 Task: Look for space in Çeşme, Turkey from 8th August, 2023 to 15th August, 2023 for 9 adults in price range Rs.10000 to Rs.14000. Place can be shared room with 5 bedrooms having 9 beds and 5 bathrooms. Property type can be house, flat, guest house. Amenities needed are: wifi, TV, free parkinig on premises, gym, breakfast. Booking option can be shelf check-in. Required host language is English.
Action: Mouse moved to (605, 160)
Screenshot: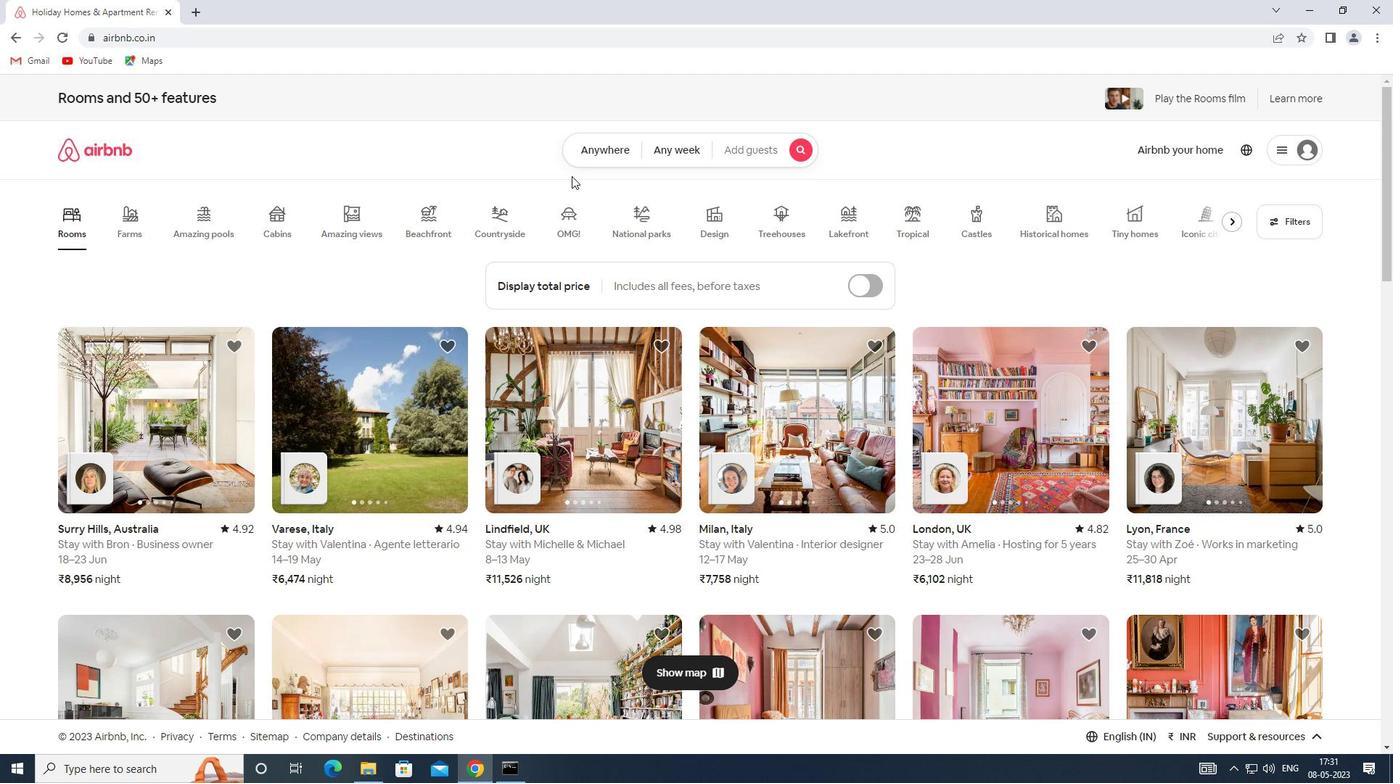 
Action: Mouse pressed left at (605, 160)
Screenshot: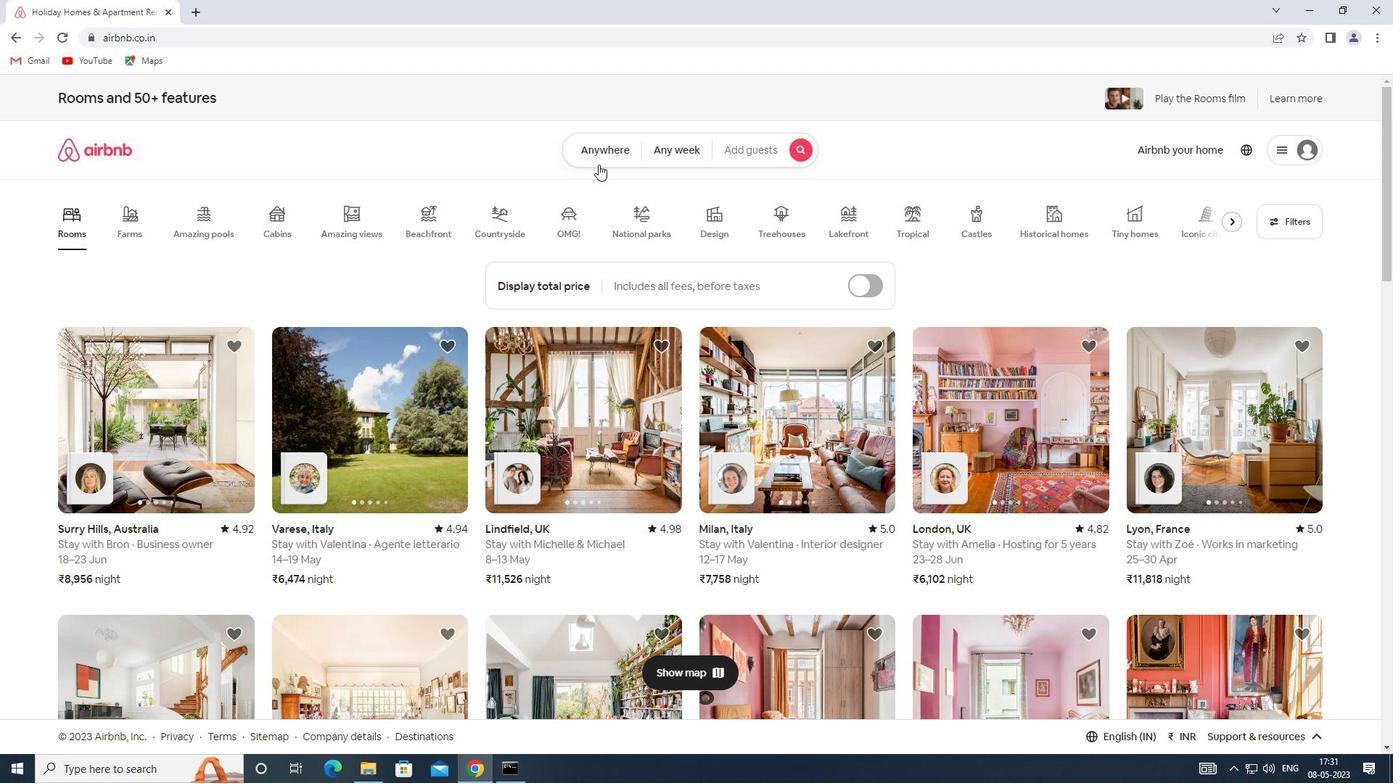 
Action: Mouse moved to (423, 210)
Screenshot: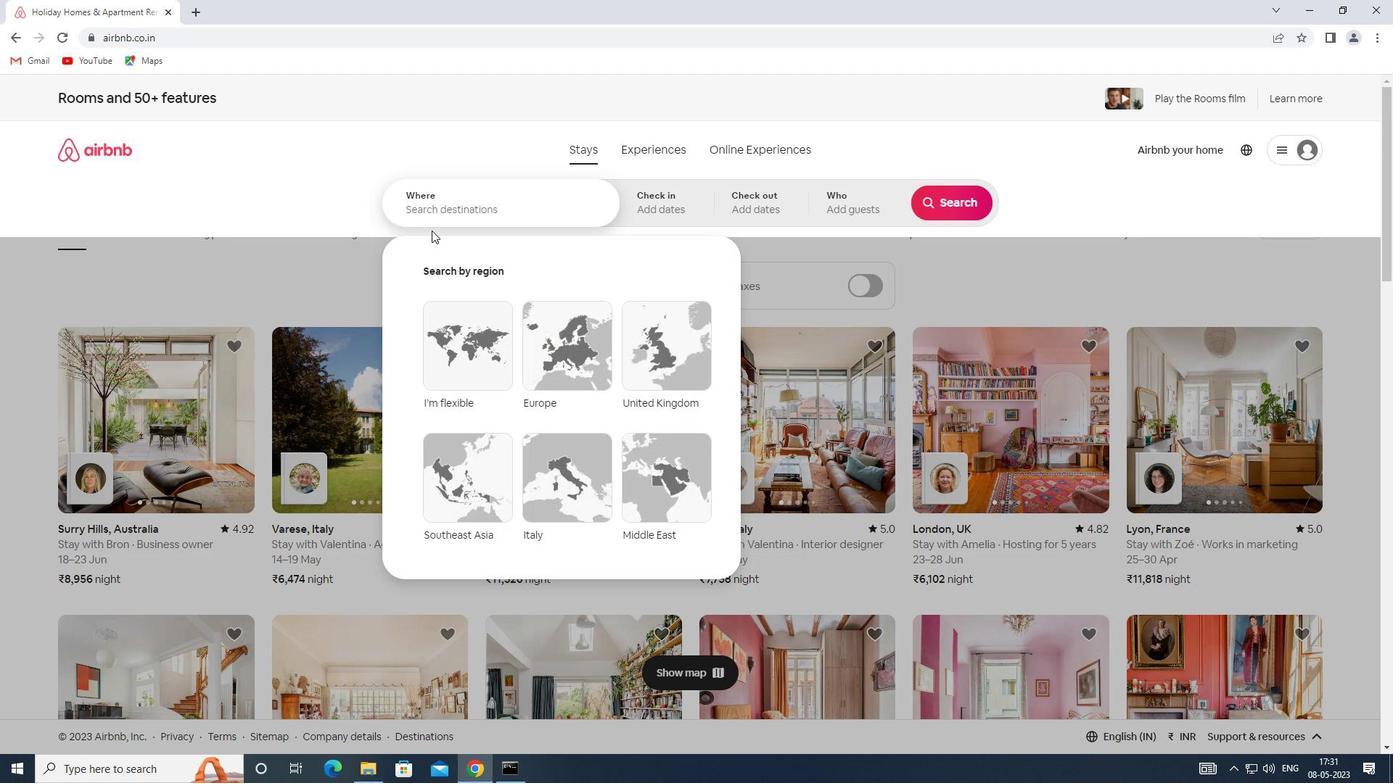 
Action: Mouse pressed left at (423, 210)
Screenshot: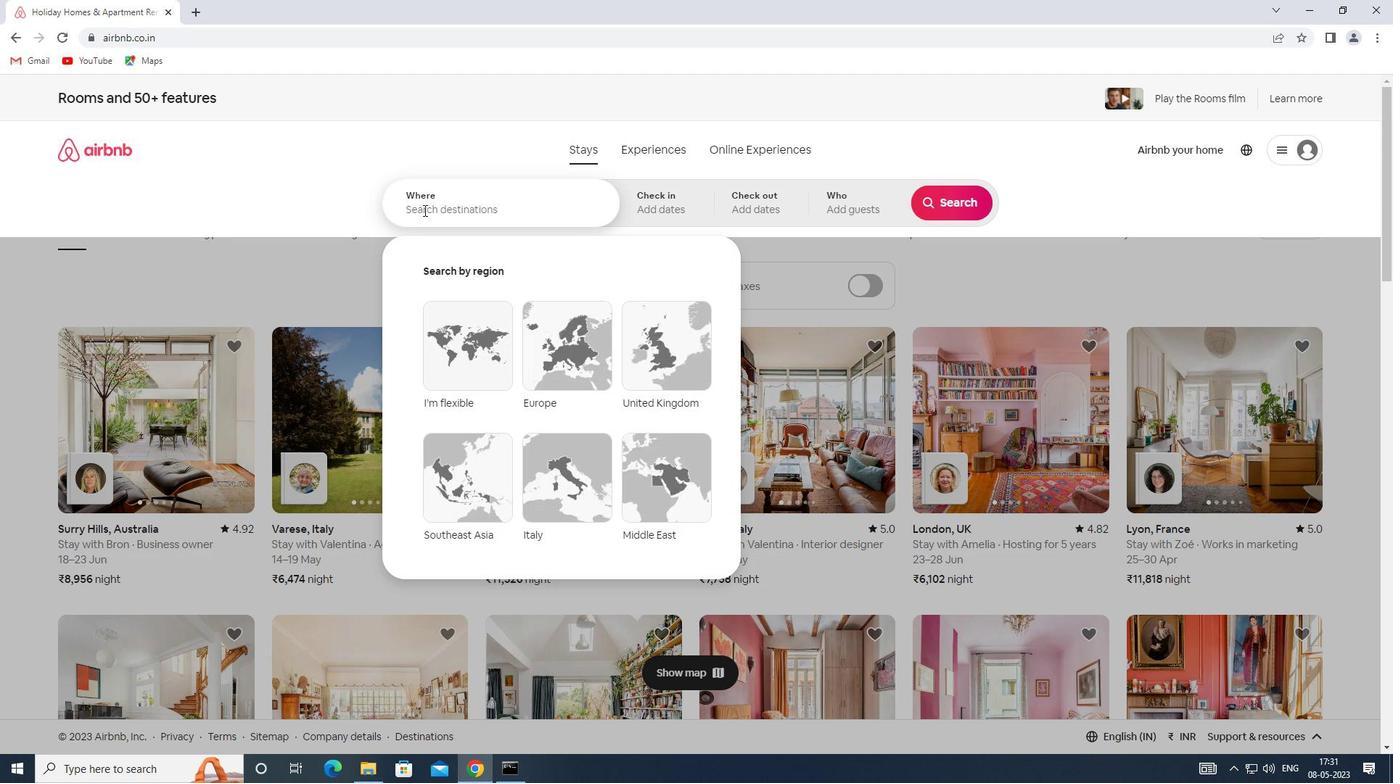 
Action: Key pressed <Key.shift>SPACV<Key.backspace>E<Key.space>IN<Key.space><Key.shift>CS<Key.backspace>ESME,<Key.shift>TURKEY
Screenshot: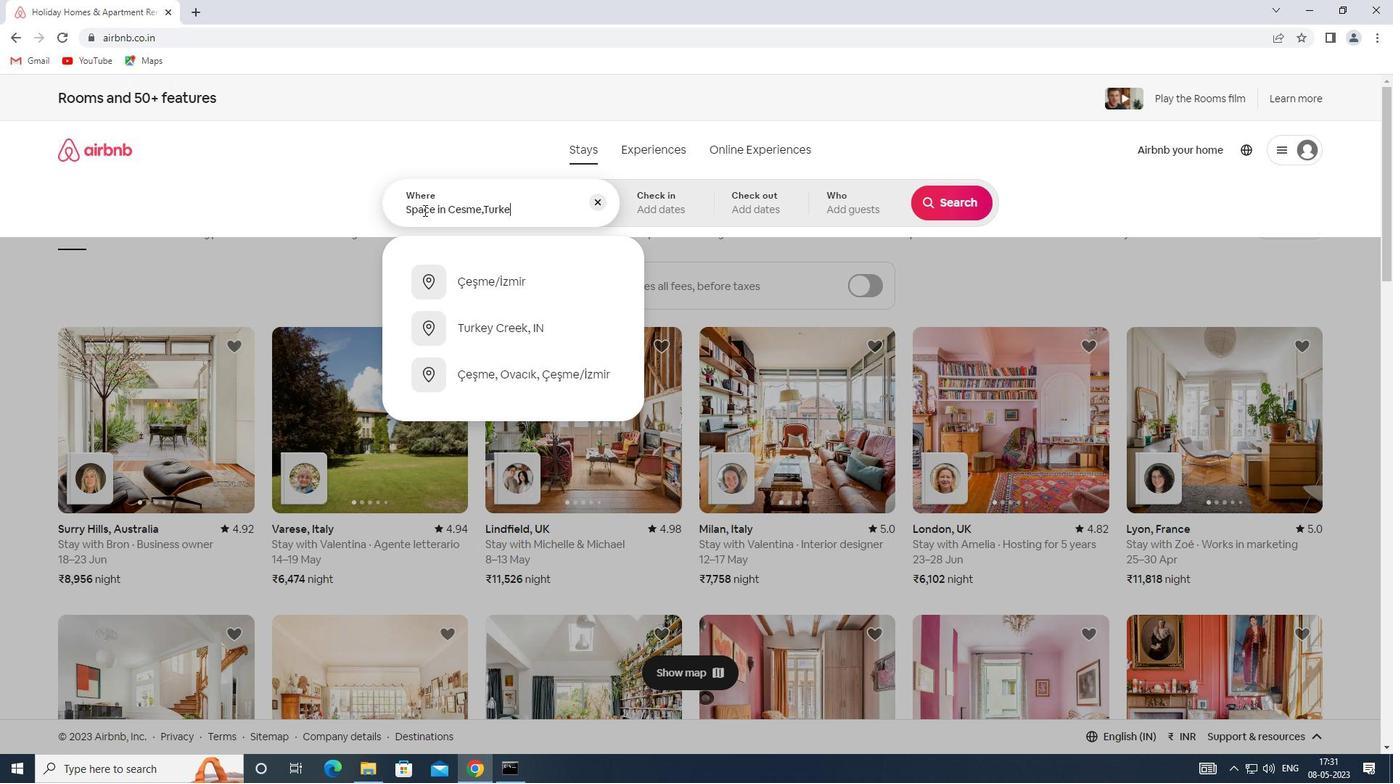 
Action: Mouse moved to (653, 190)
Screenshot: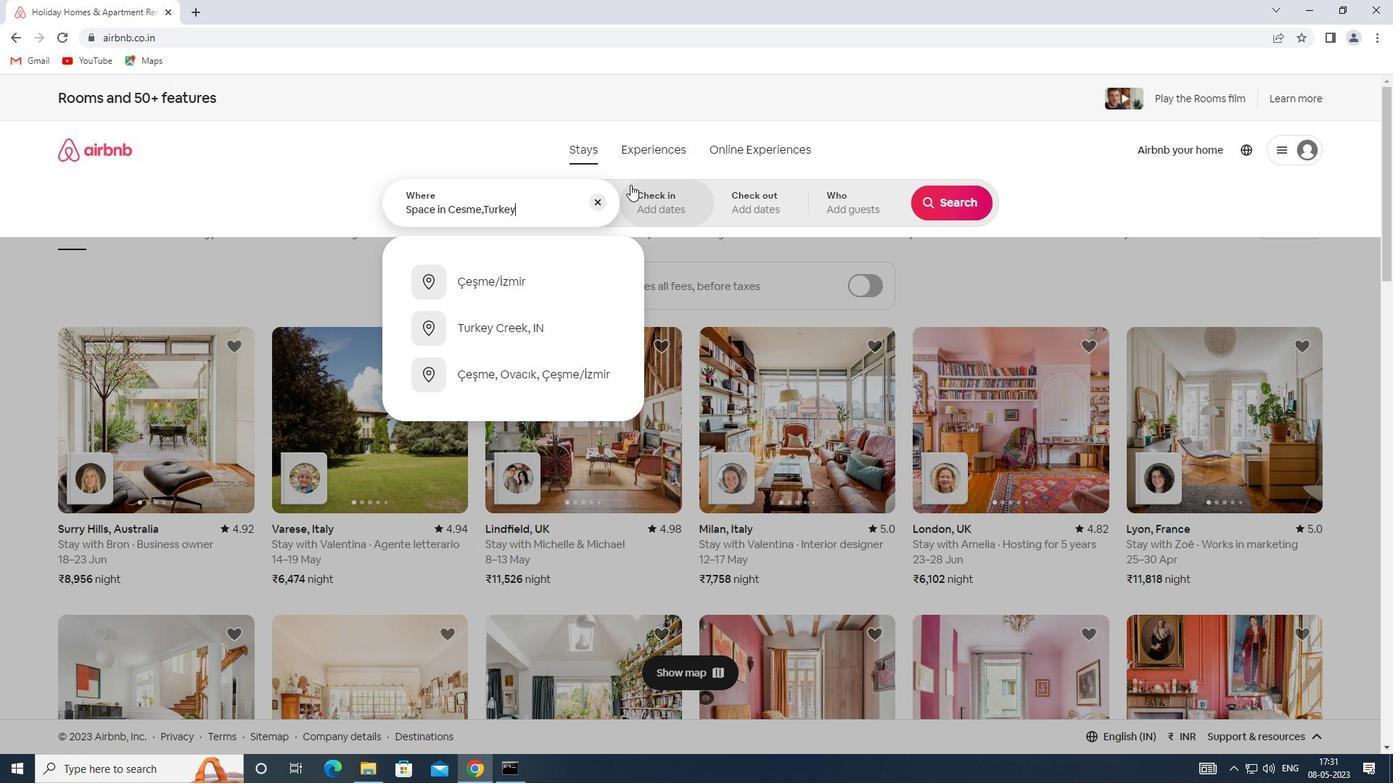 
Action: Mouse pressed left at (653, 190)
Screenshot: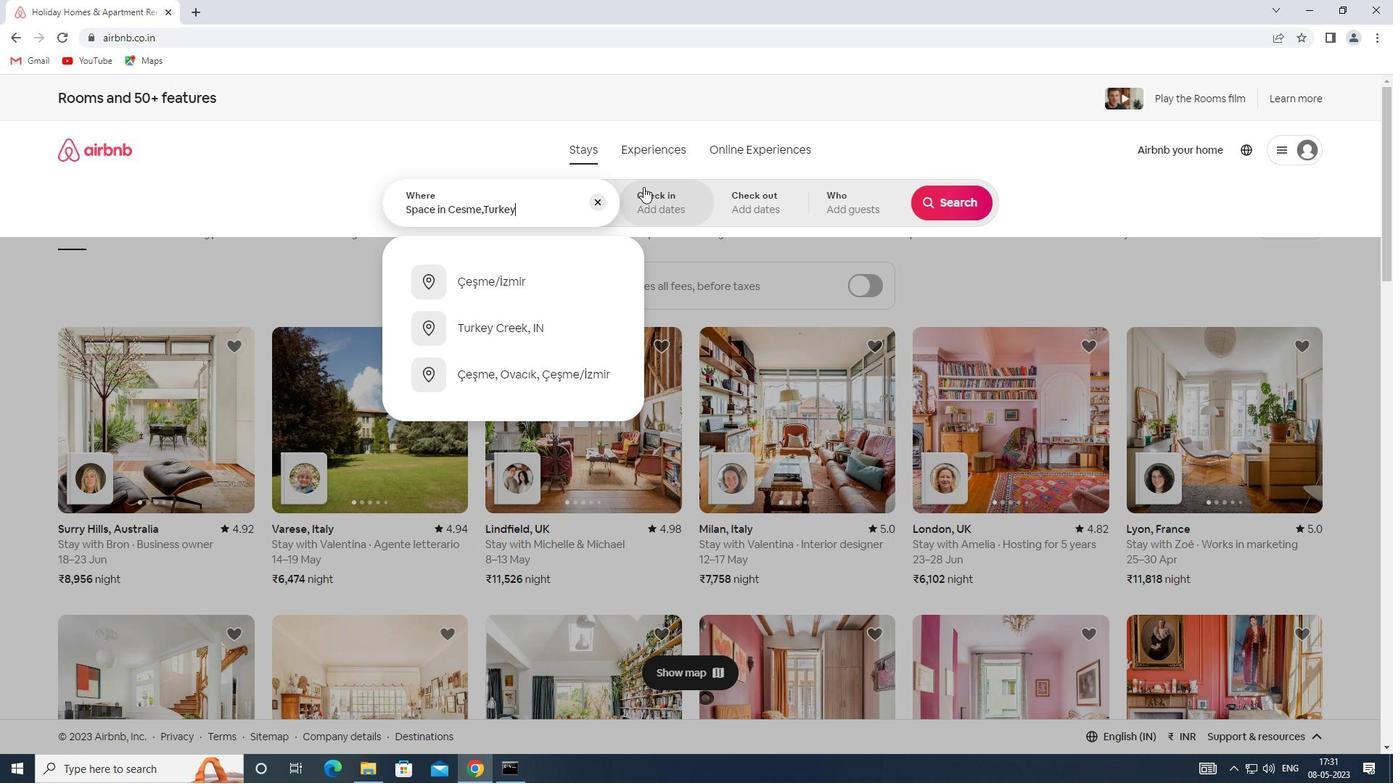 
Action: Mouse moved to (951, 319)
Screenshot: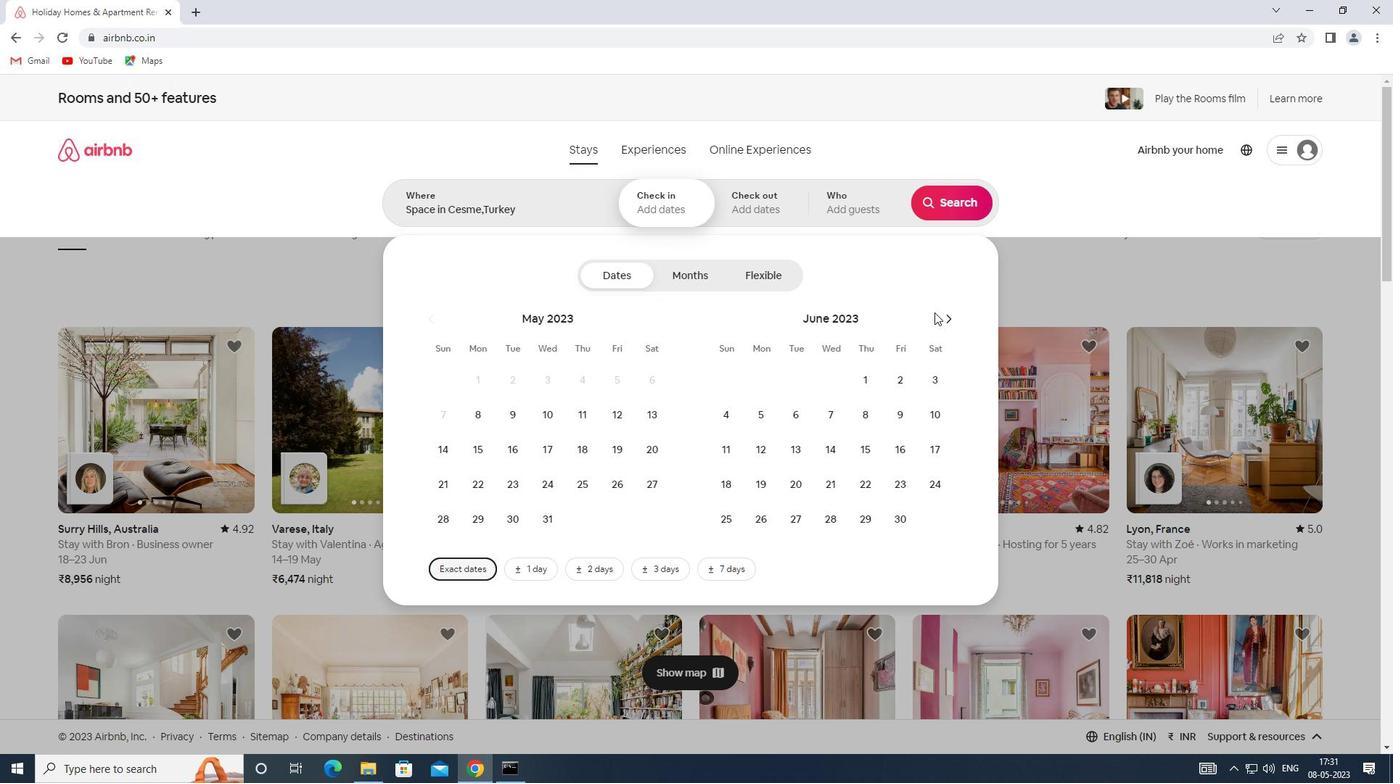 
Action: Mouse pressed left at (951, 319)
Screenshot: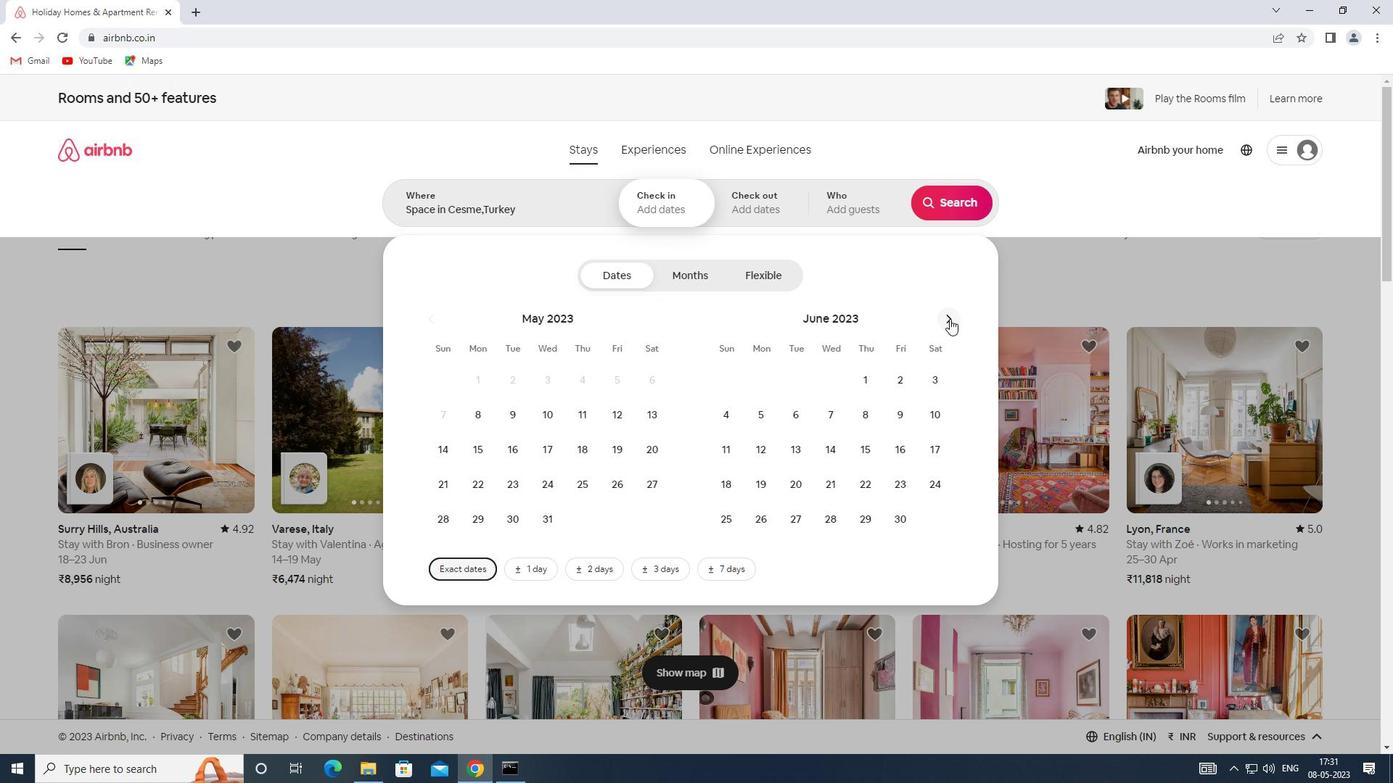 
Action: Mouse moved to (951, 319)
Screenshot: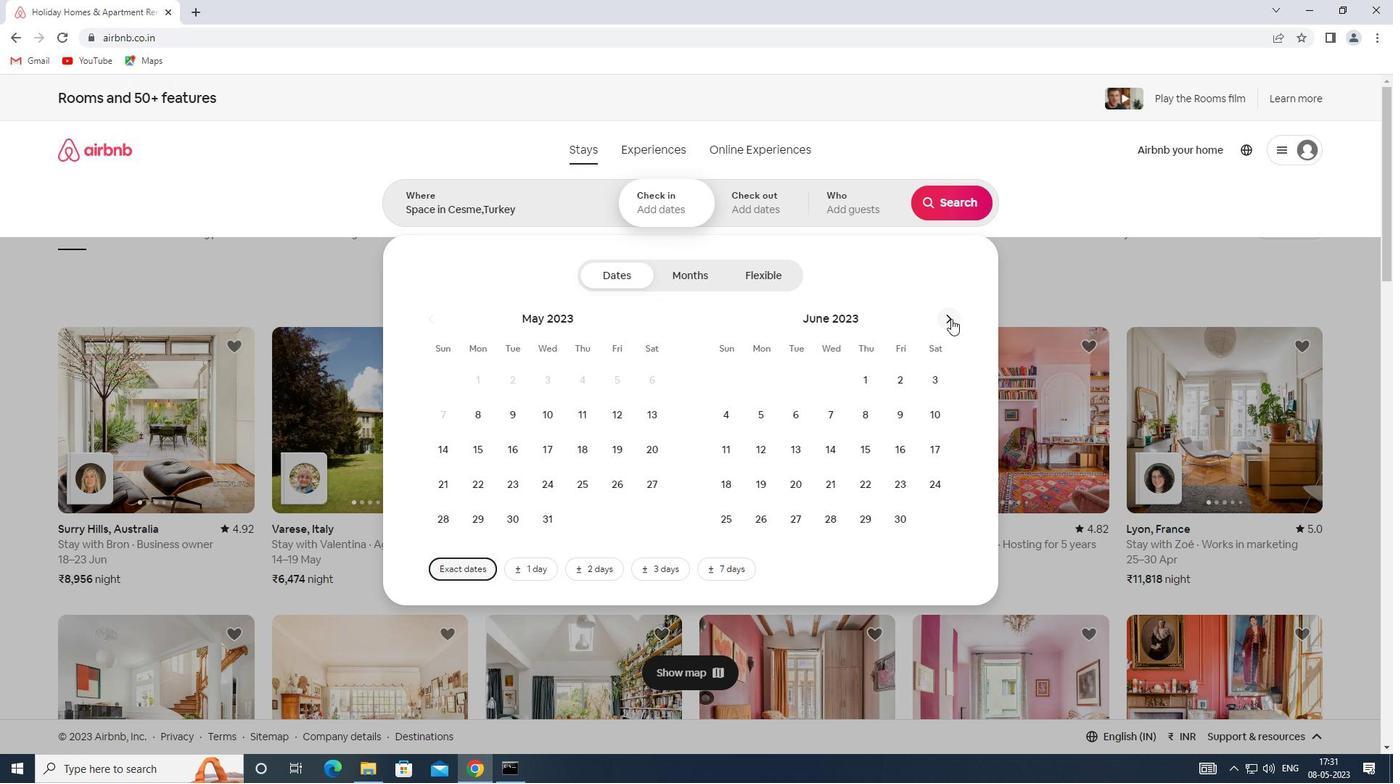 
Action: Mouse pressed left at (951, 319)
Screenshot: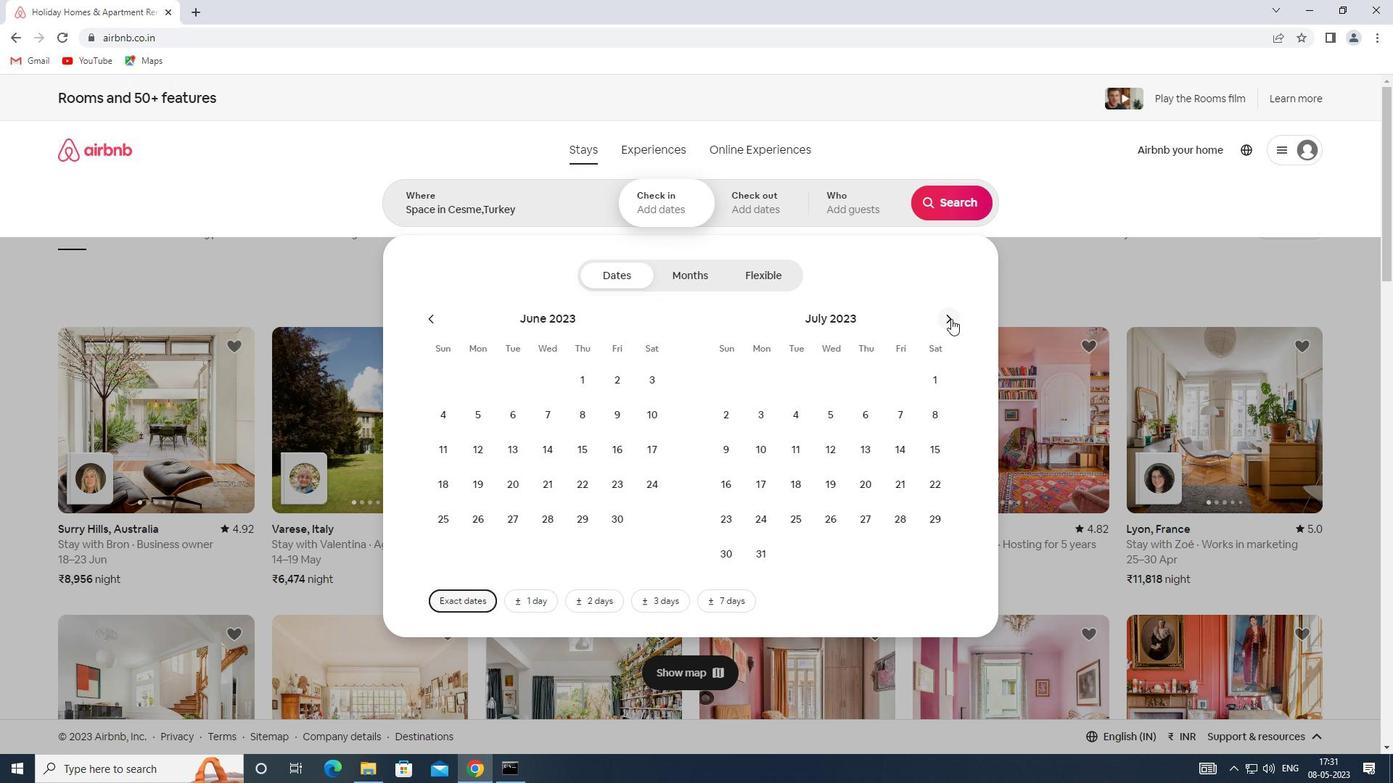 
Action: Mouse moved to (797, 410)
Screenshot: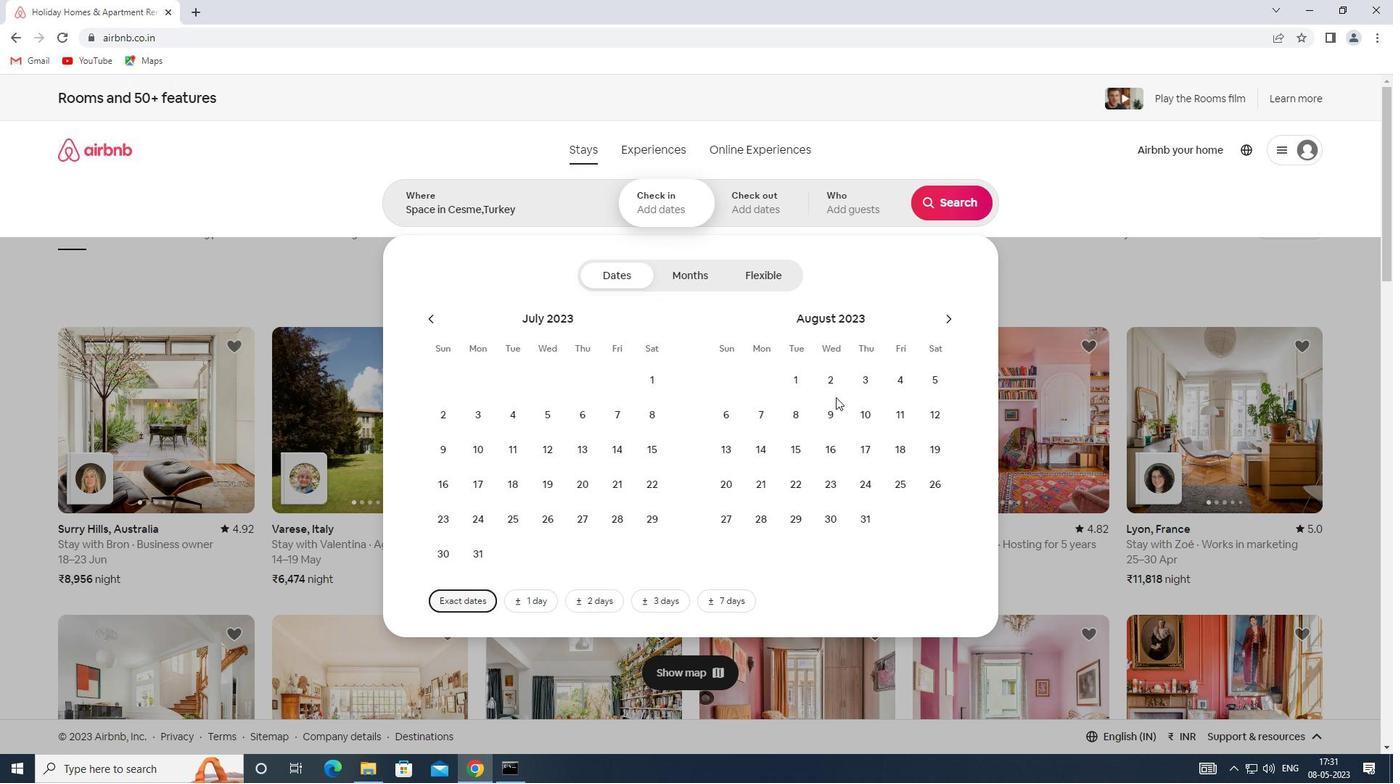 
Action: Mouse pressed left at (797, 410)
Screenshot: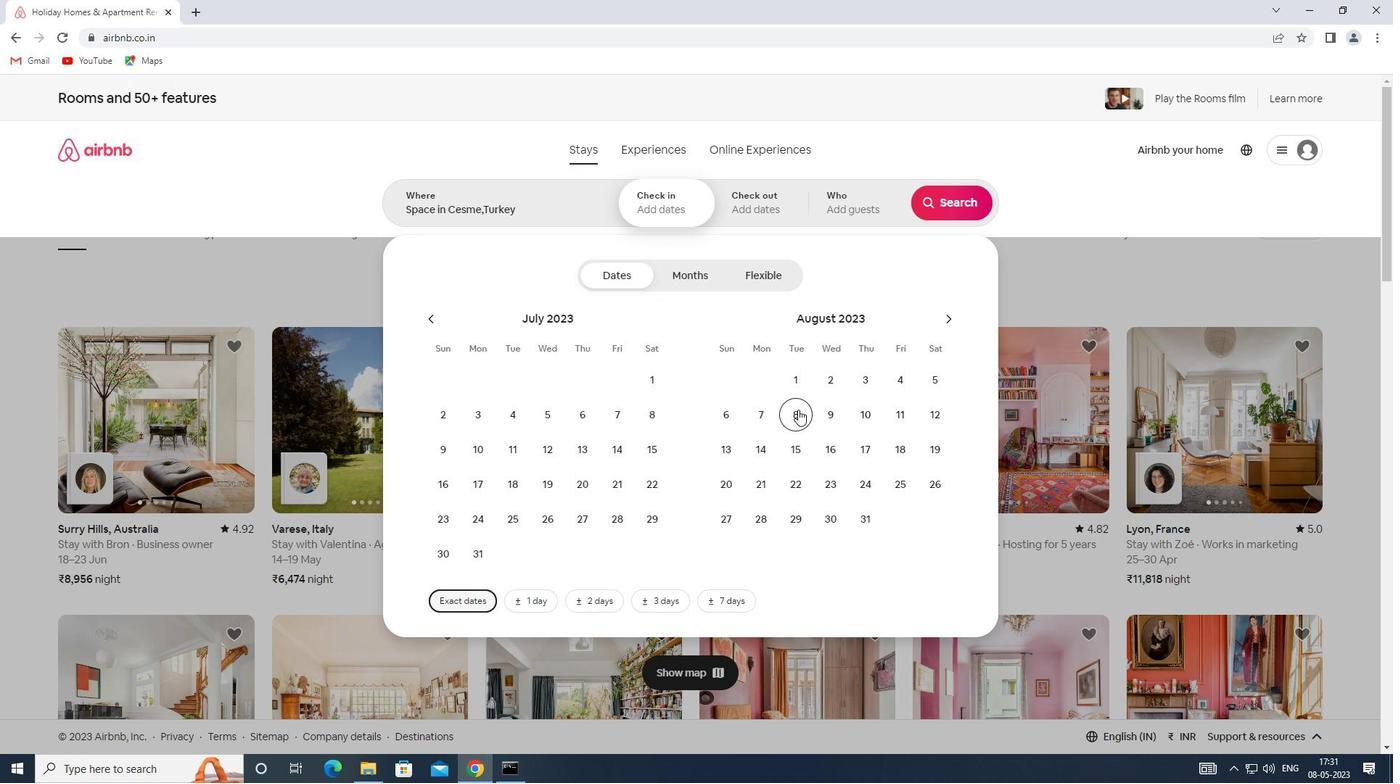 
Action: Mouse moved to (803, 444)
Screenshot: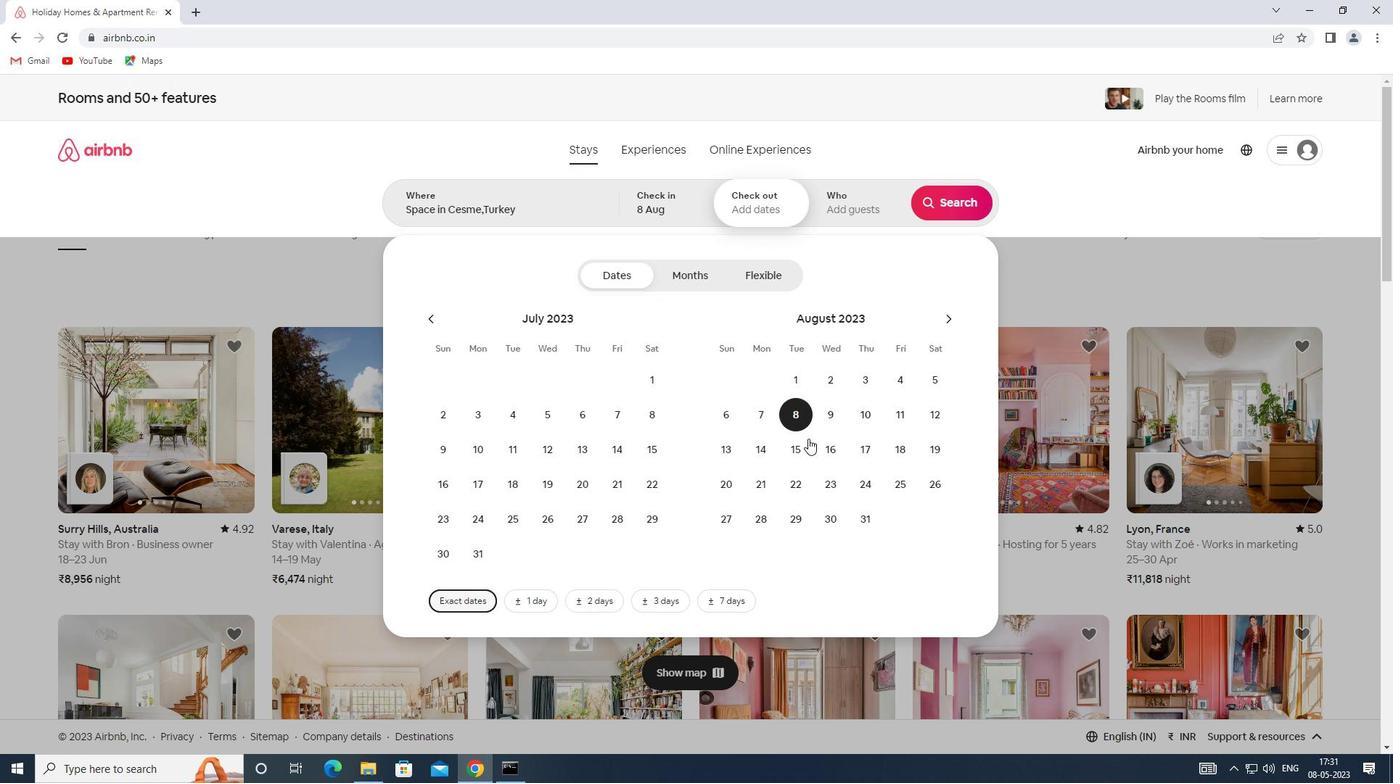 
Action: Mouse pressed left at (803, 444)
Screenshot: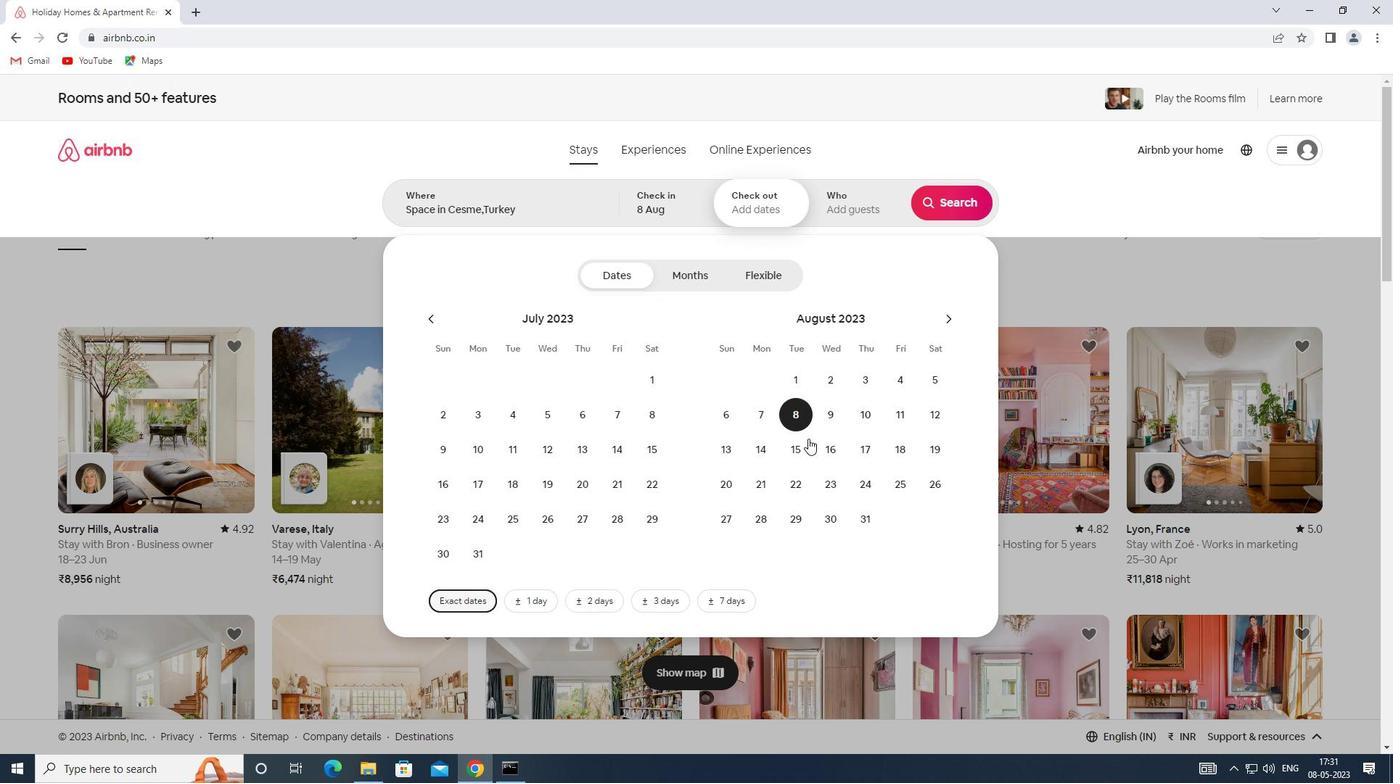
Action: Mouse moved to (841, 207)
Screenshot: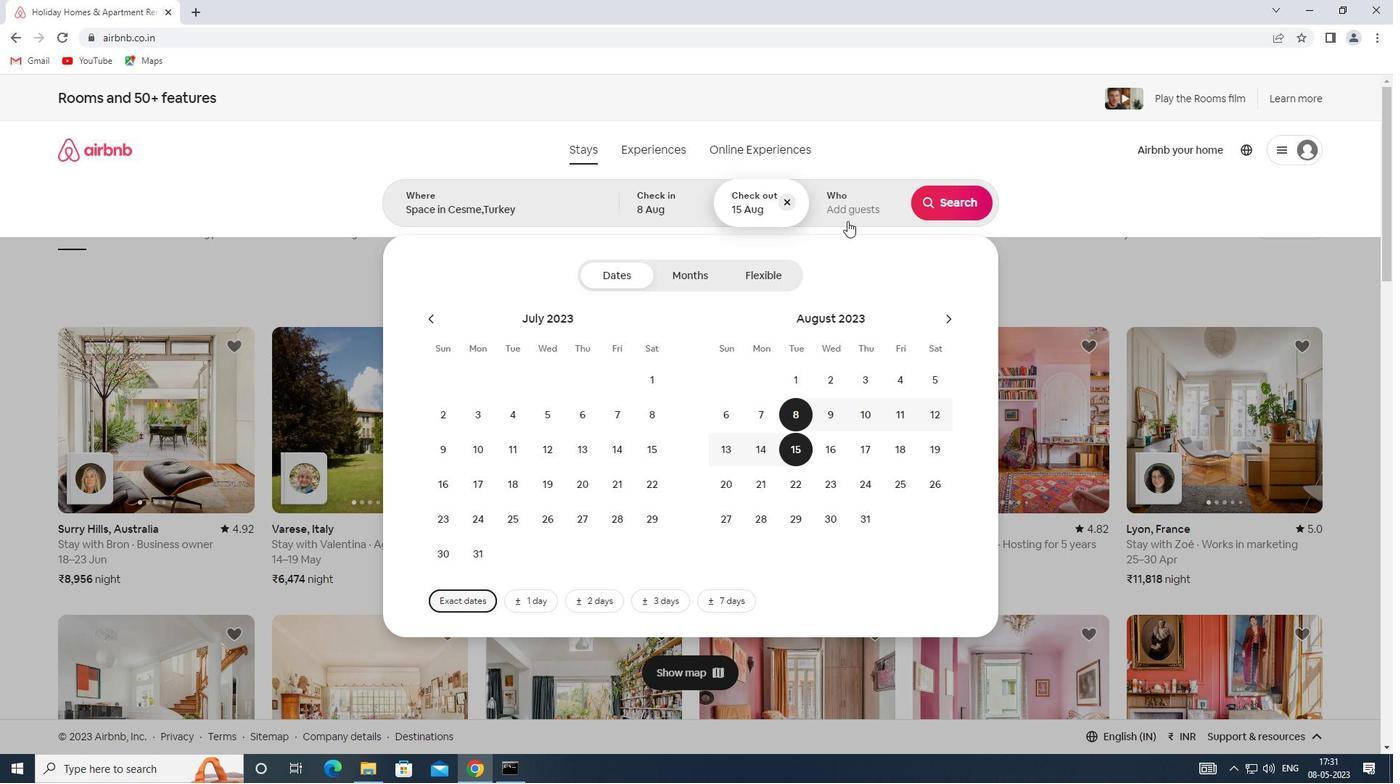 
Action: Mouse pressed left at (841, 207)
Screenshot: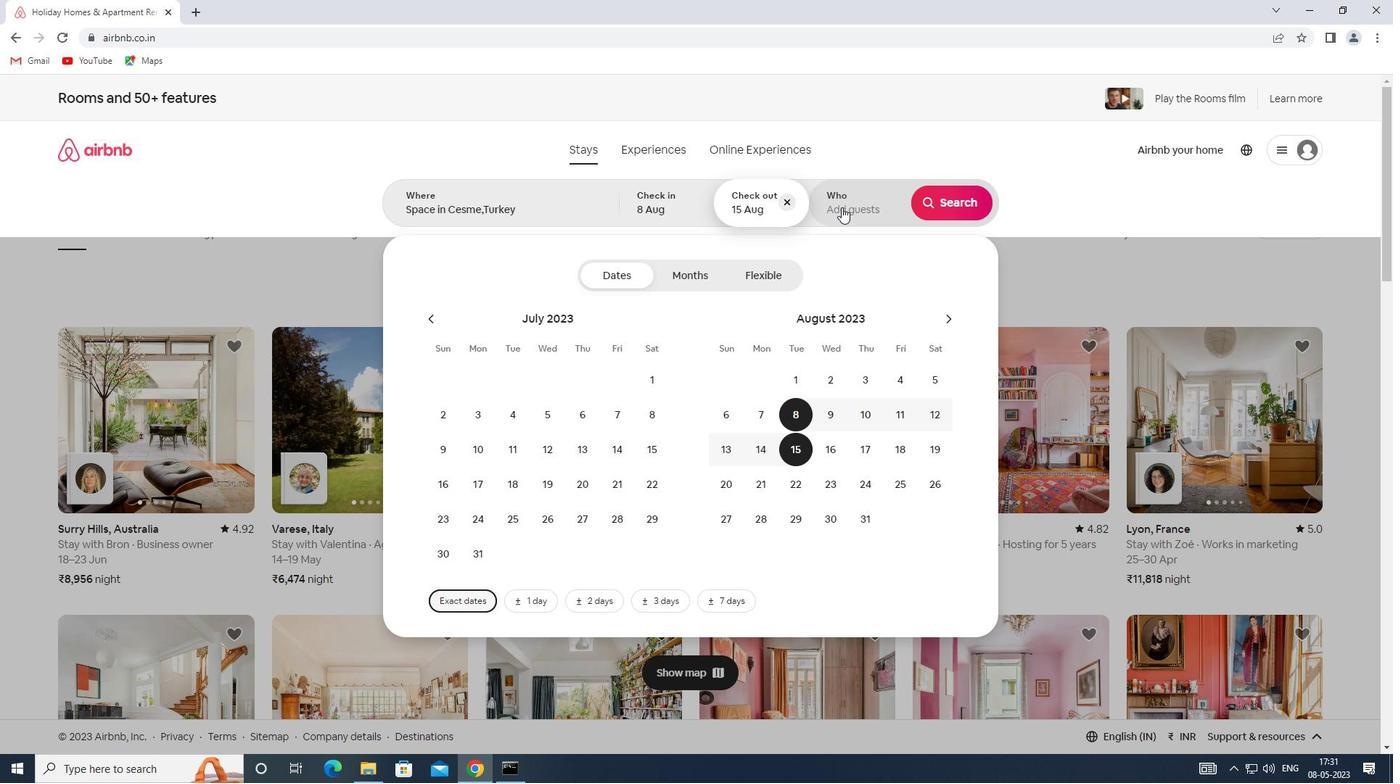 
Action: Mouse moved to (956, 278)
Screenshot: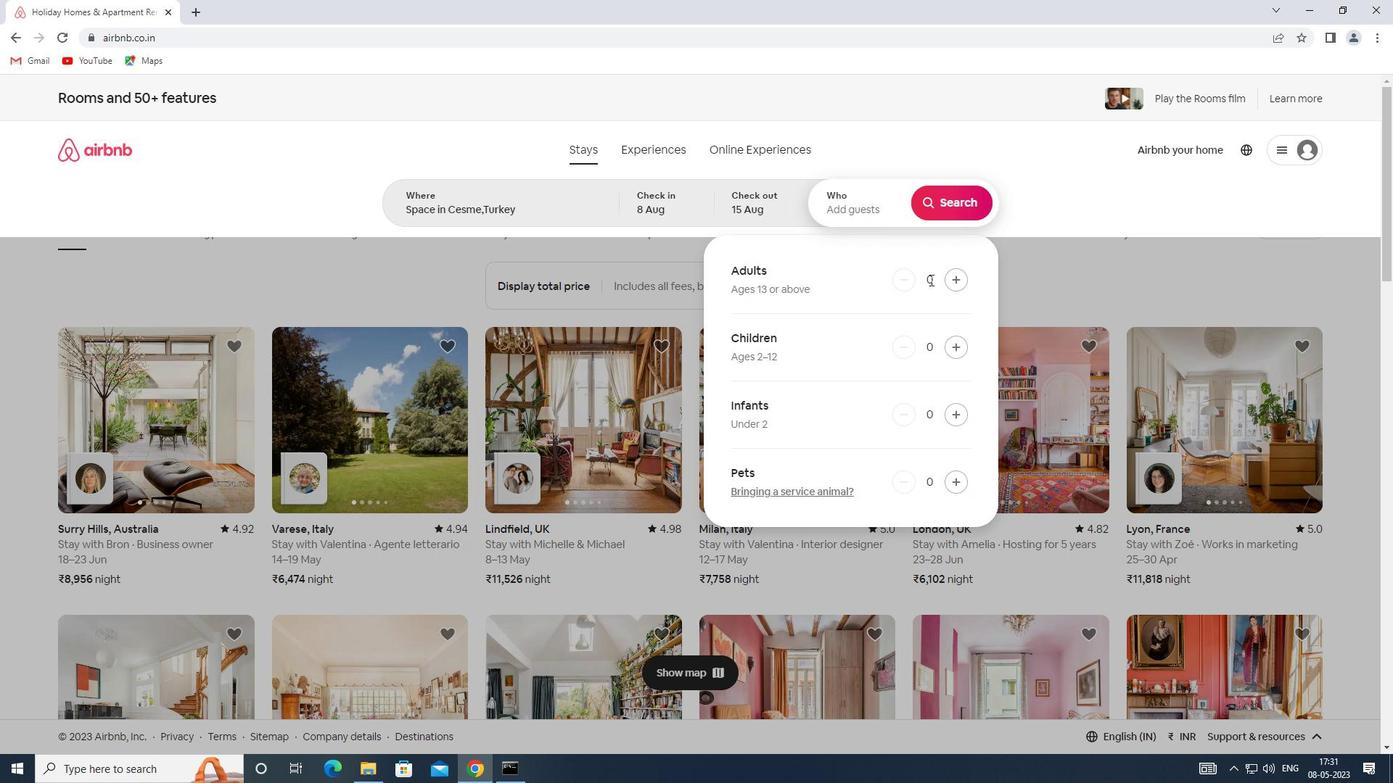 
Action: Mouse pressed left at (956, 278)
Screenshot: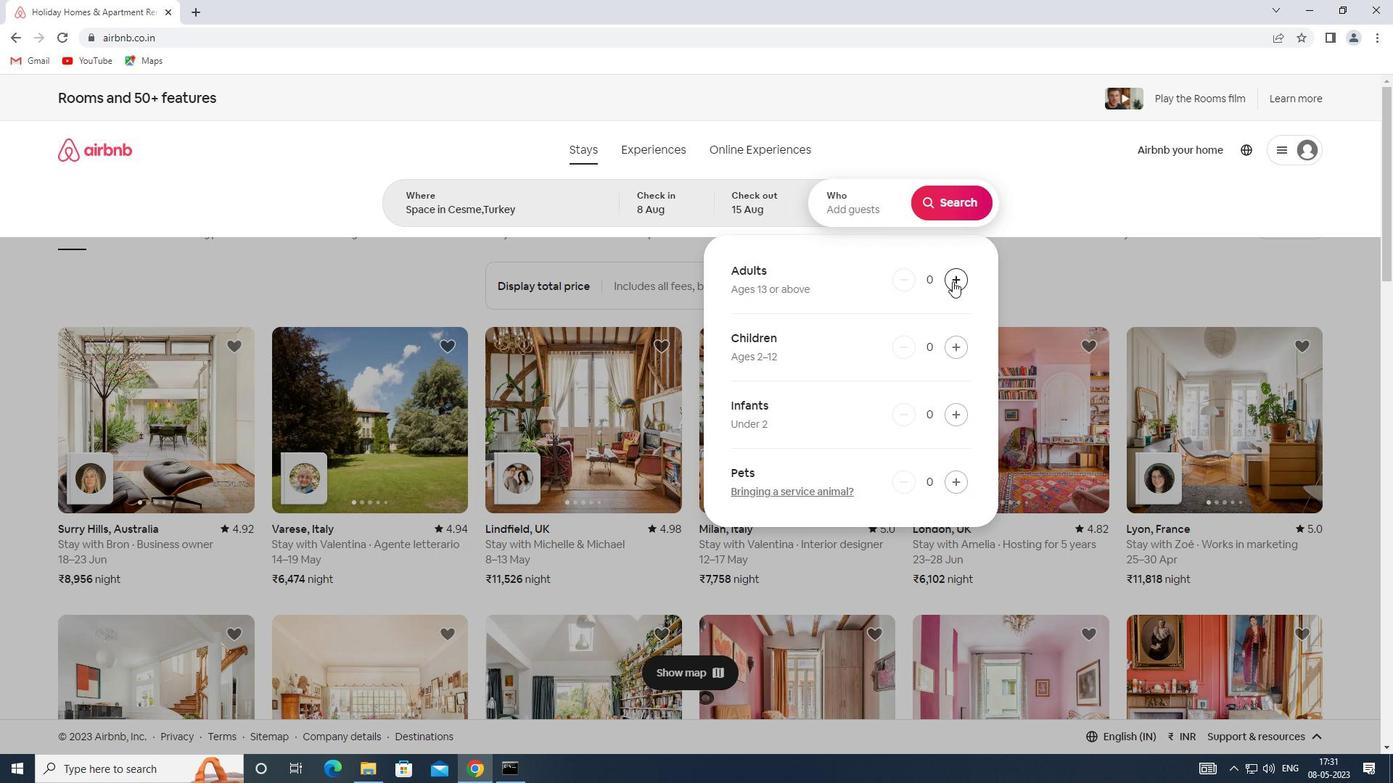 
Action: Mouse pressed left at (956, 278)
Screenshot: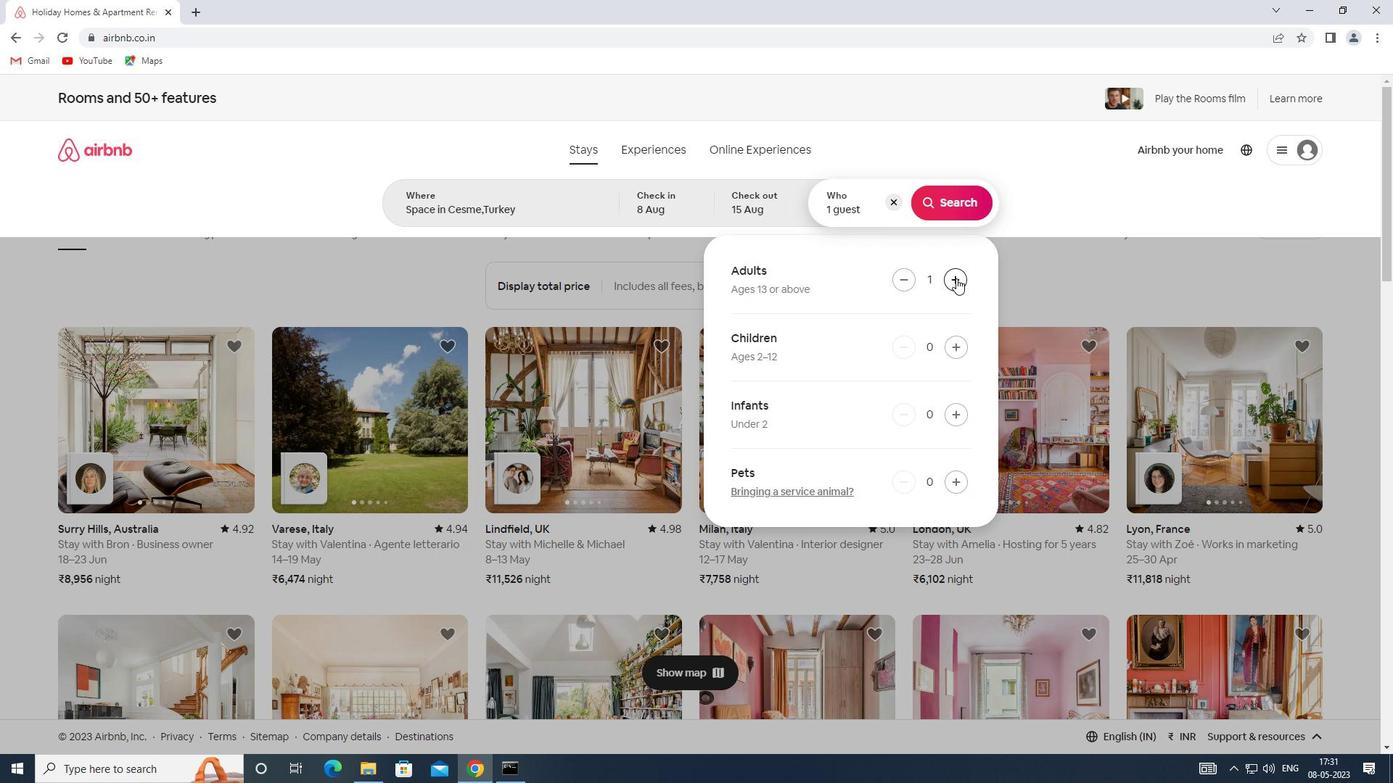 
Action: Mouse pressed left at (956, 278)
Screenshot: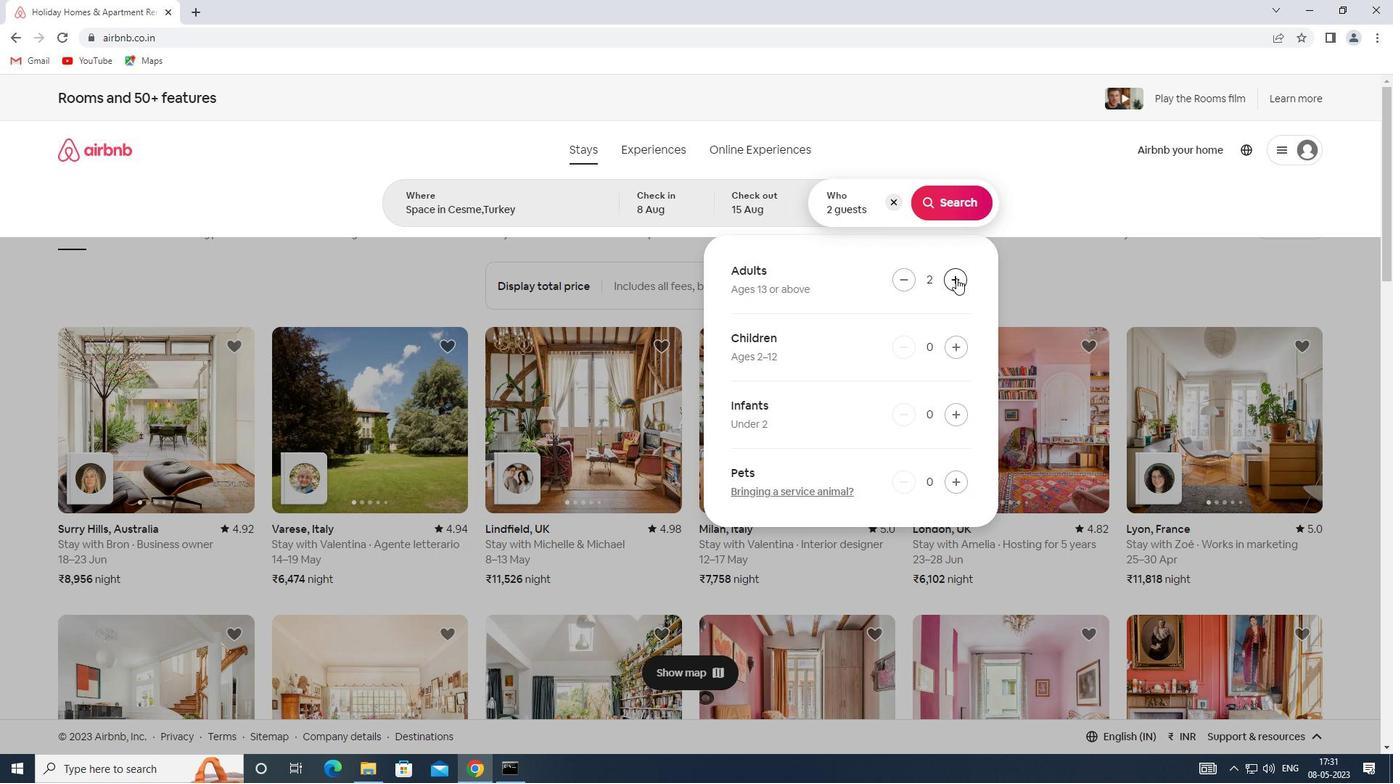 
Action: Mouse pressed left at (956, 278)
Screenshot: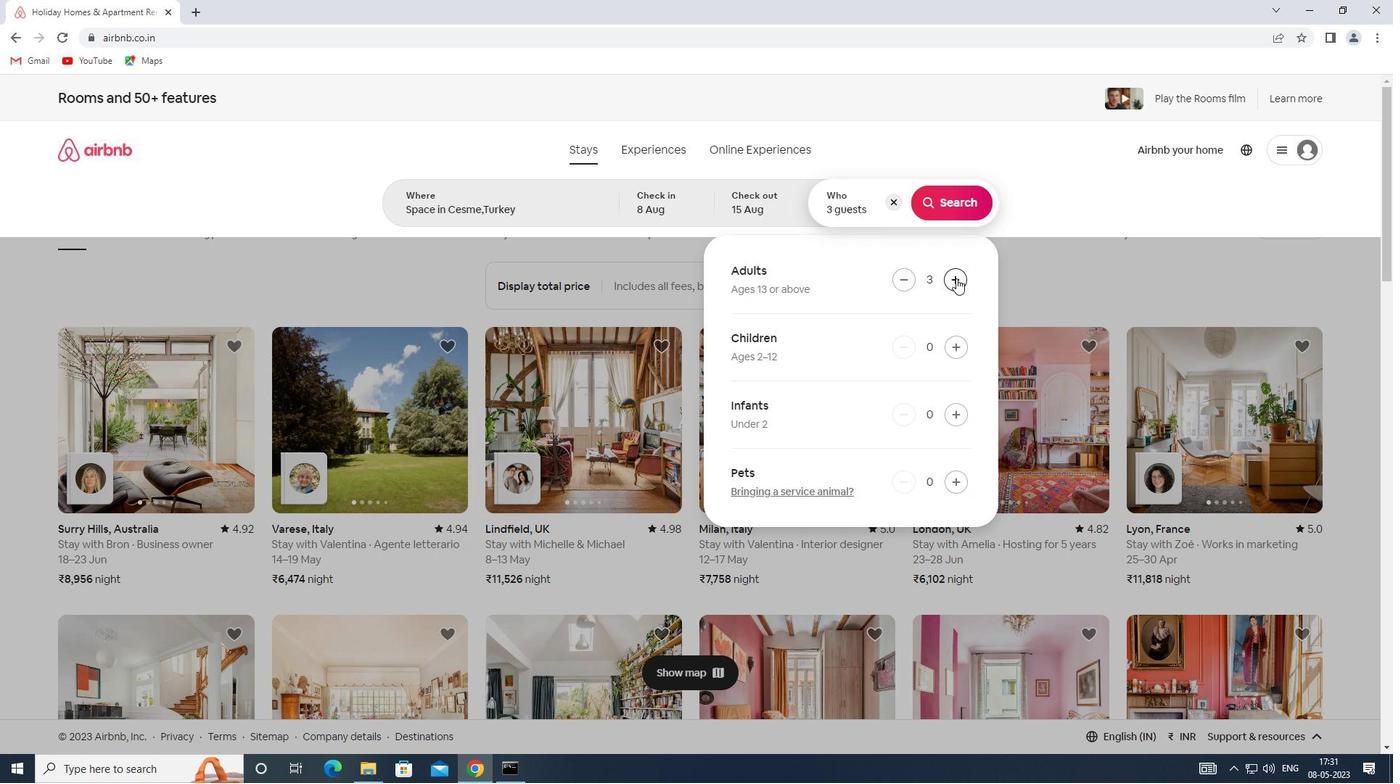
Action: Mouse pressed left at (956, 278)
Screenshot: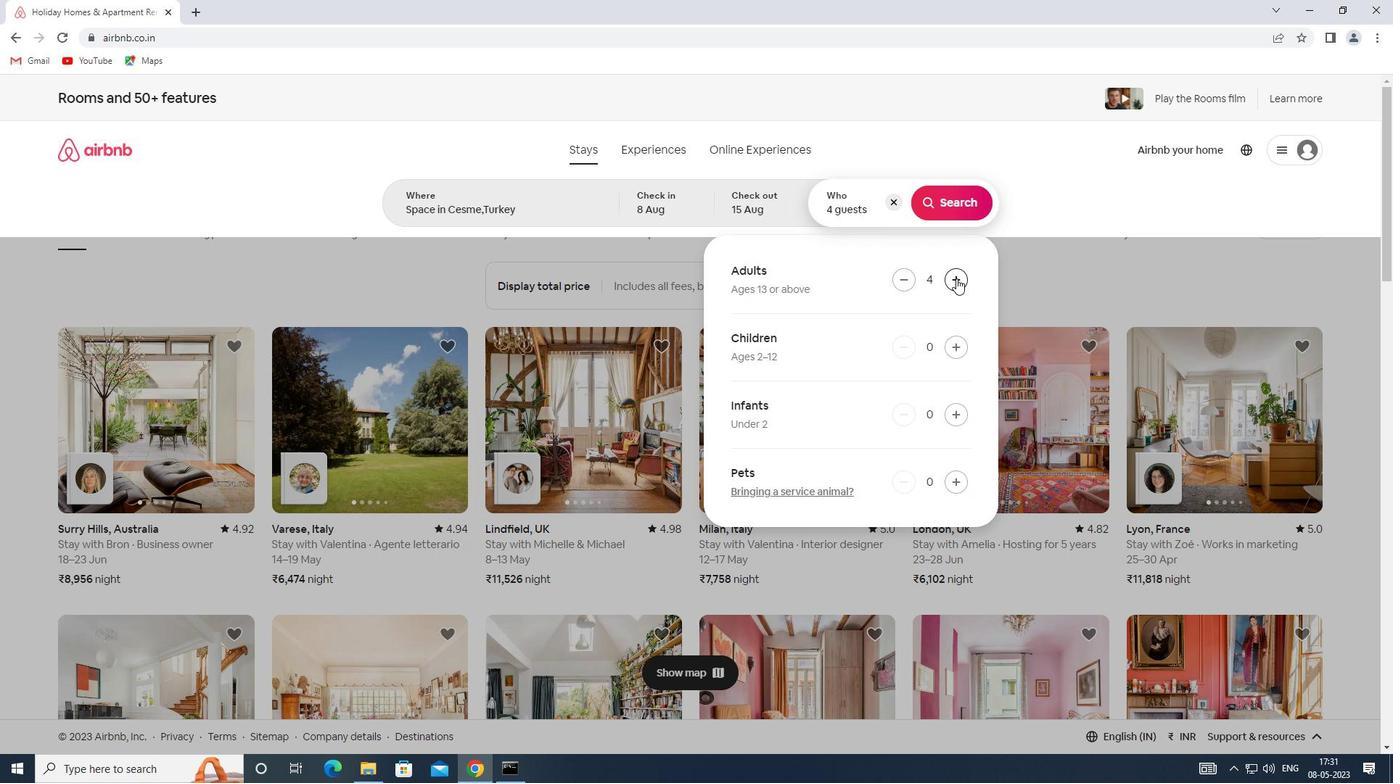 
Action: Mouse pressed left at (956, 278)
Screenshot: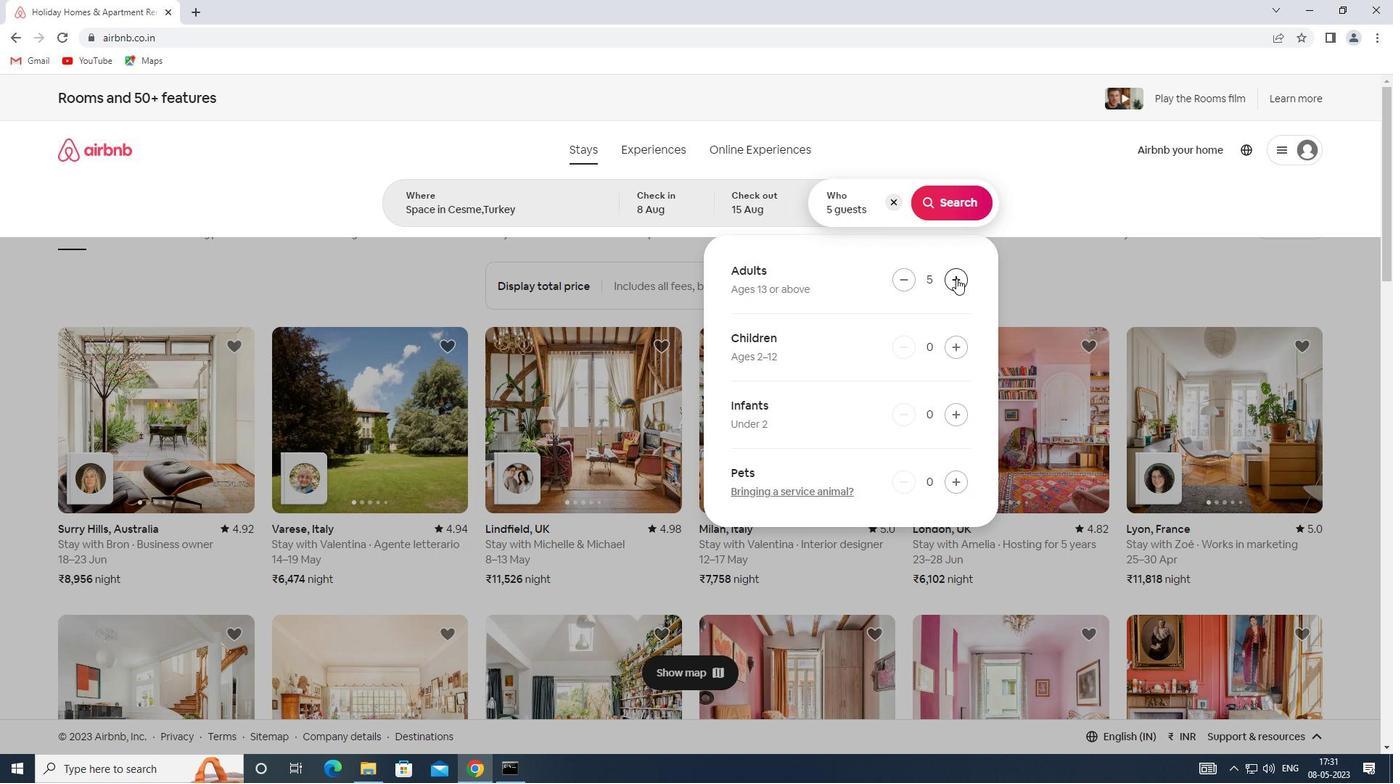 
Action: Mouse pressed left at (956, 278)
Screenshot: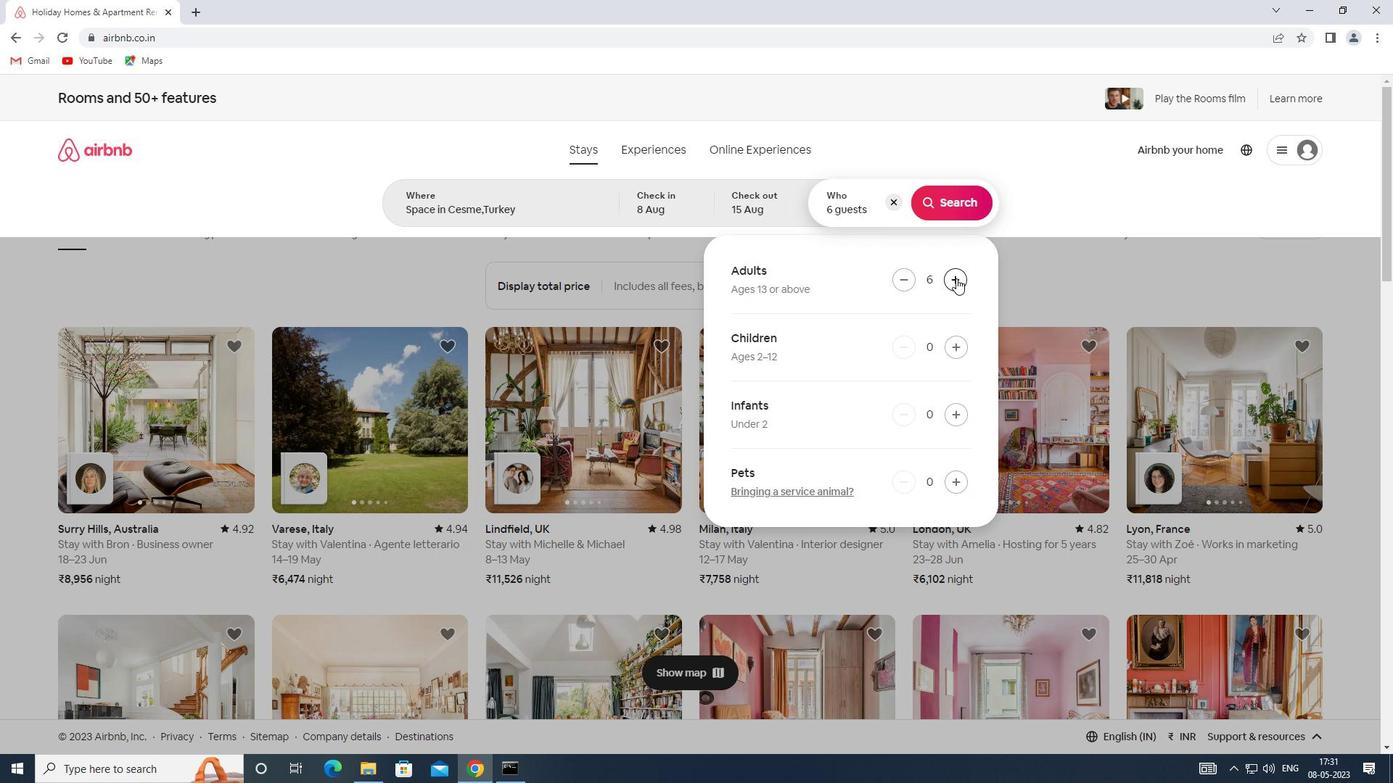 
Action: Mouse pressed left at (956, 278)
Screenshot: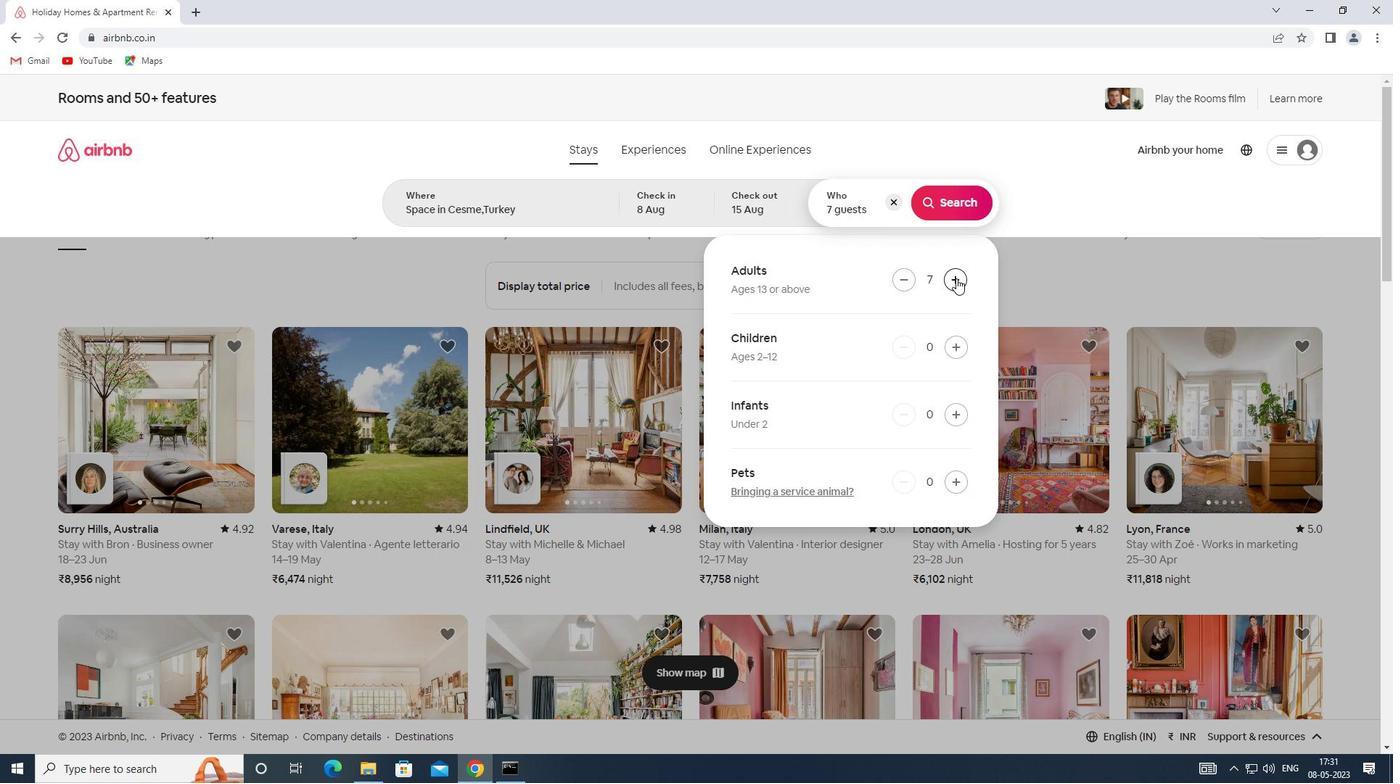 
Action: Mouse pressed left at (956, 278)
Screenshot: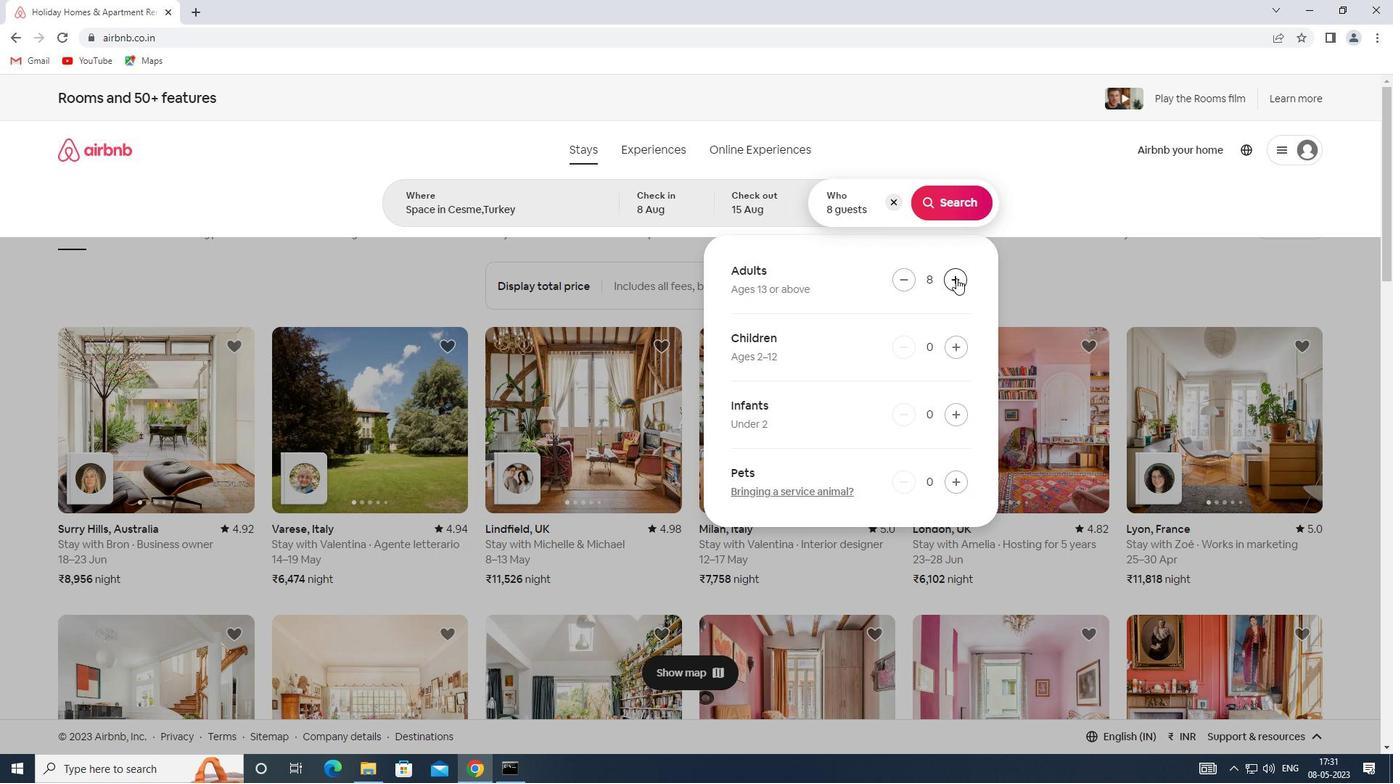 
Action: Mouse moved to (949, 199)
Screenshot: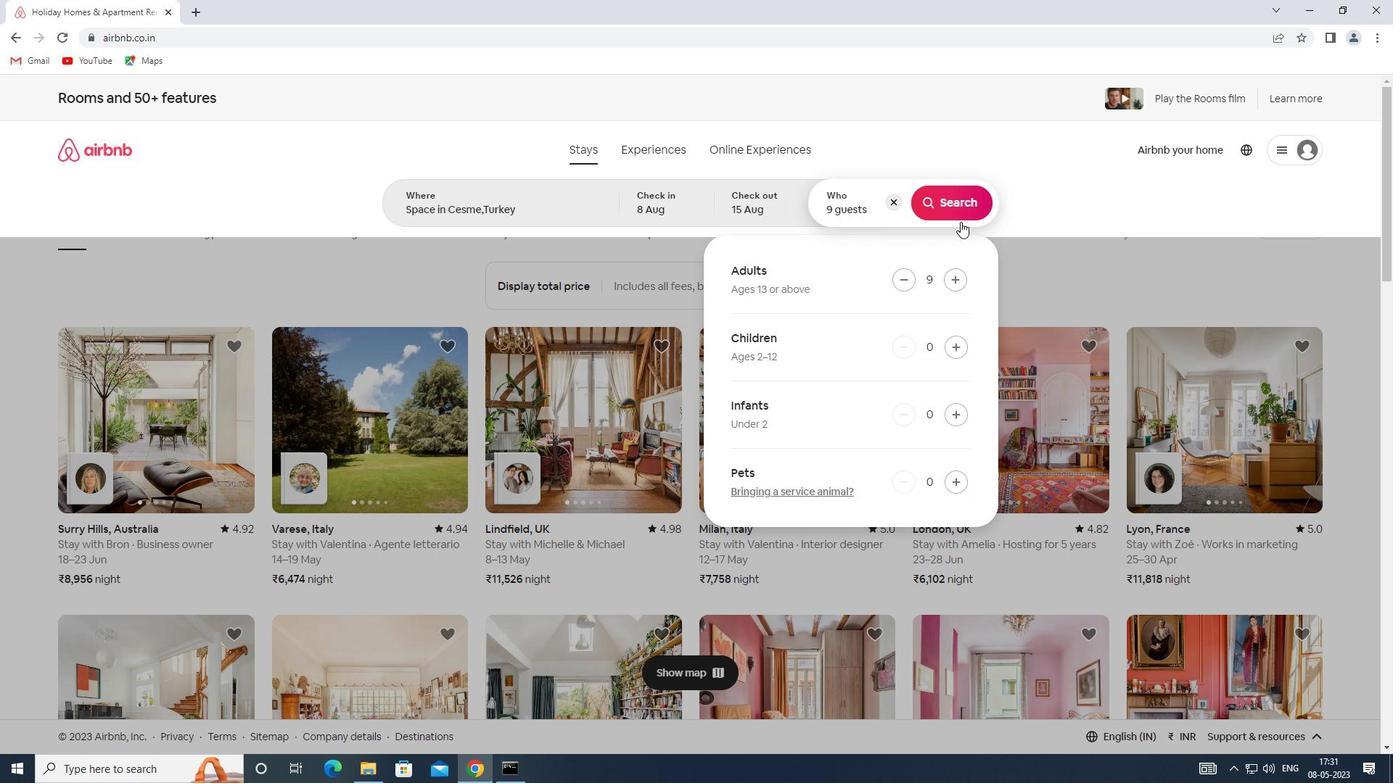 
Action: Mouse pressed left at (949, 199)
Screenshot: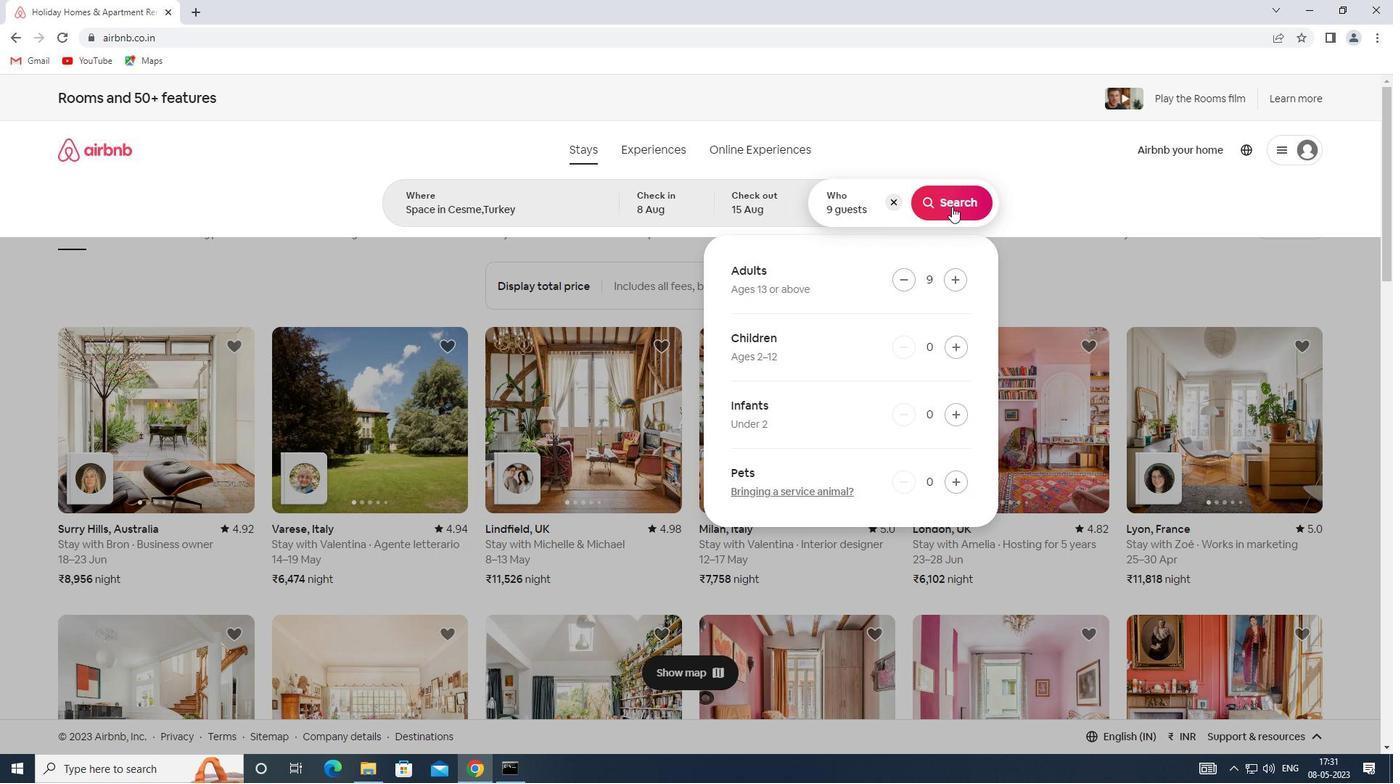 
Action: Mouse moved to (1334, 165)
Screenshot: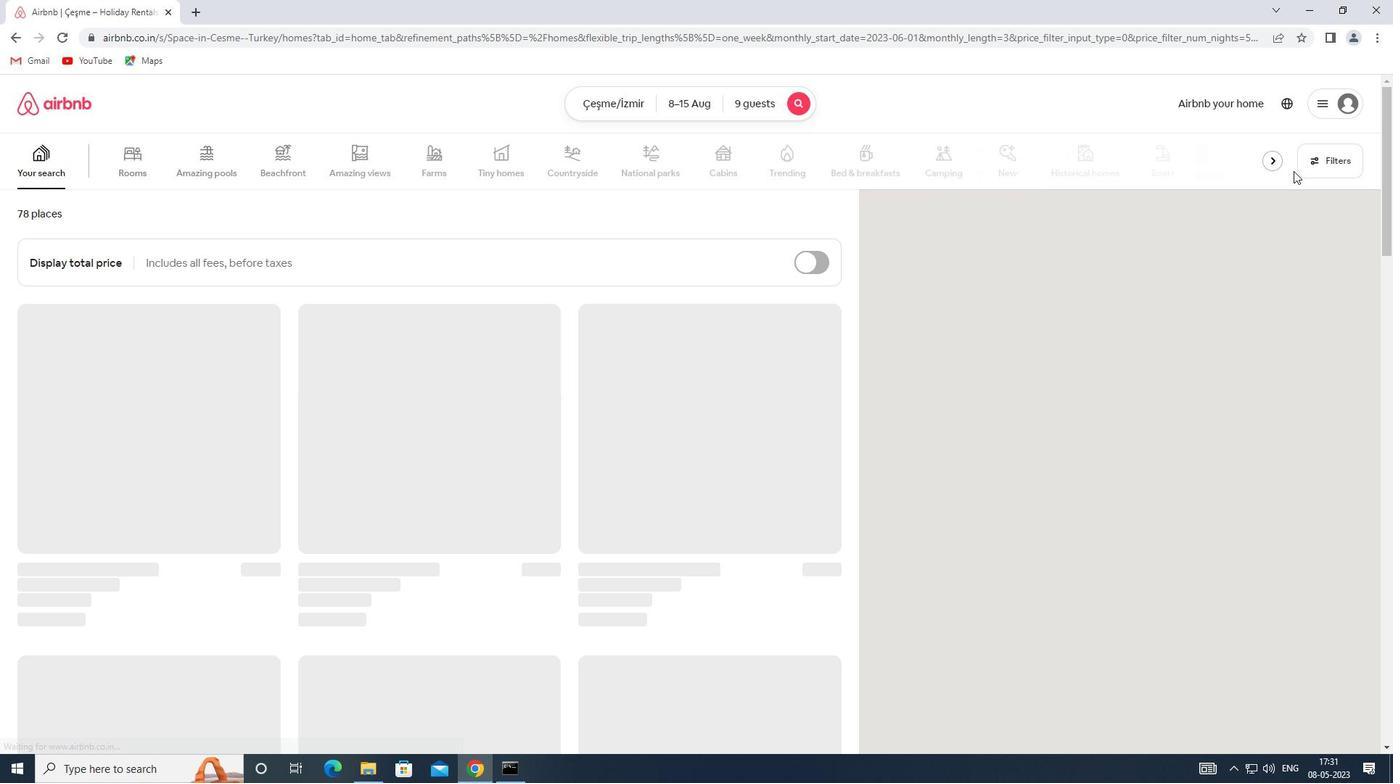 
Action: Mouse pressed left at (1334, 165)
Screenshot: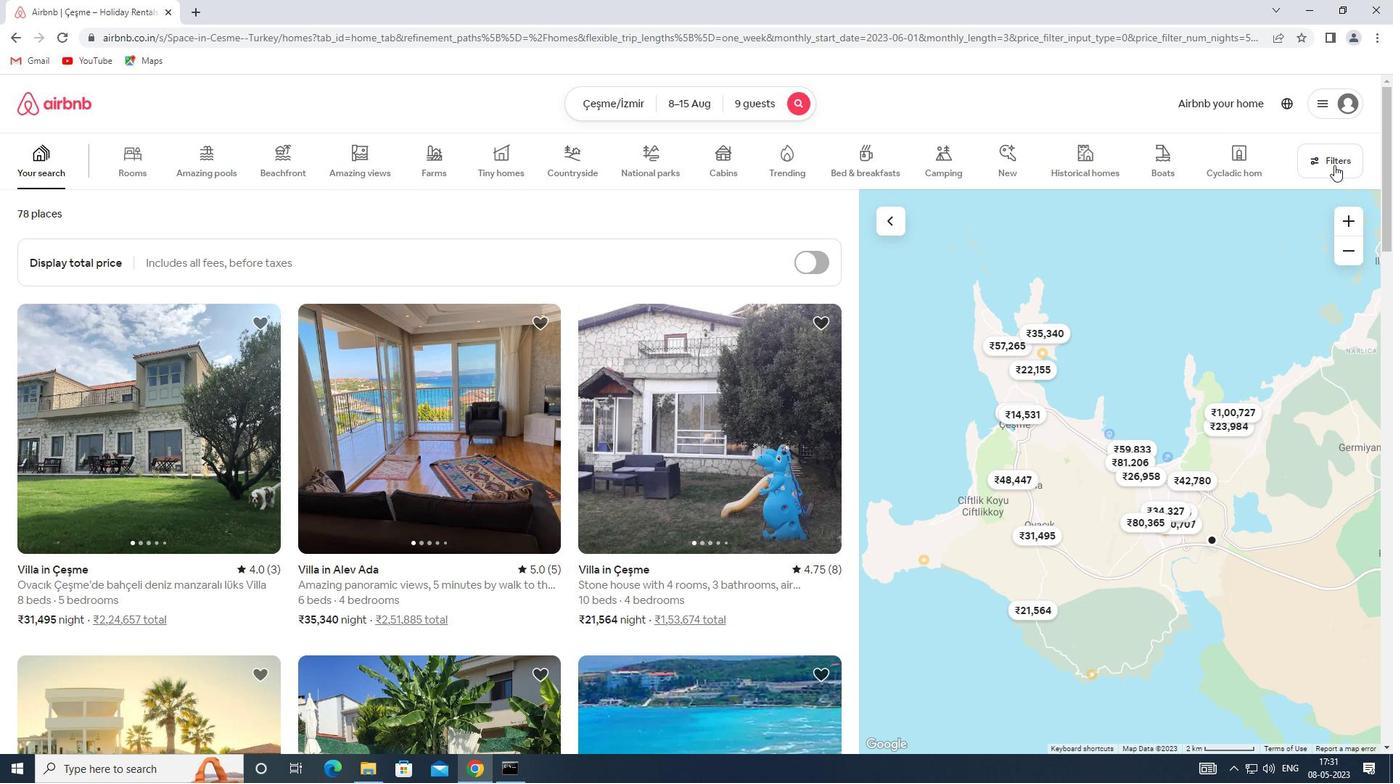 
Action: Mouse moved to (507, 521)
Screenshot: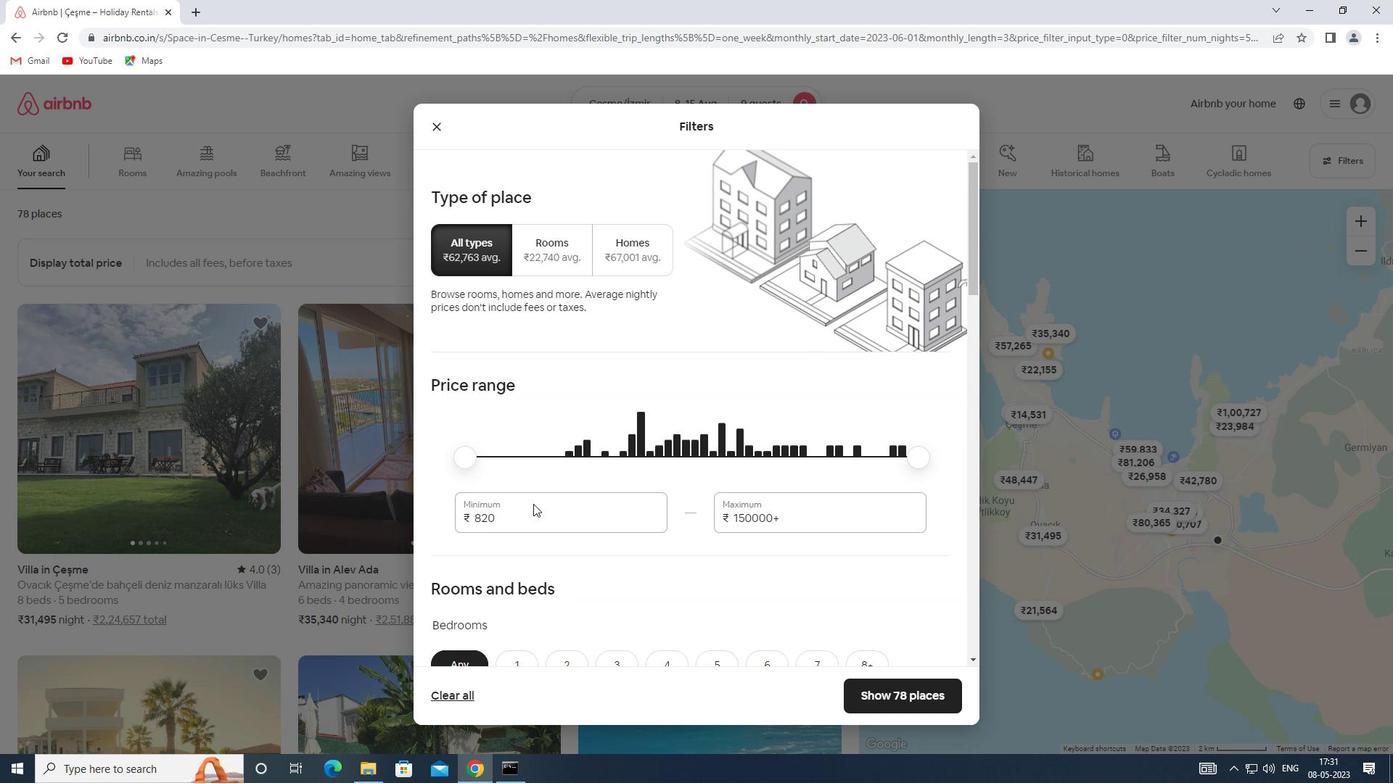
Action: Mouse pressed left at (507, 521)
Screenshot: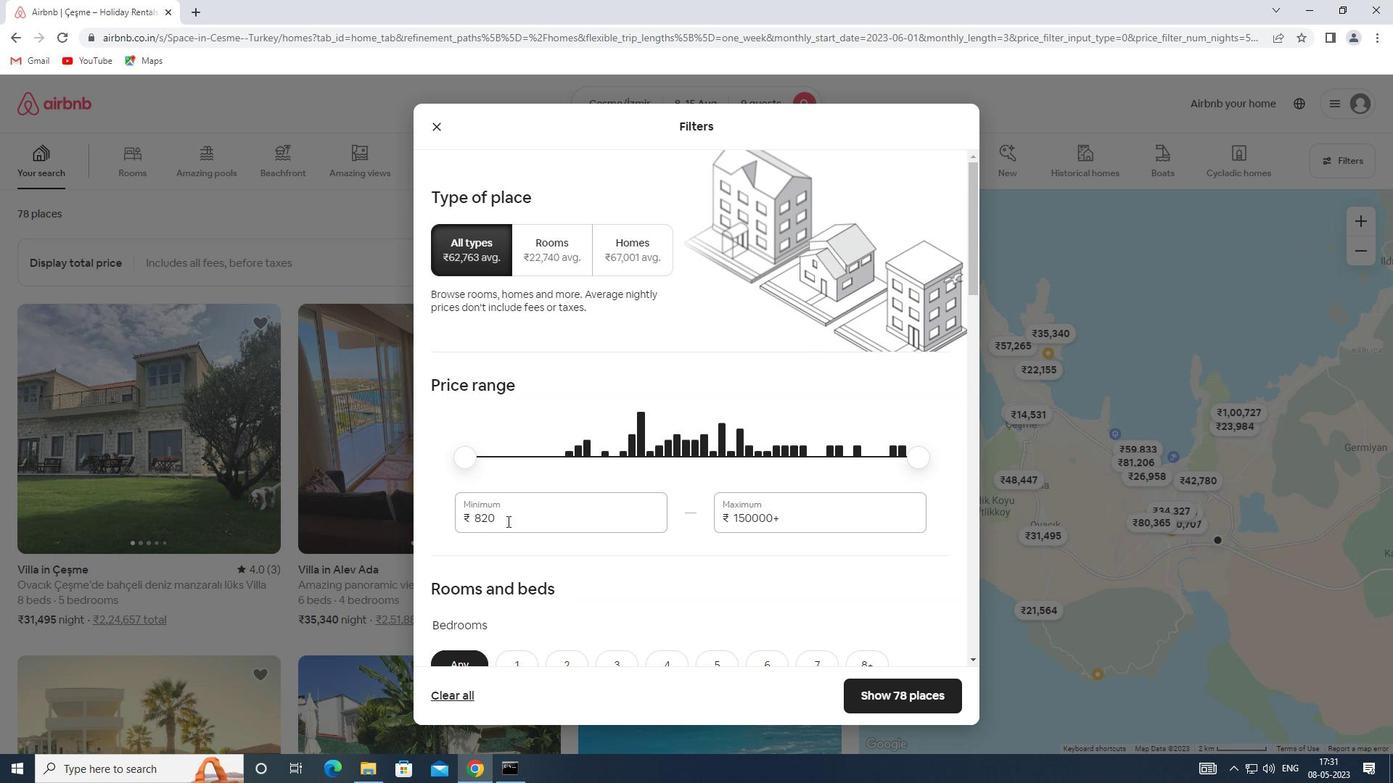 
Action: Mouse moved to (461, 522)
Screenshot: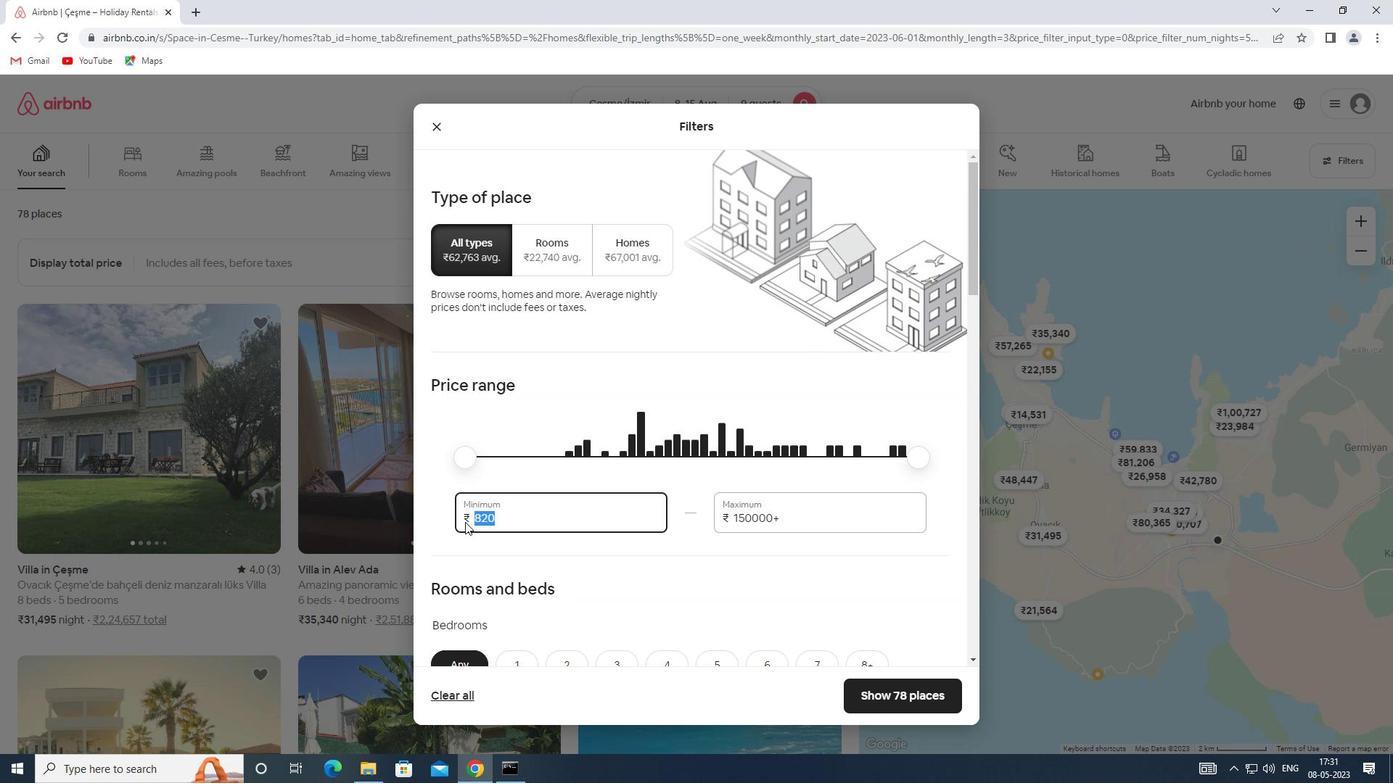 
Action: Key pressed 10000
Screenshot: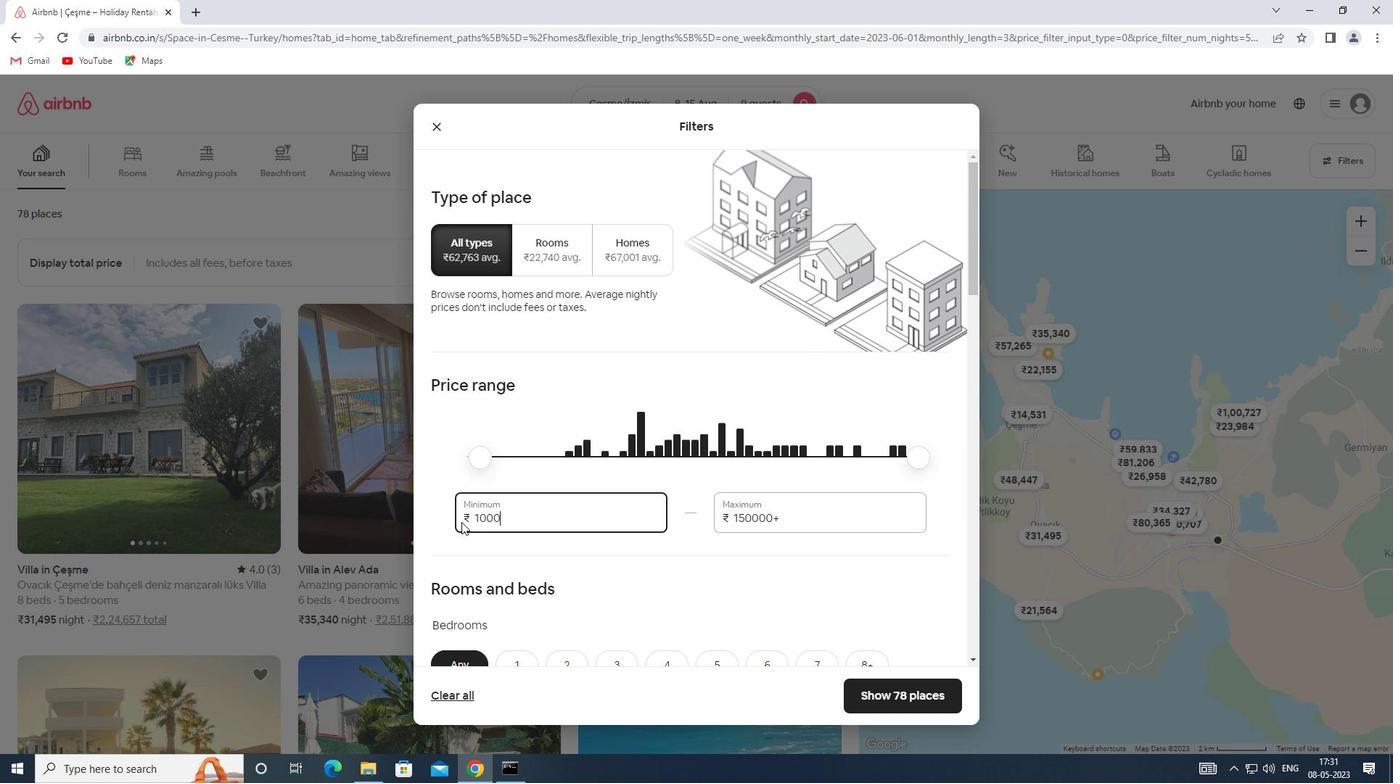 
Action: Mouse moved to (794, 518)
Screenshot: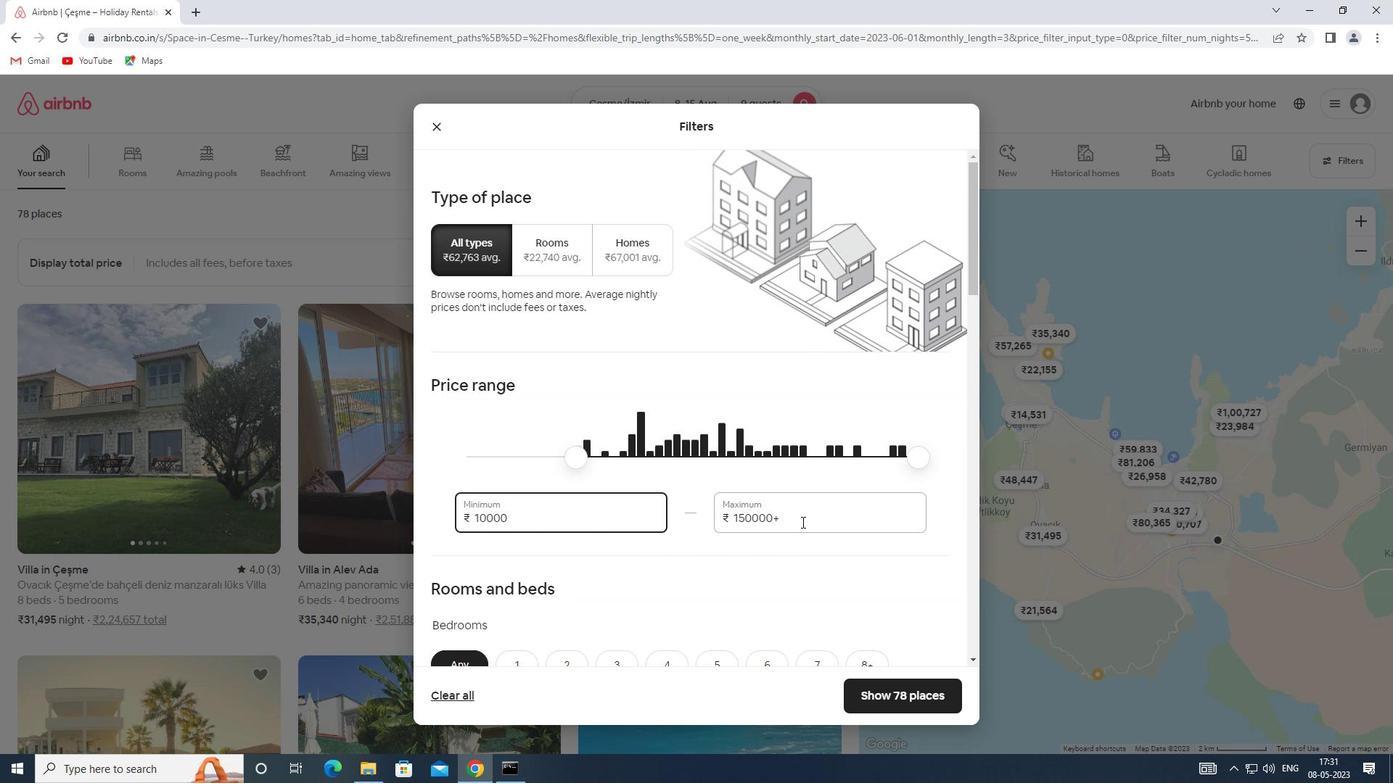 
Action: Mouse pressed left at (794, 518)
Screenshot: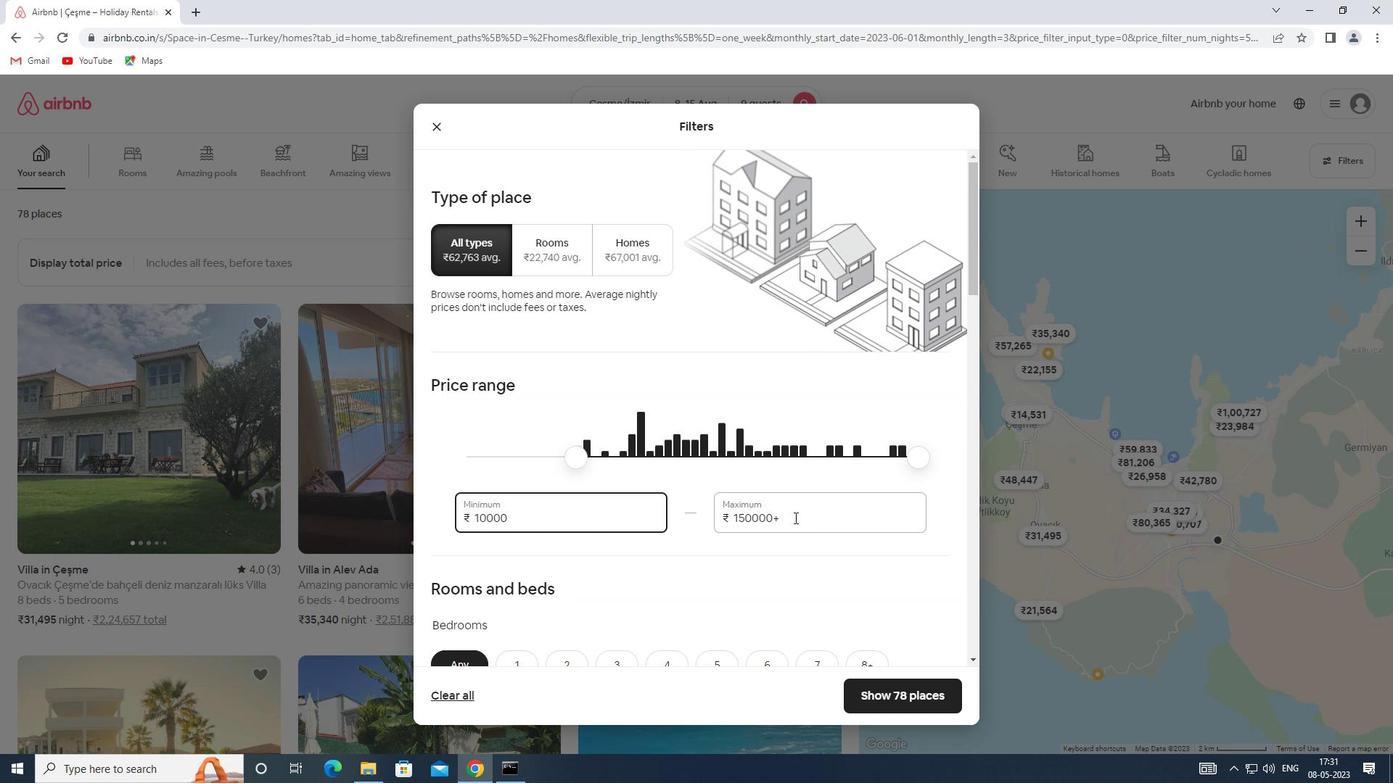 
Action: Mouse moved to (697, 526)
Screenshot: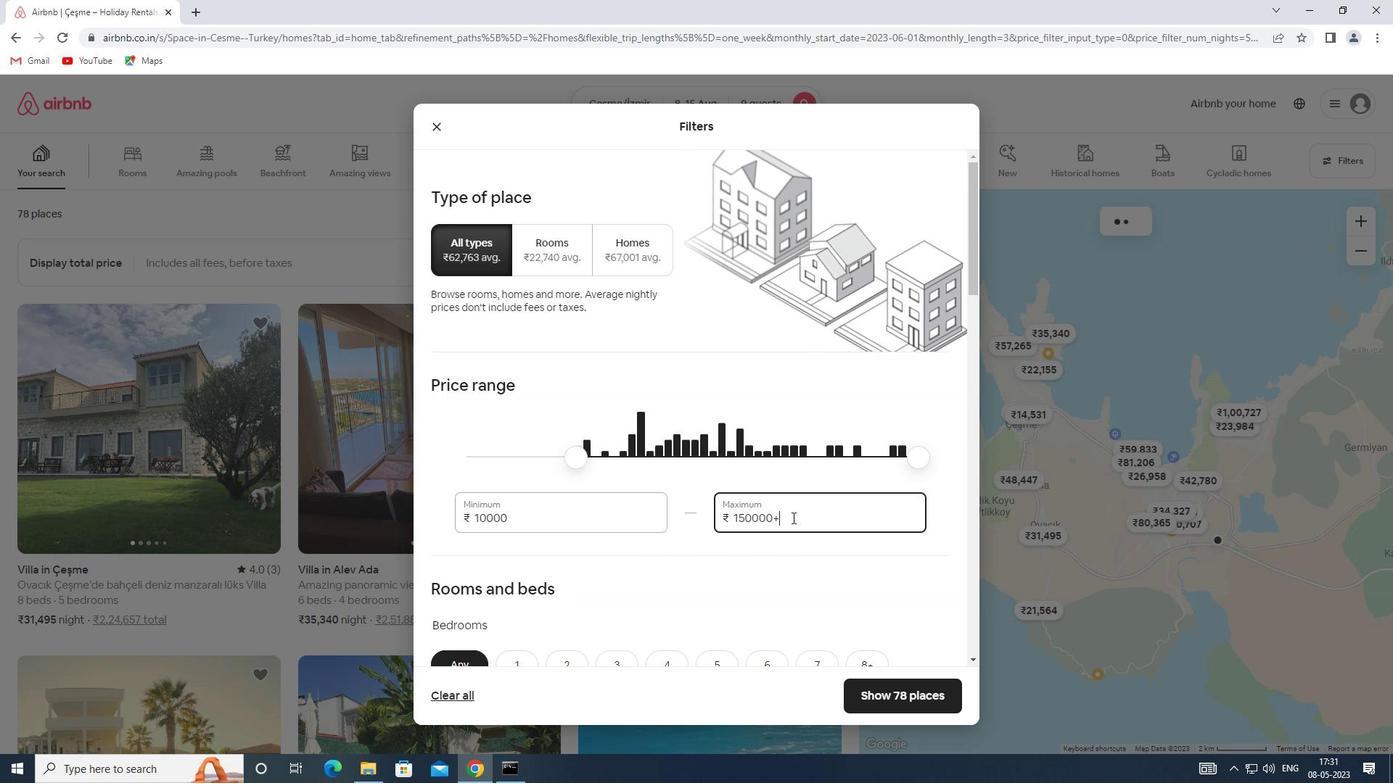 
Action: Key pressed 14000
Screenshot: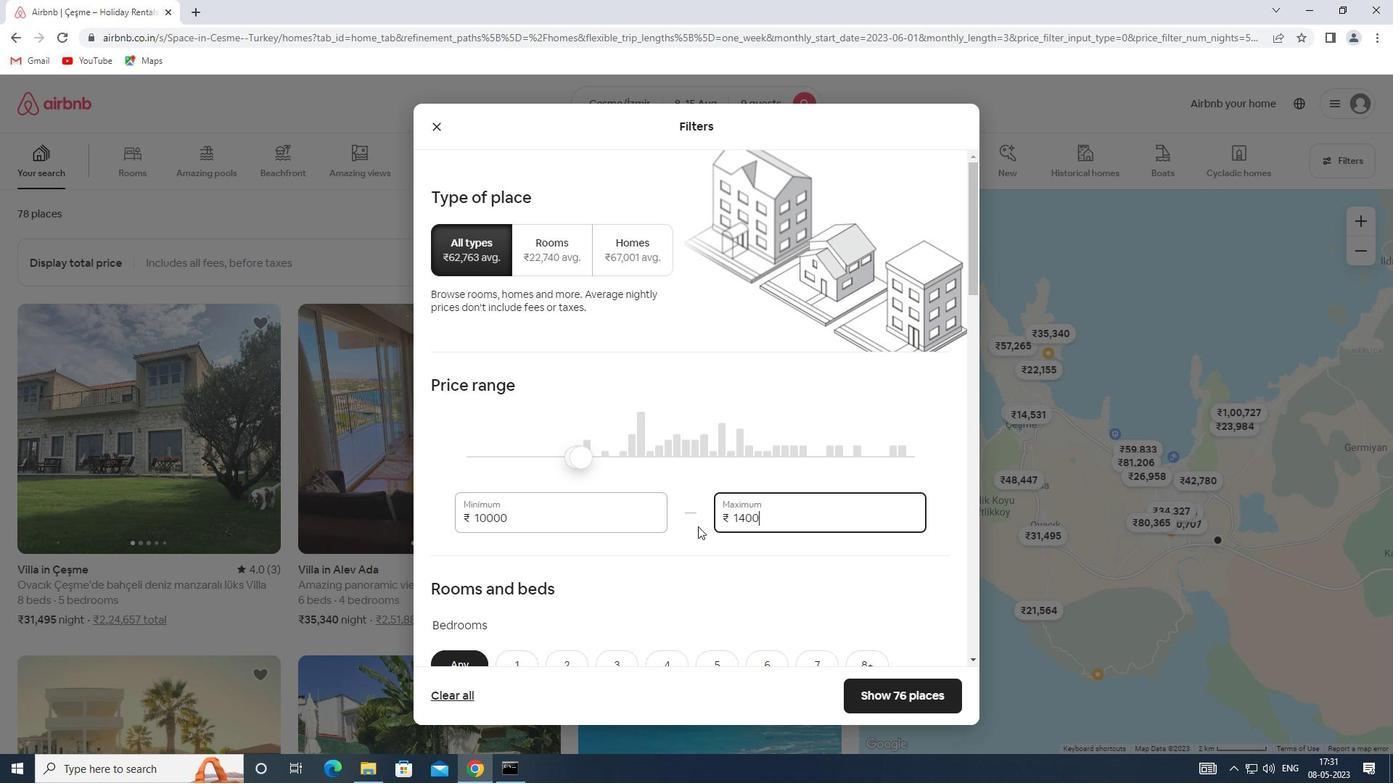 
Action: Mouse moved to (679, 543)
Screenshot: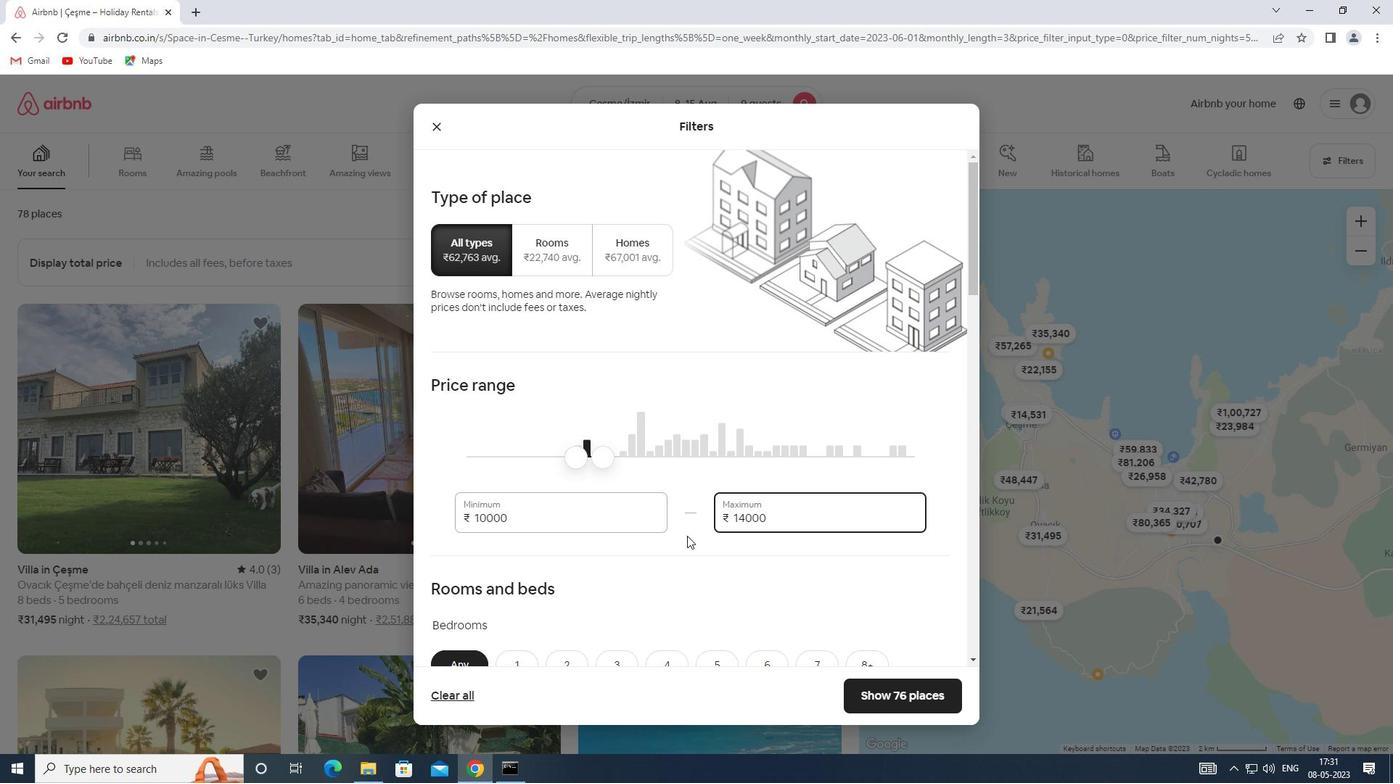 
Action: Mouse scrolled (679, 542) with delta (0, 0)
Screenshot: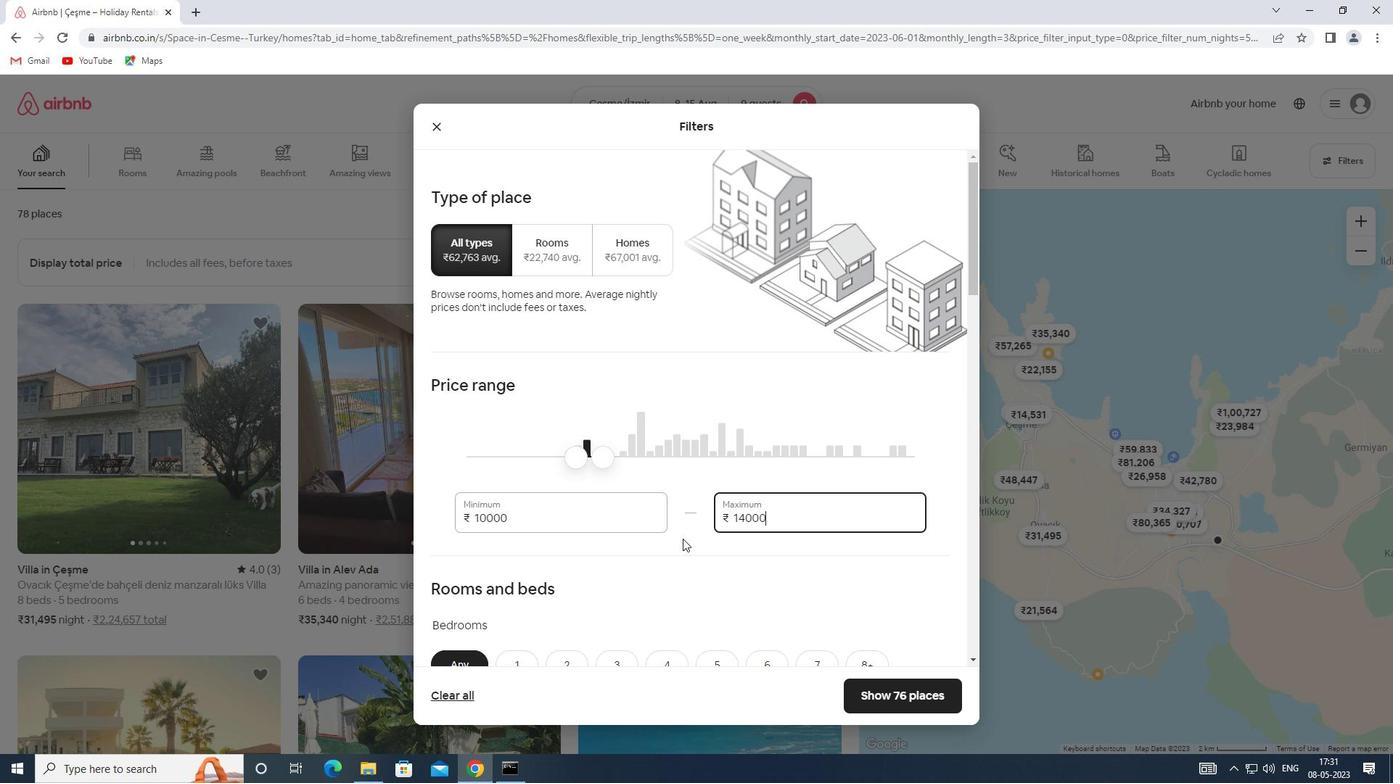 
Action: Mouse scrolled (679, 542) with delta (0, 0)
Screenshot: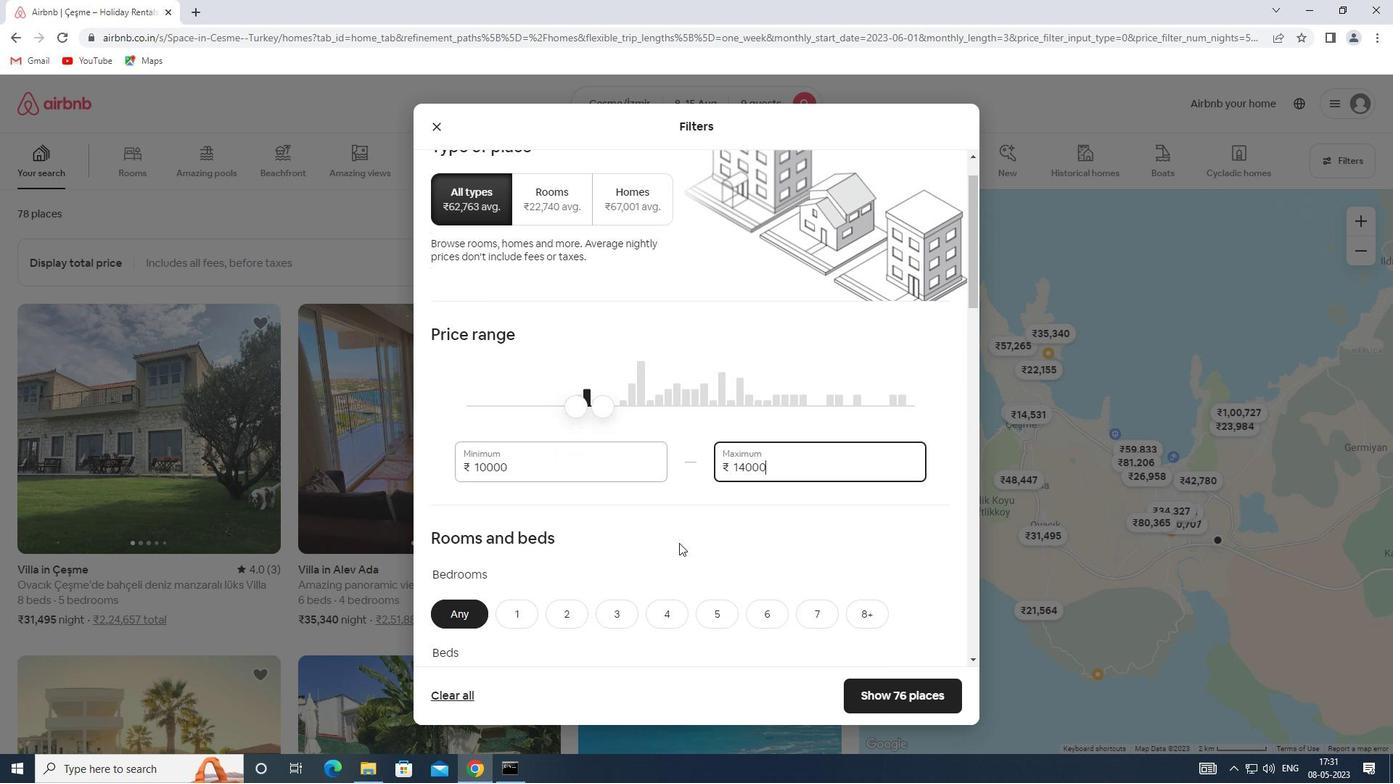 
Action: Mouse moved to (713, 525)
Screenshot: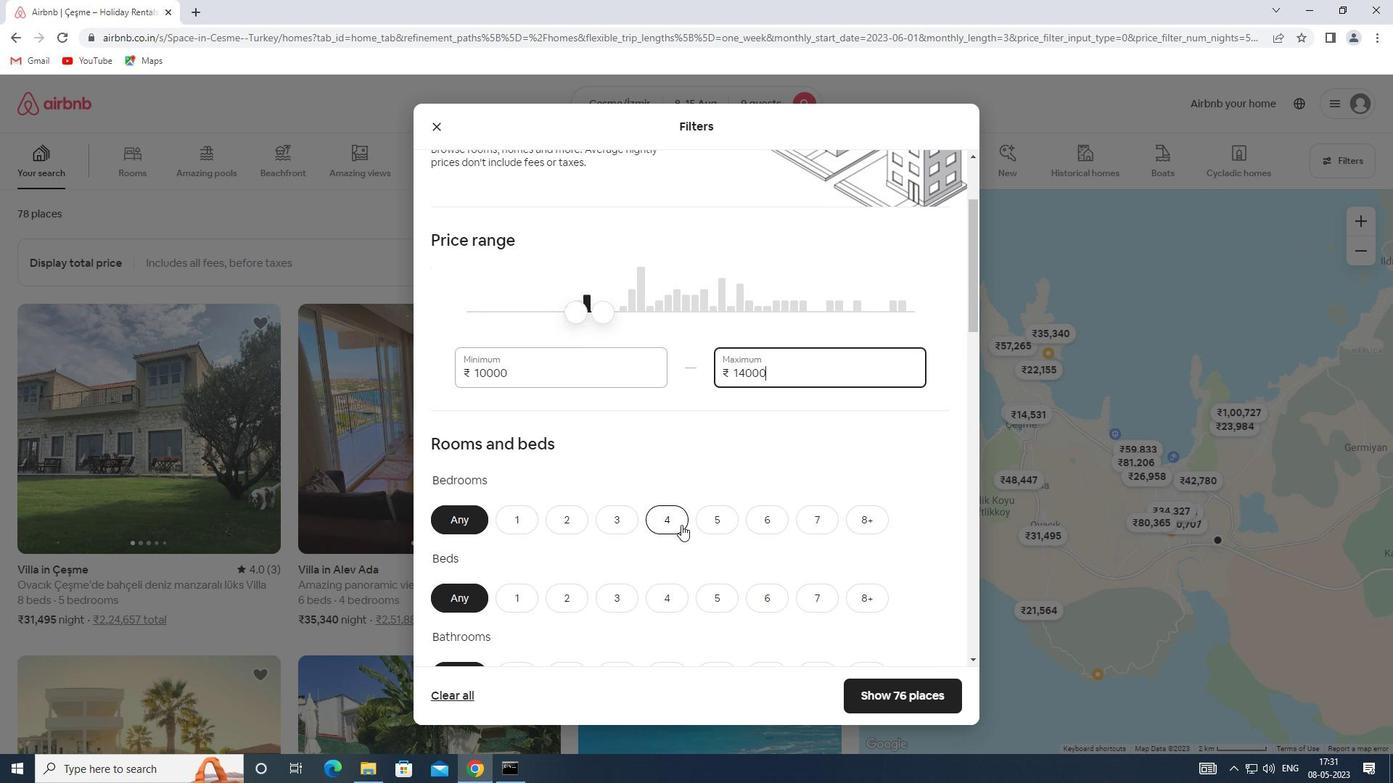 
Action: Mouse pressed left at (713, 525)
Screenshot: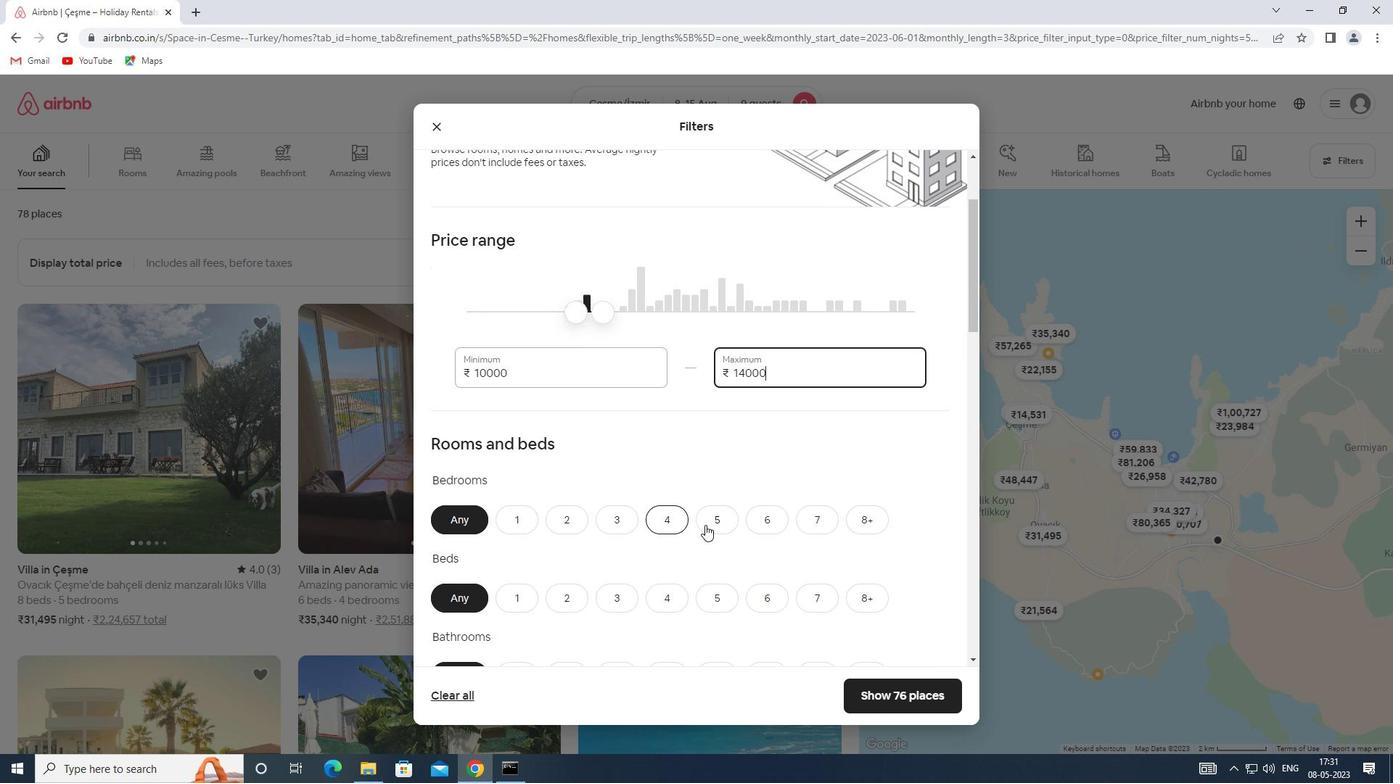 
Action: Mouse moved to (873, 601)
Screenshot: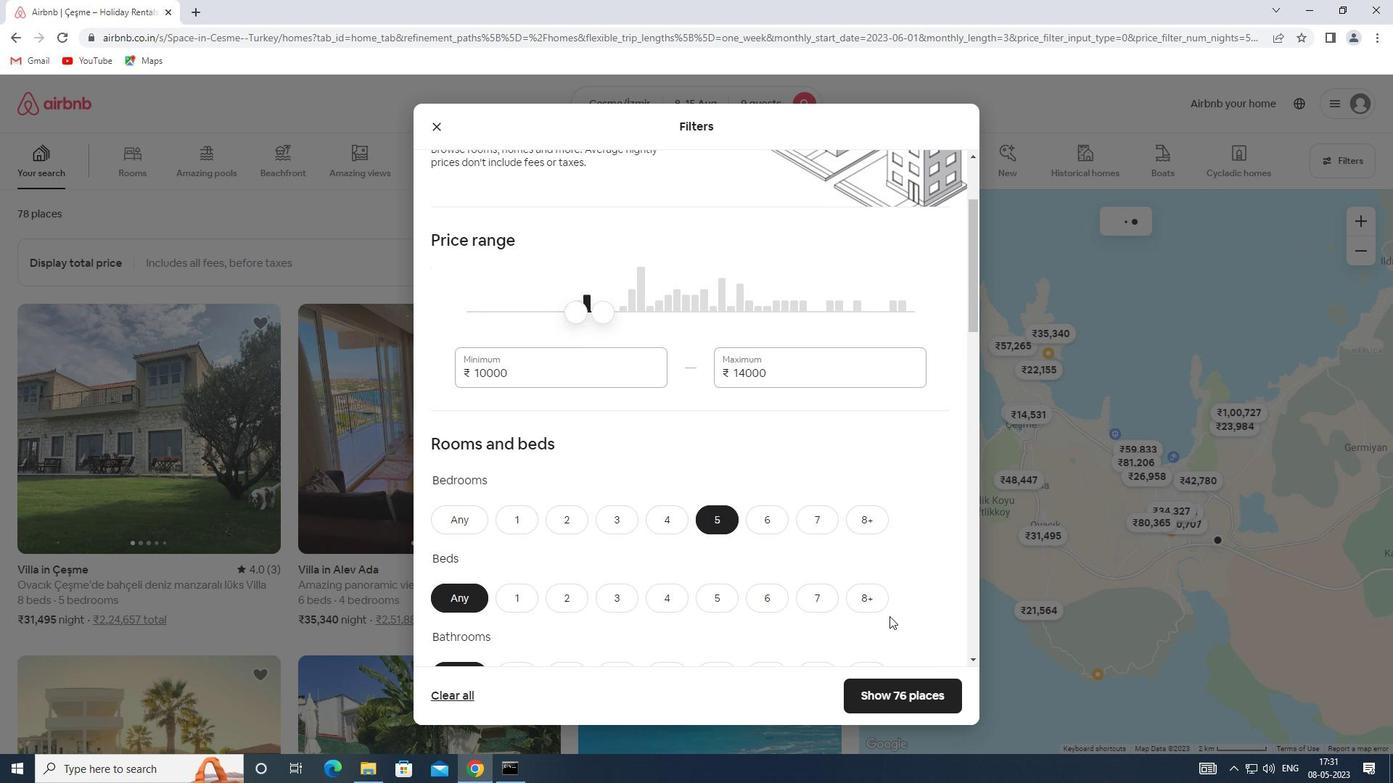 
Action: Mouse pressed left at (873, 601)
Screenshot: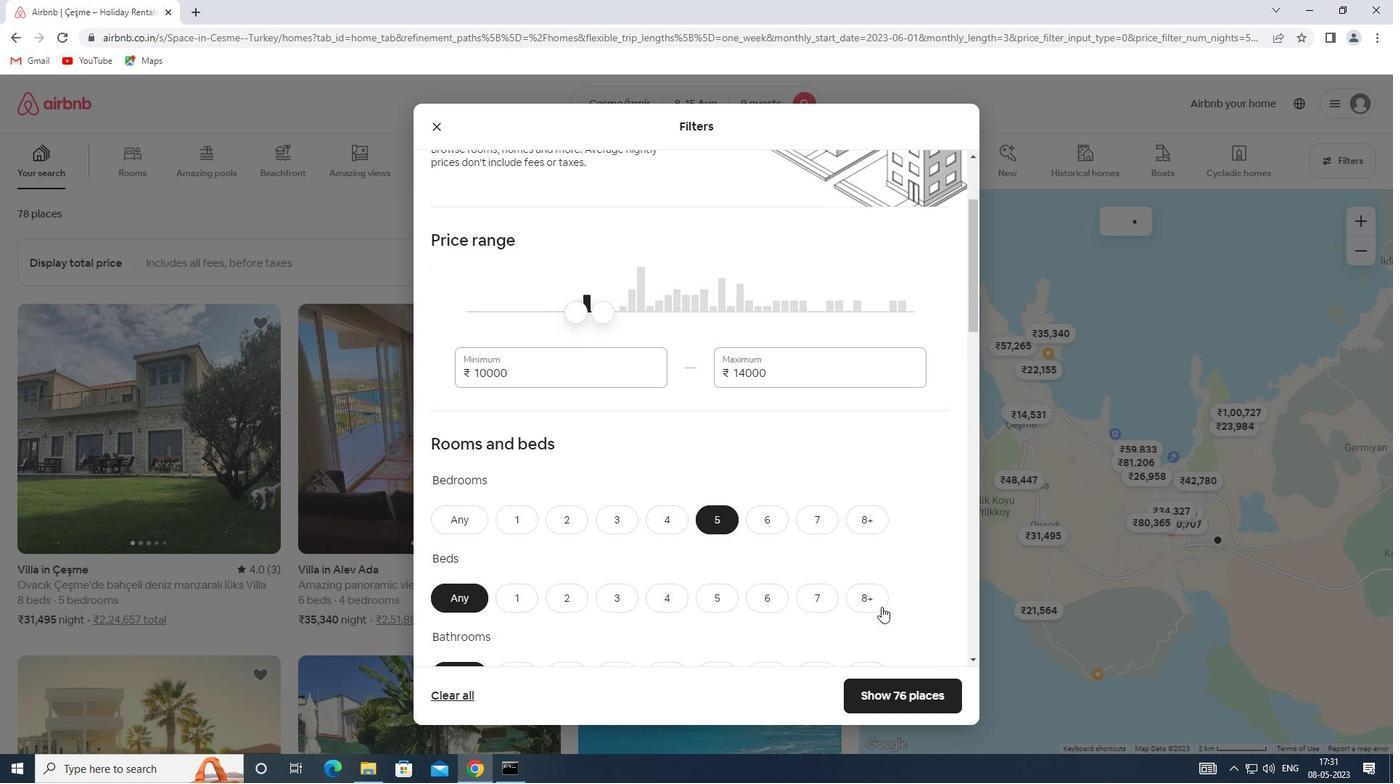 
Action: Mouse moved to (859, 581)
Screenshot: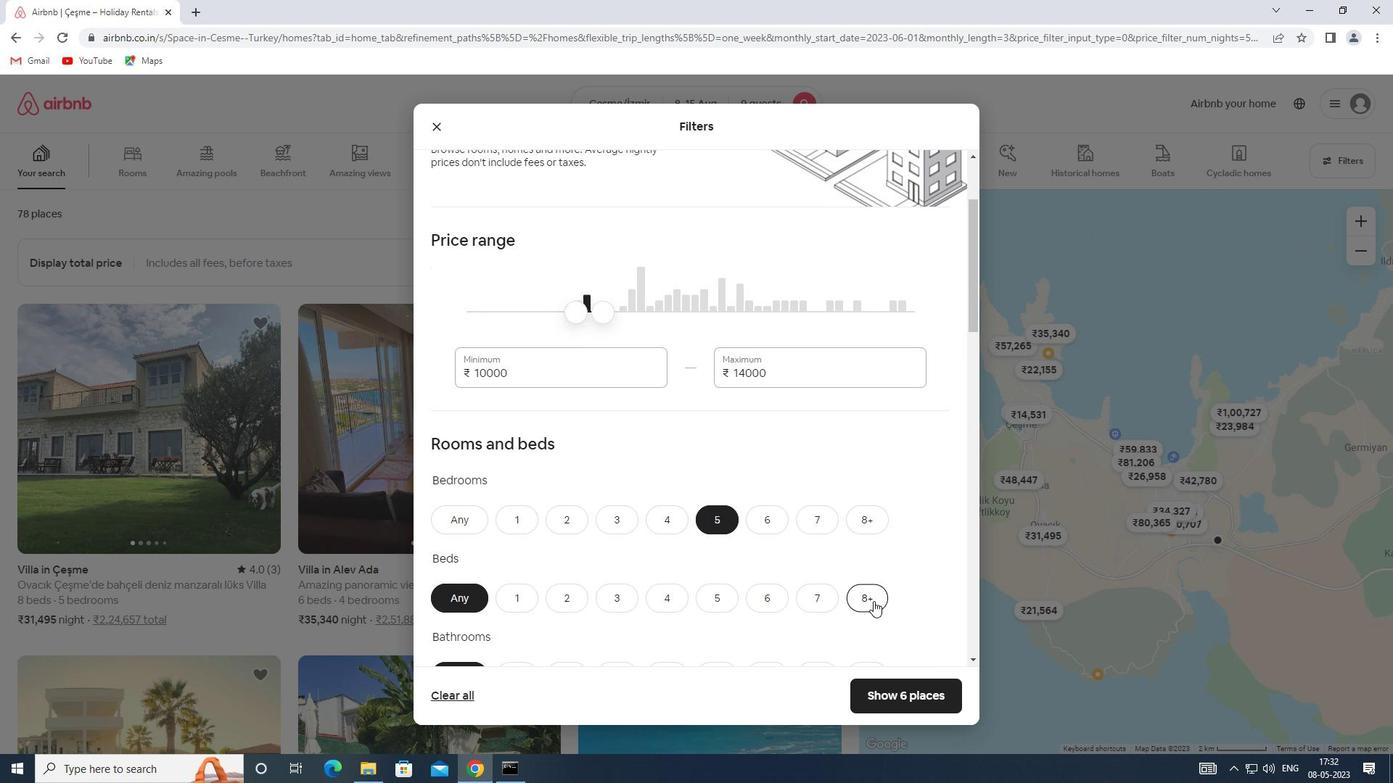 
Action: Mouse scrolled (859, 580) with delta (0, 0)
Screenshot: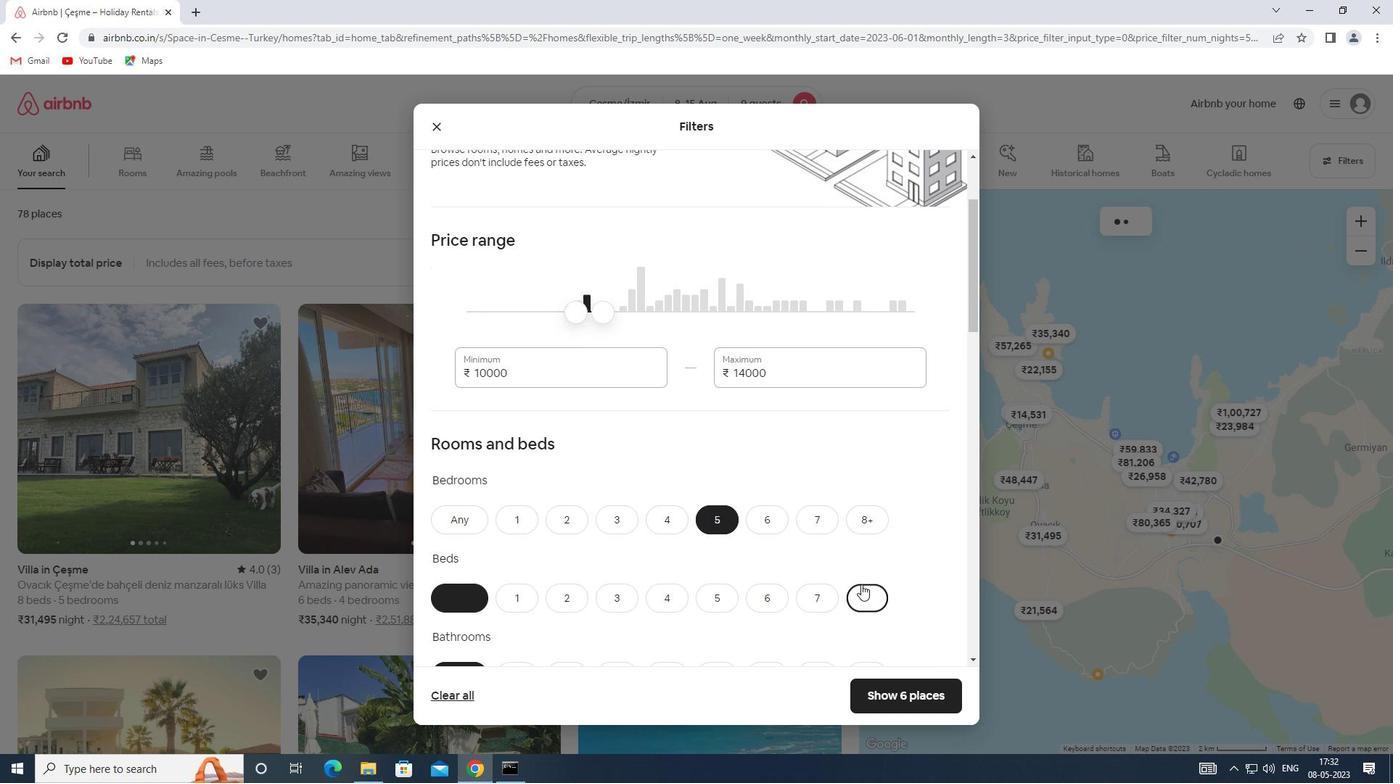 
Action: Mouse scrolled (859, 580) with delta (0, 0)
Screenshot: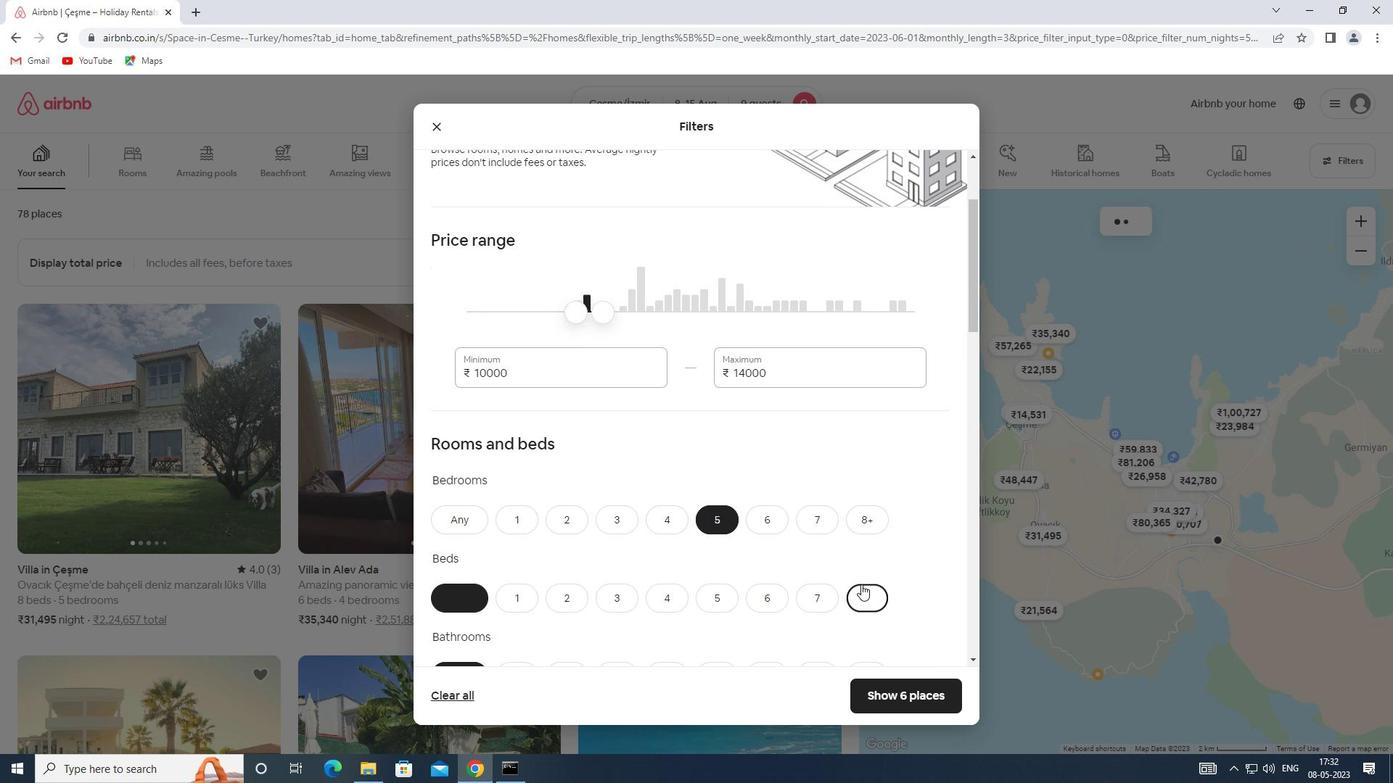 
Action: Mouse moved to (856, 581)
Screenshot: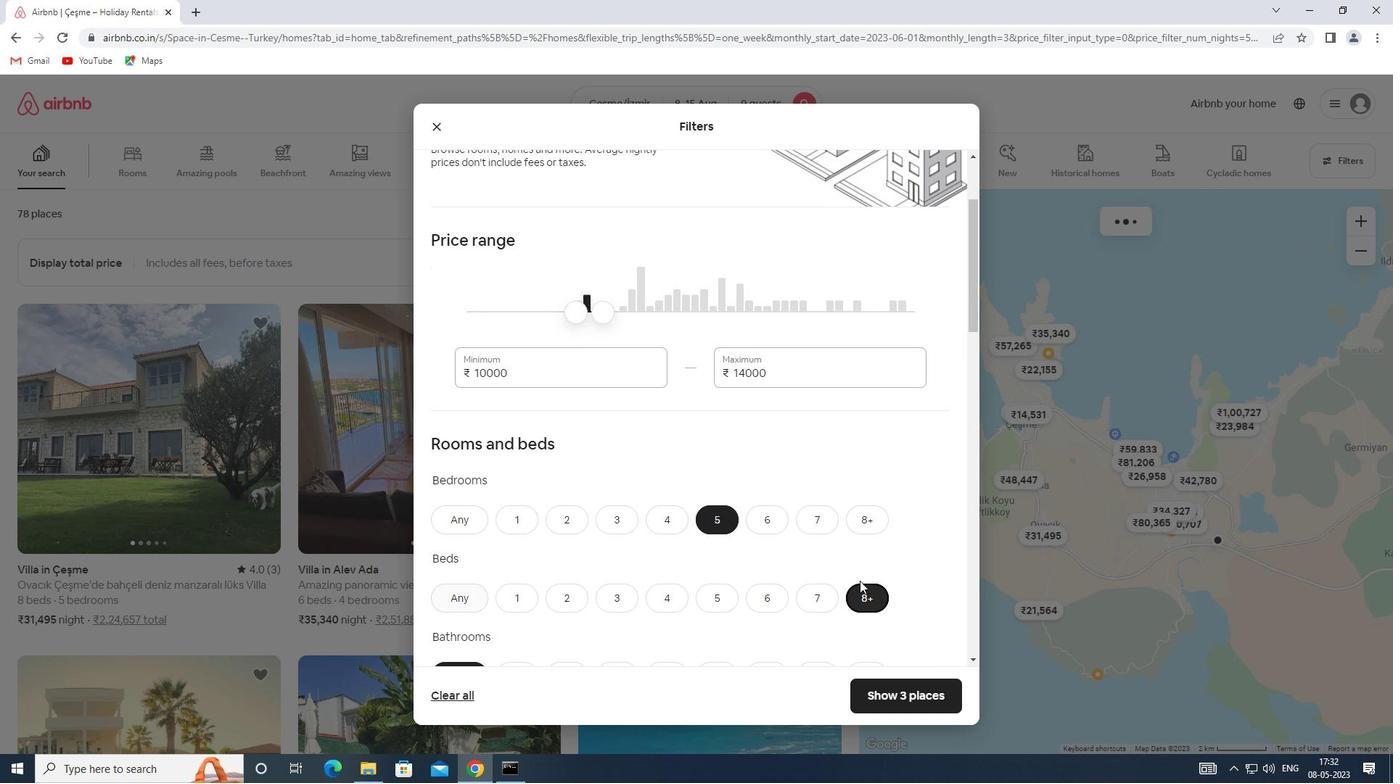 
Action: Mouse scrolled (856, 580) with delta (0, 0)
Screenshot: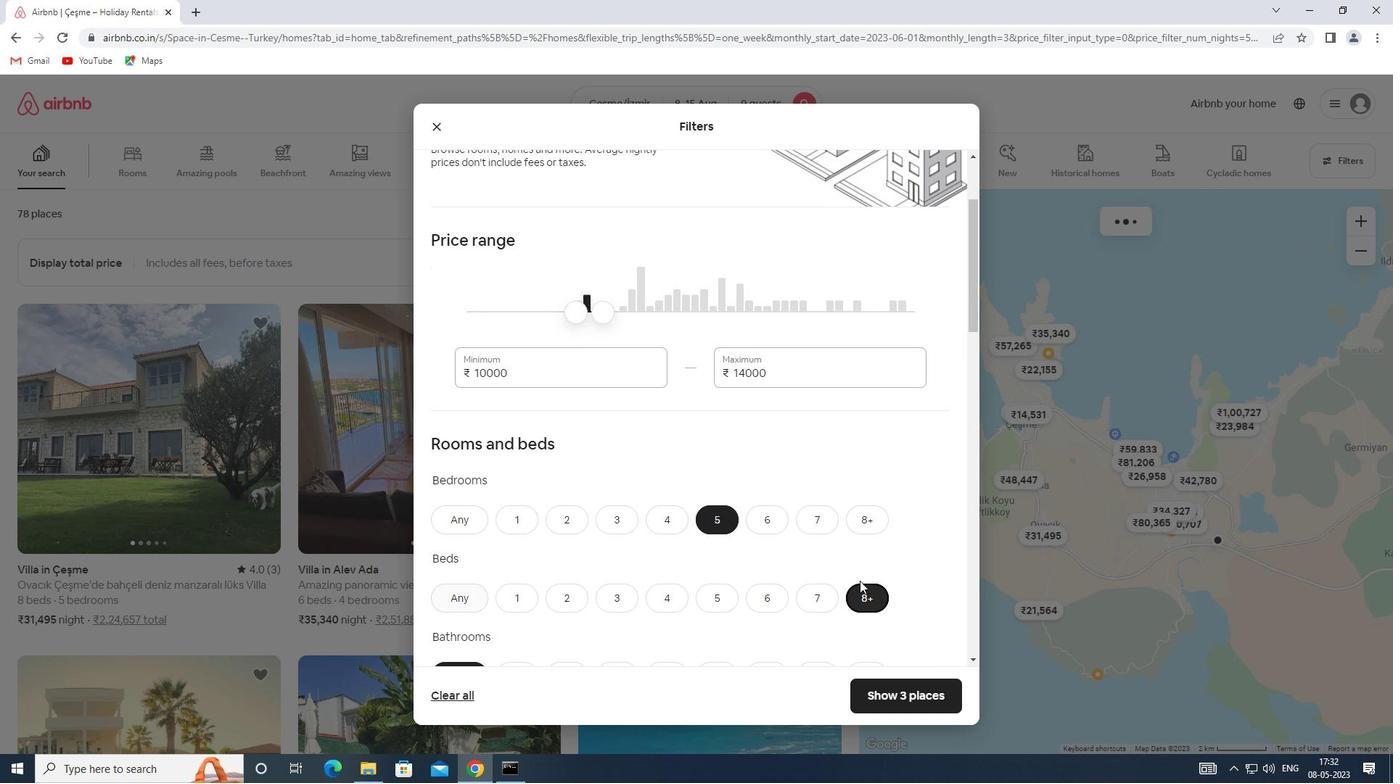 
Action: Mouse moved to (715, 454)
Screenshot: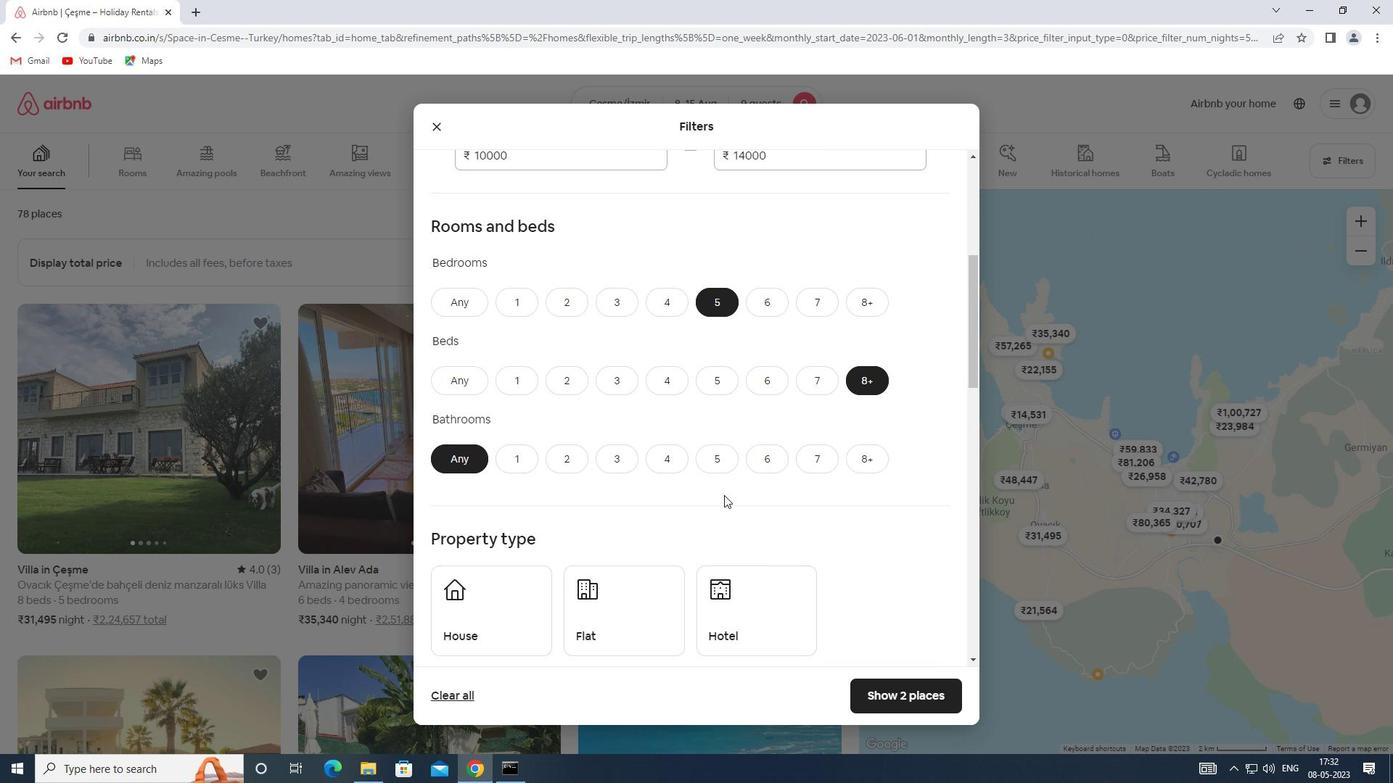 
Action: Mouse pressed left at (715, 454)
Screenshot: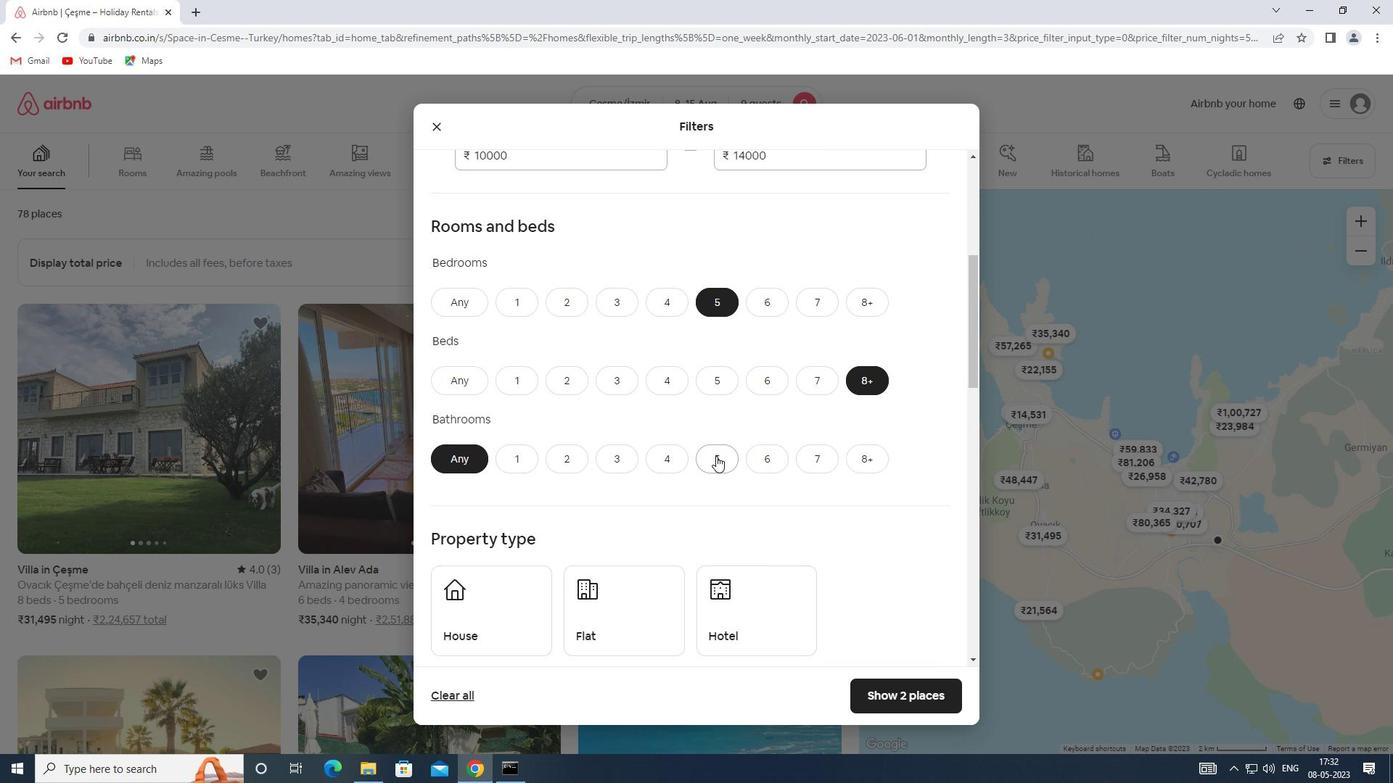 
Action: Mouse moved to (478, 592)
Screenshot: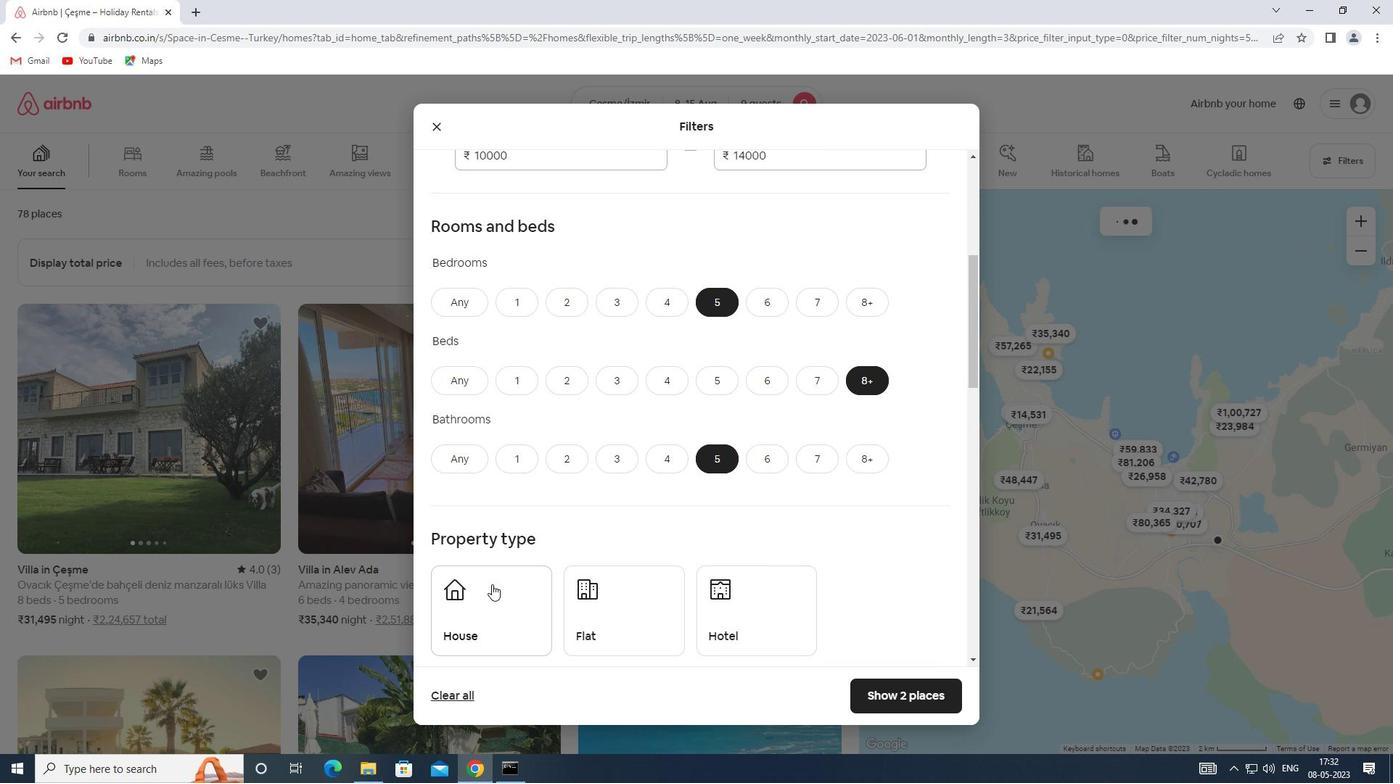 
Action: Mouse pressed left at (478, 592)
Screenshot: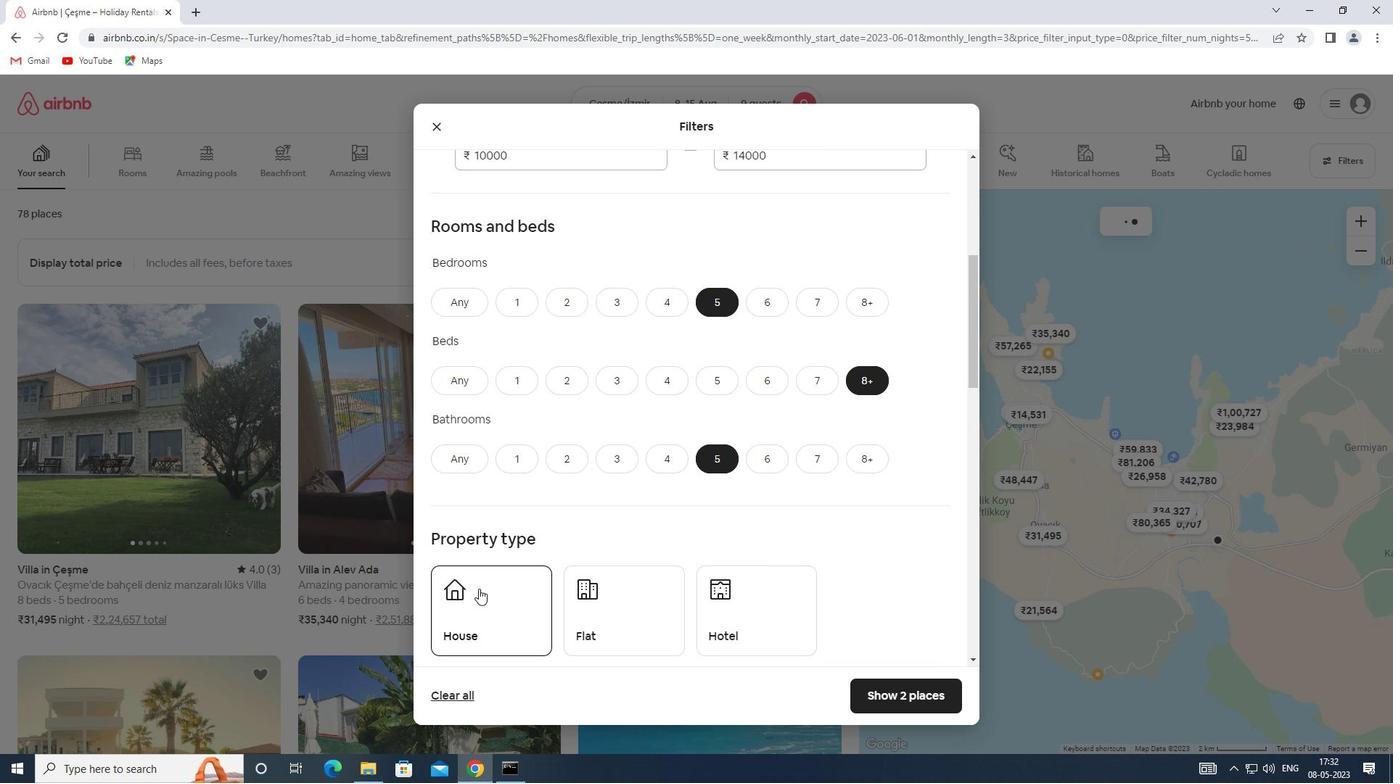 
Action: Mouse moved to (597, 607)
Screenshot: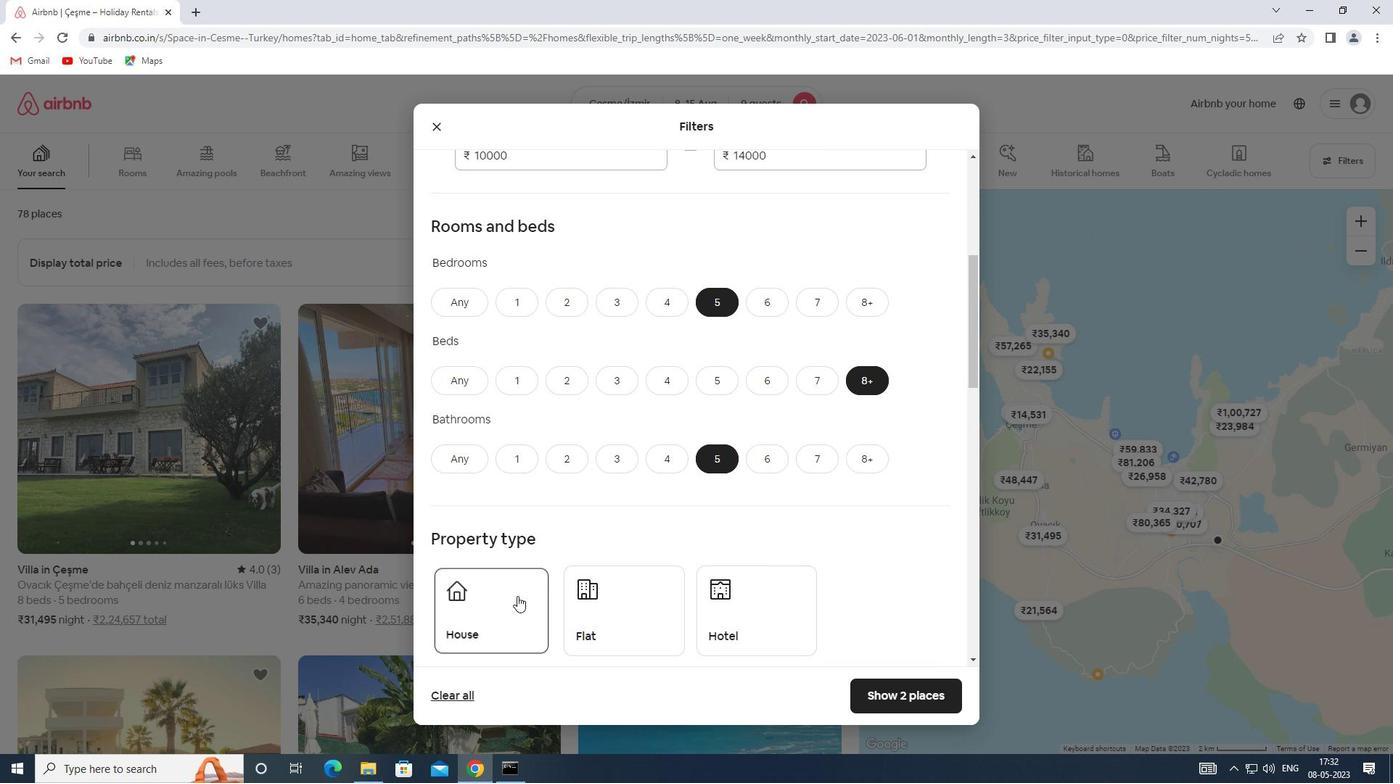 
Action: Mouse pressed left at (597, 607)
Screenshot: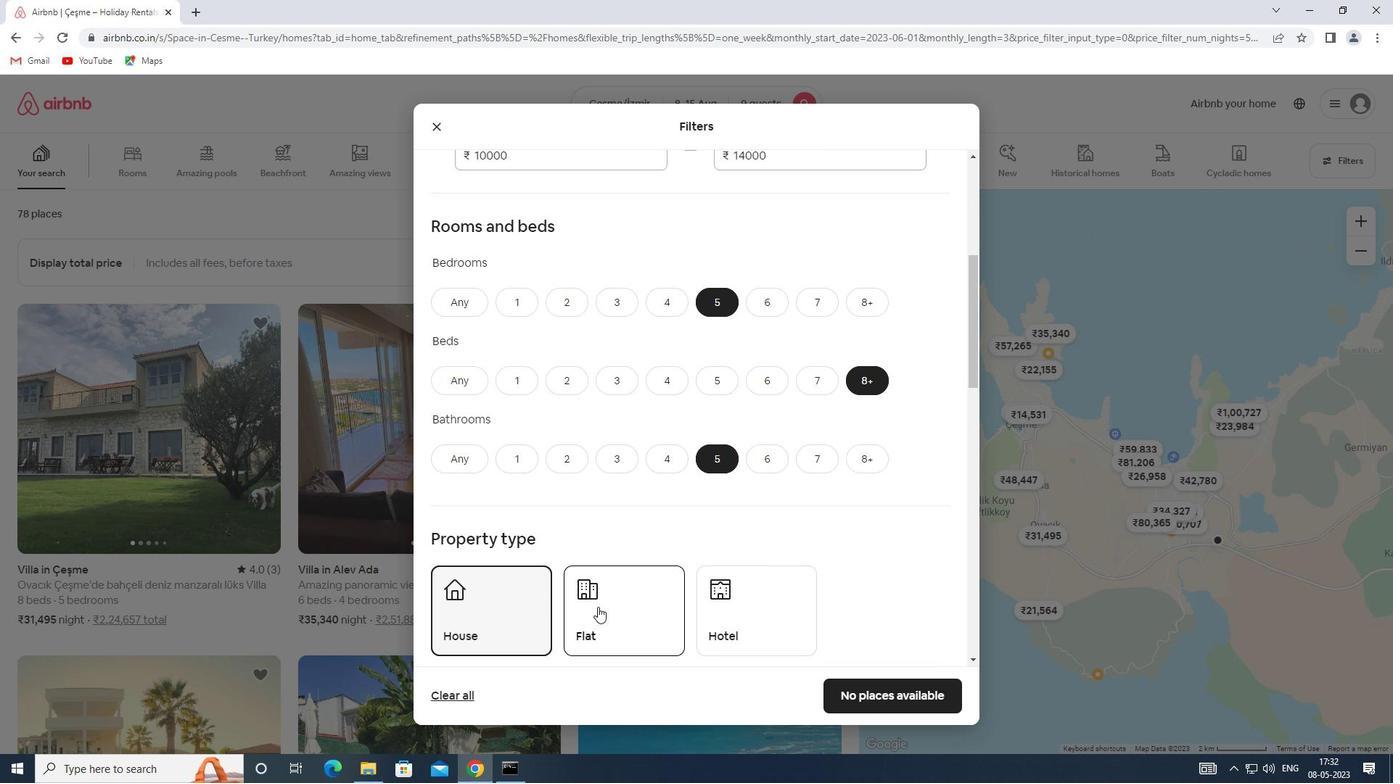 
Action: Mouse moved to (709, 618)
Screenshot: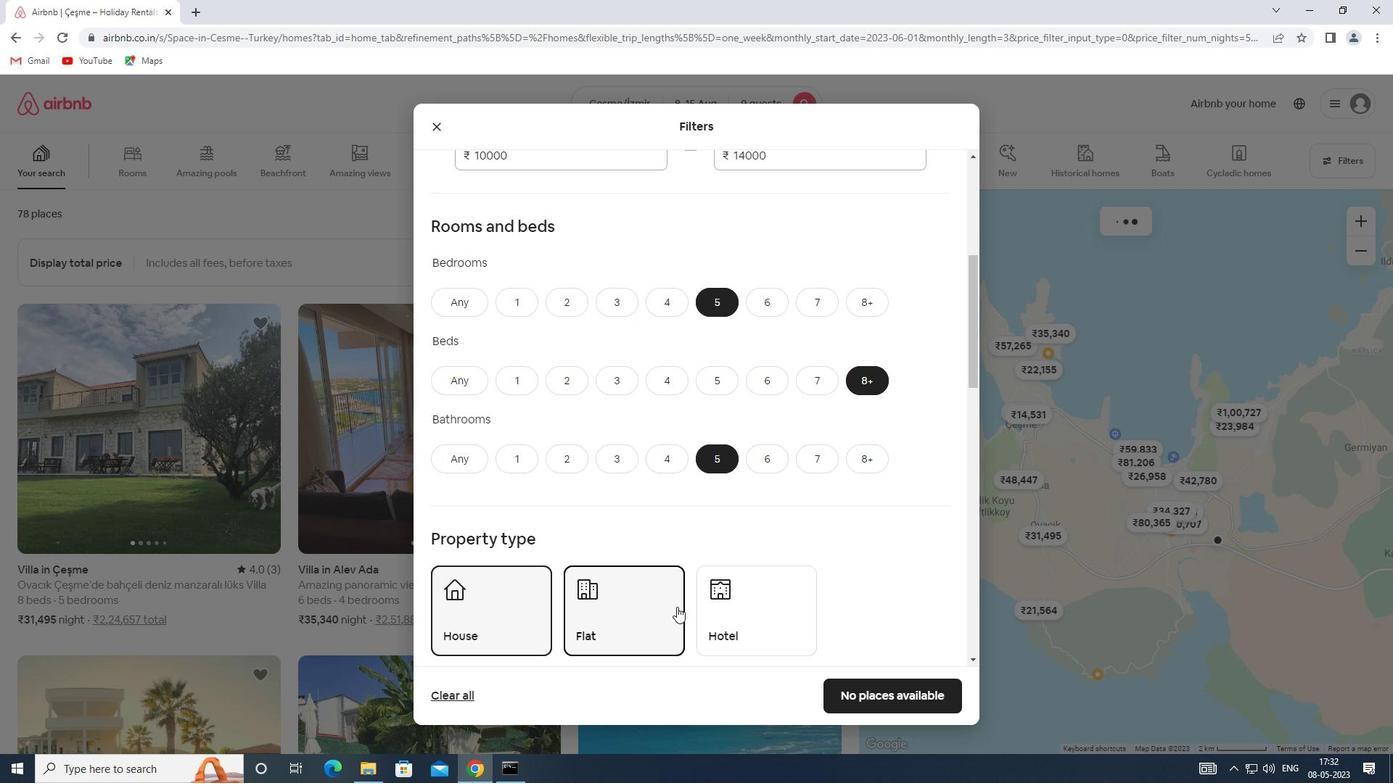 
Action: Mouse scrolled (709, 617) with delta (0, 0)
Screenshot: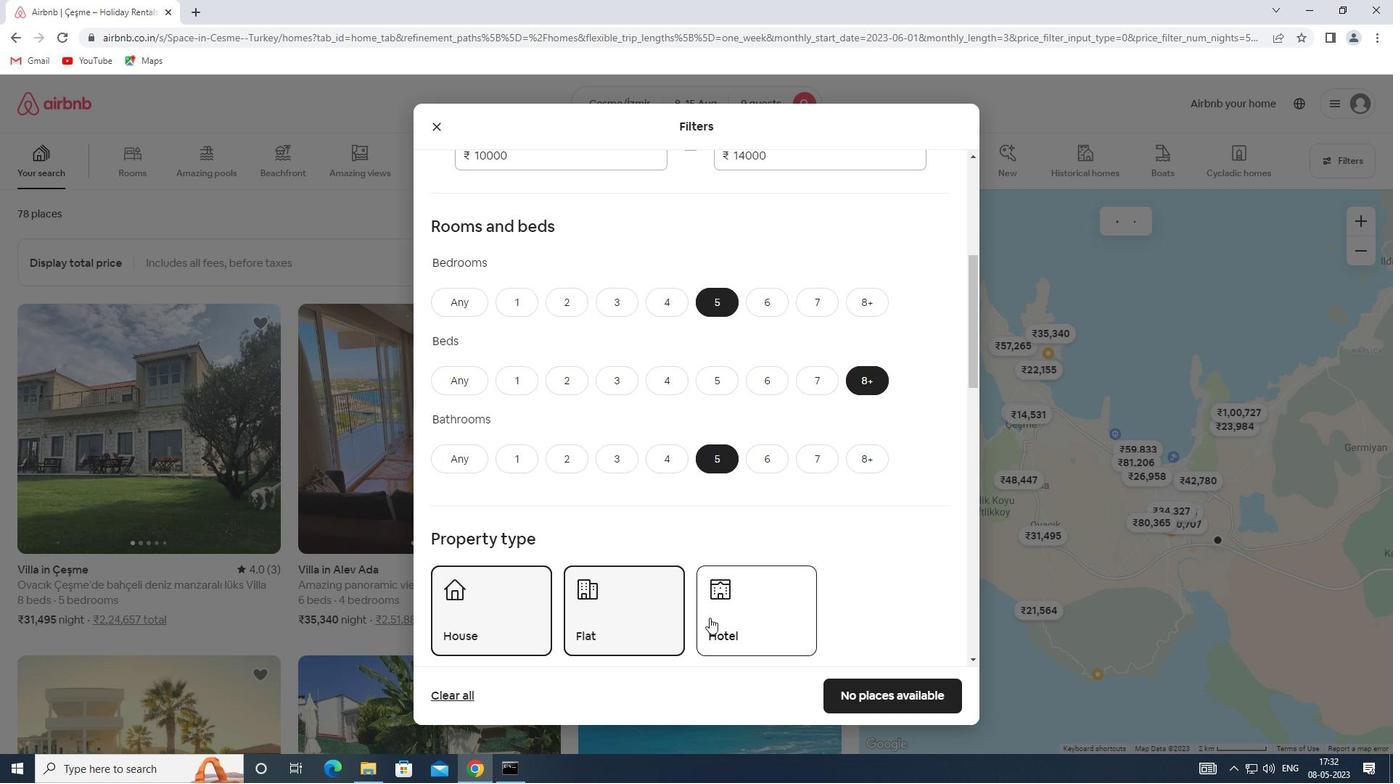 
Action: Mouse scrolled (709, 617) with delta (0, 0)
Screenshot: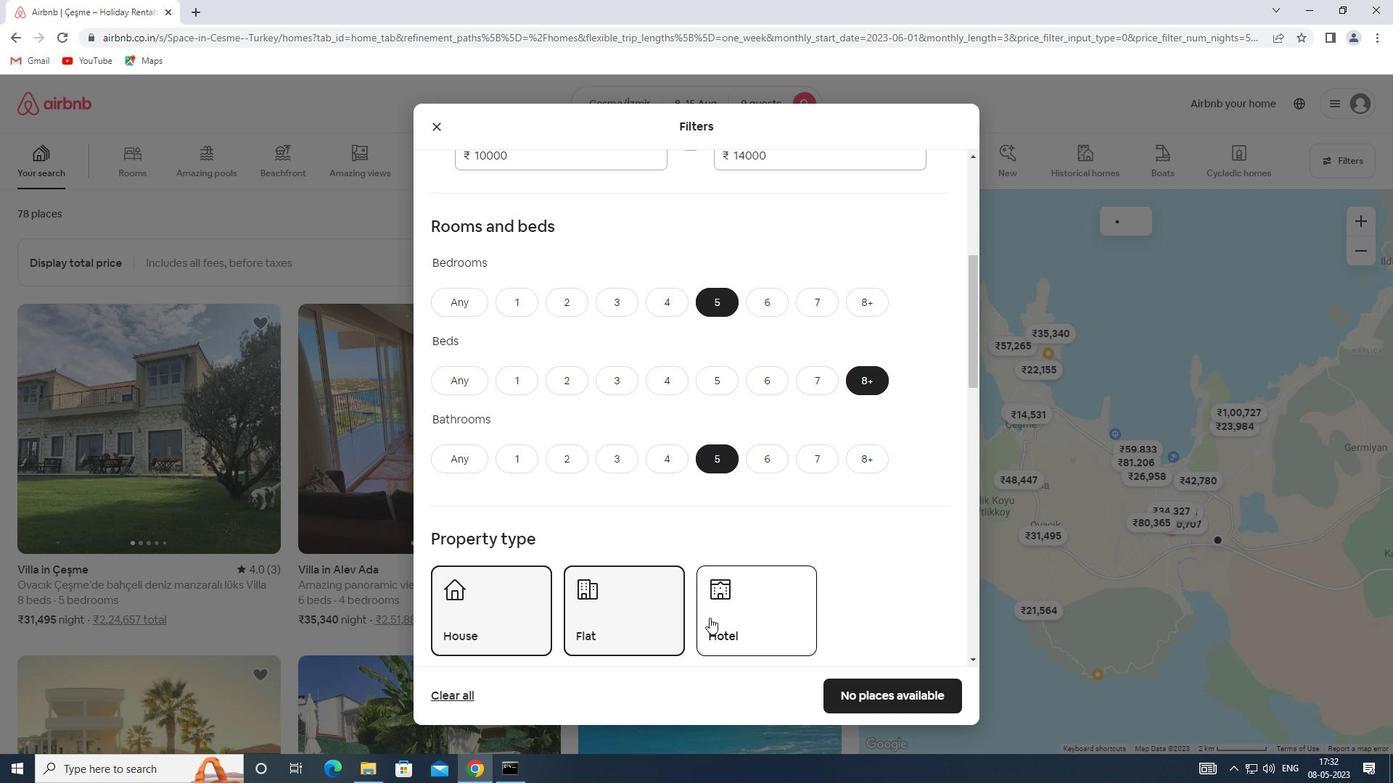 
Action: Mouse moved to (704, 608)
Screenshot: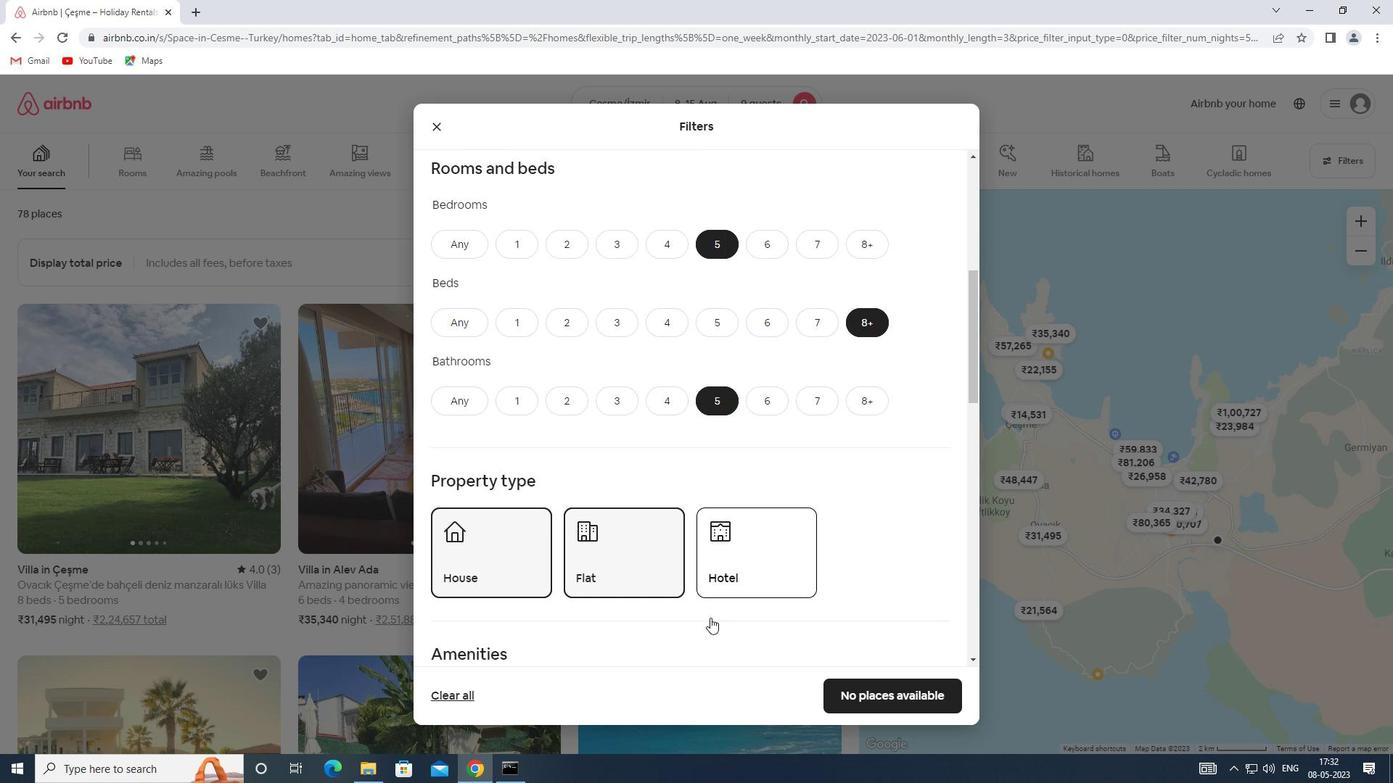 
Action: Mouse scrolled (704, 607) with delta (0, 0)
Screenshot: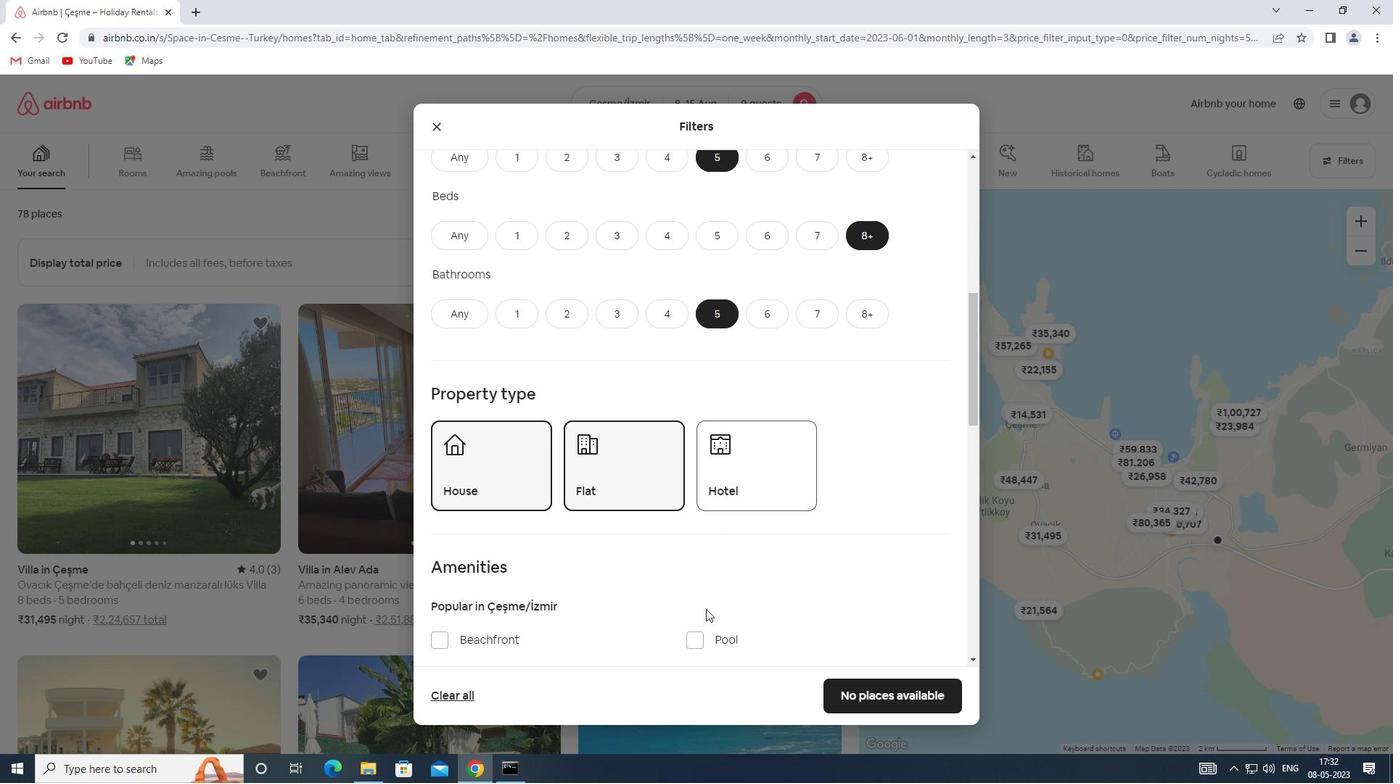 
Action: Mouse scrolled (704, 607) with delta (0, 0)
Screenshot: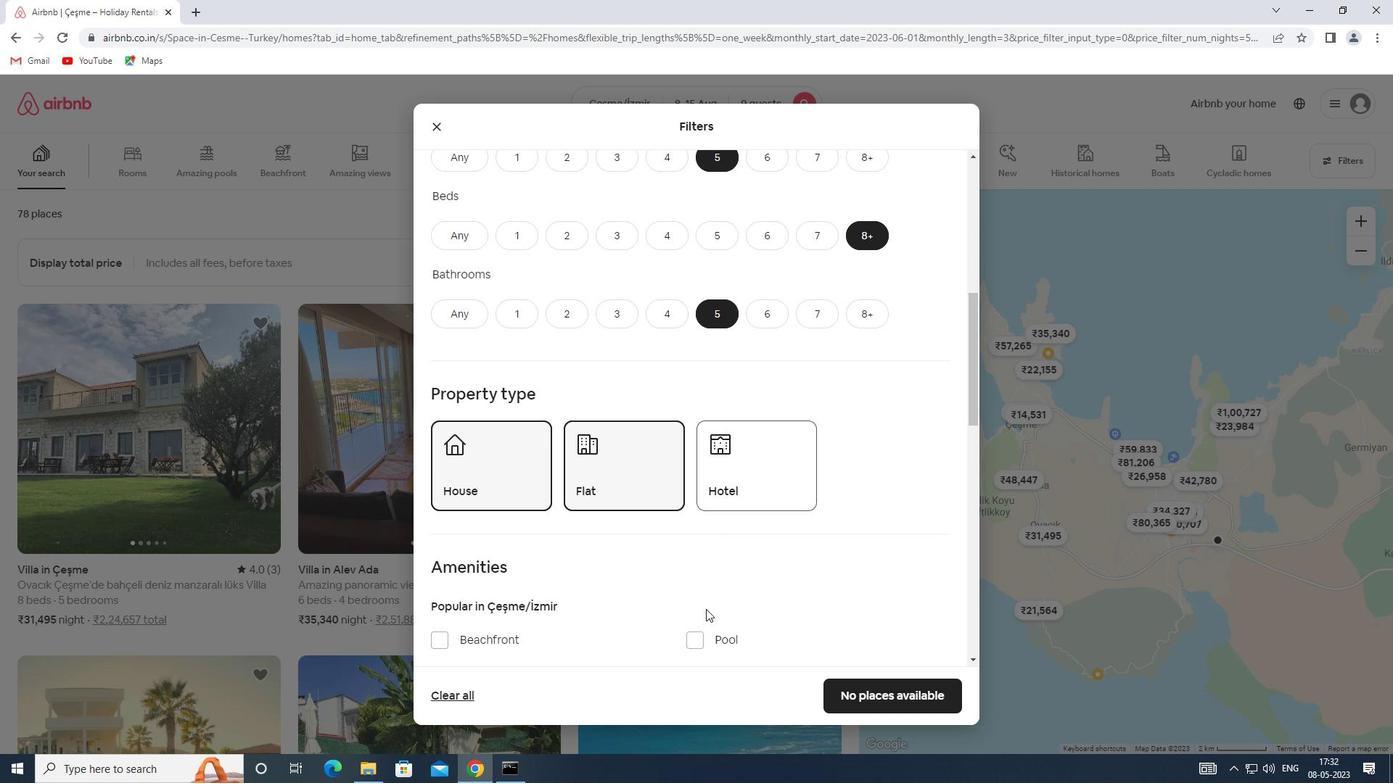 
Action: Mouse moved to (479, 592)
Screenshot: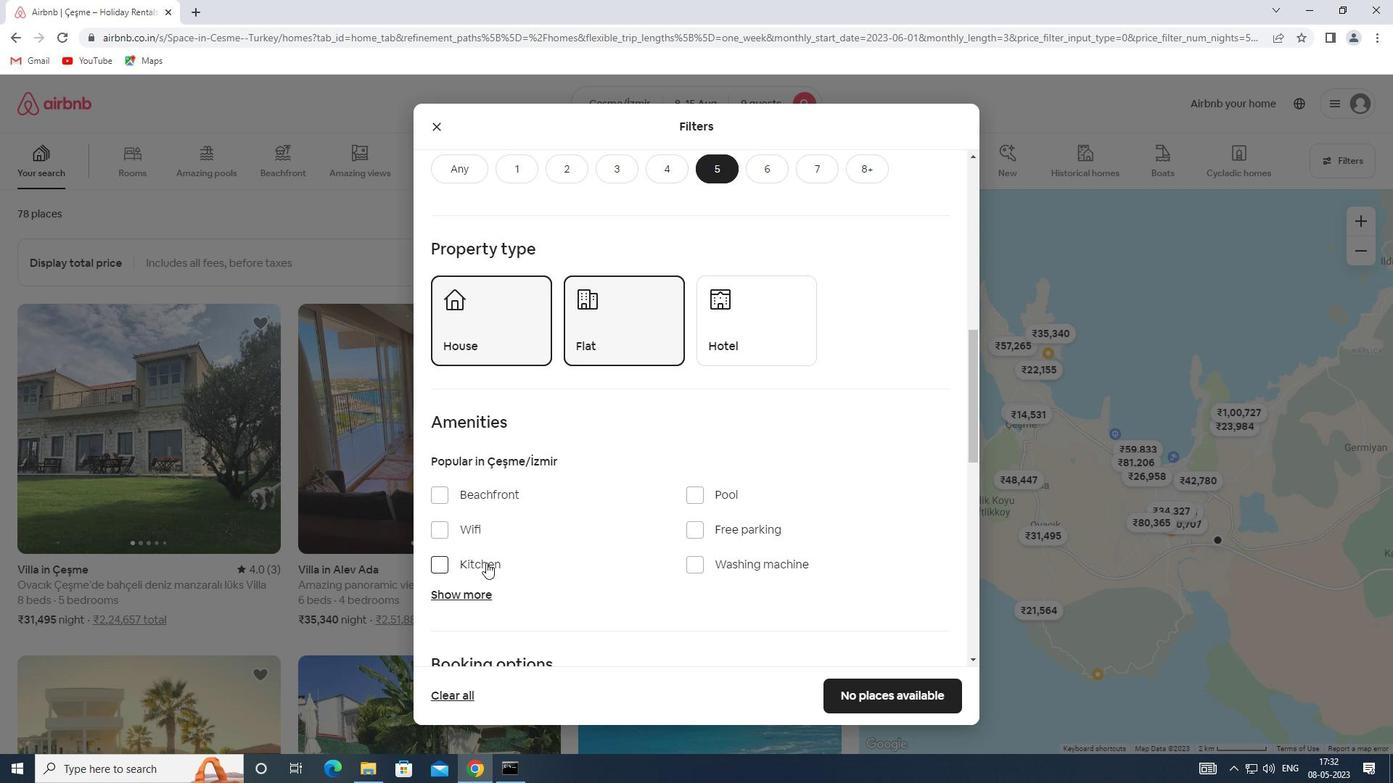
Action: Mouse pressed left at (479, 592)
Screenshot: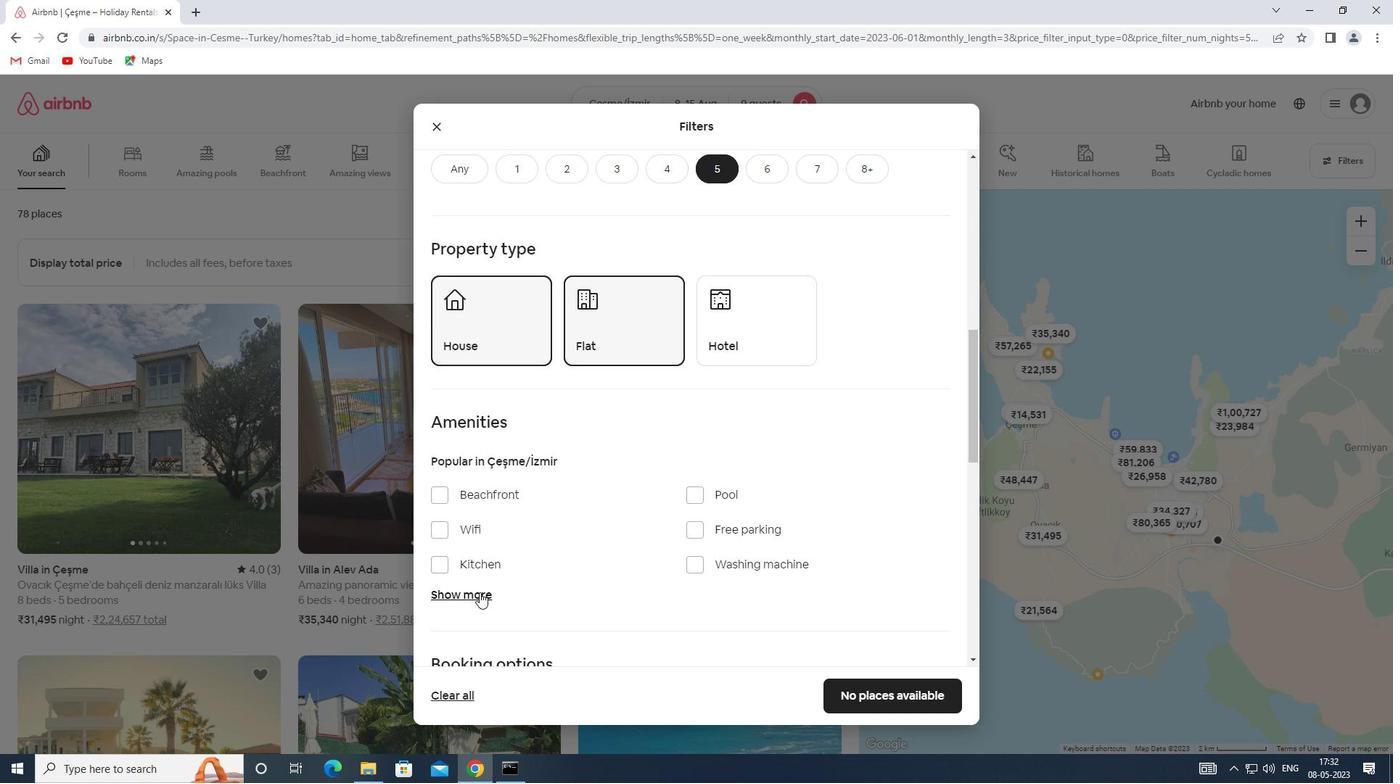 
Action: Mouse moved to (461, 534)
Screenshot: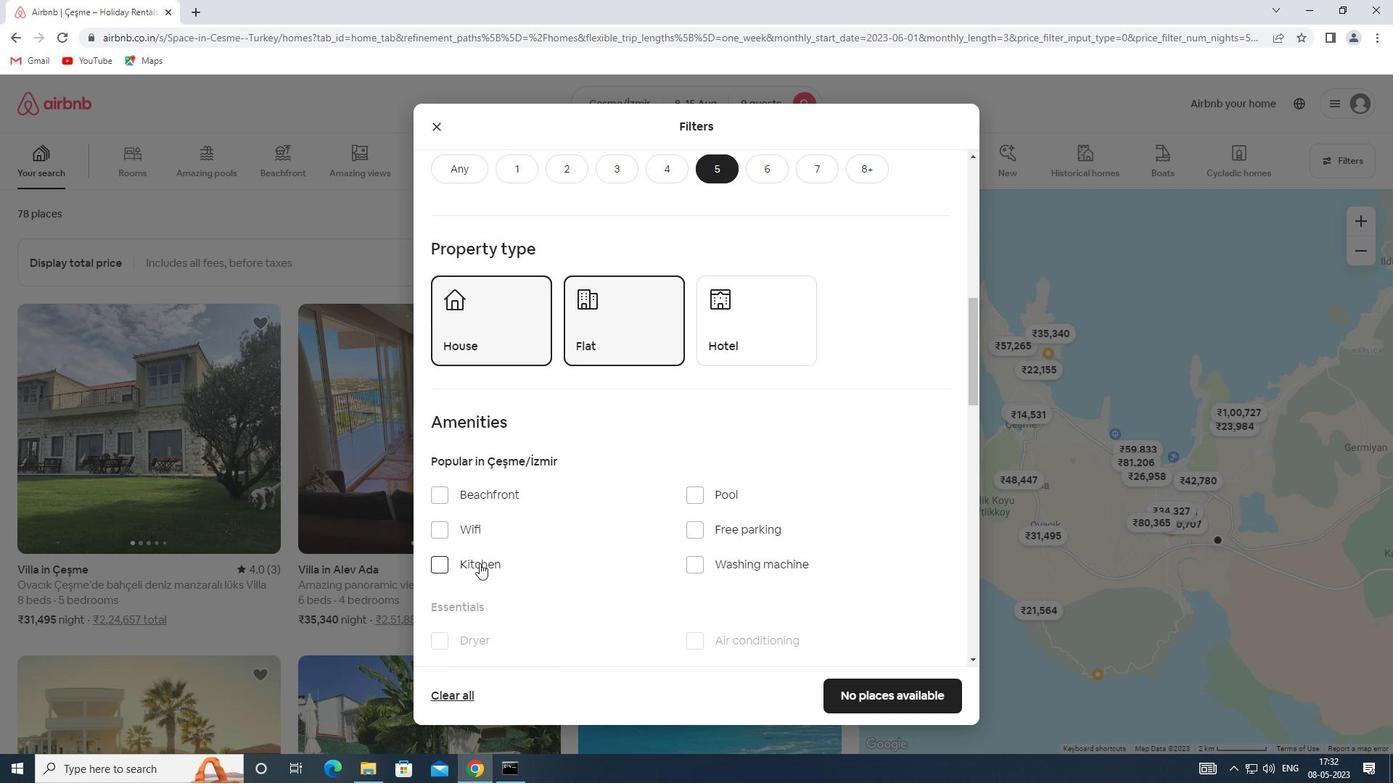 
Action: Mouse pressed left at (461, 534)
Screenshot: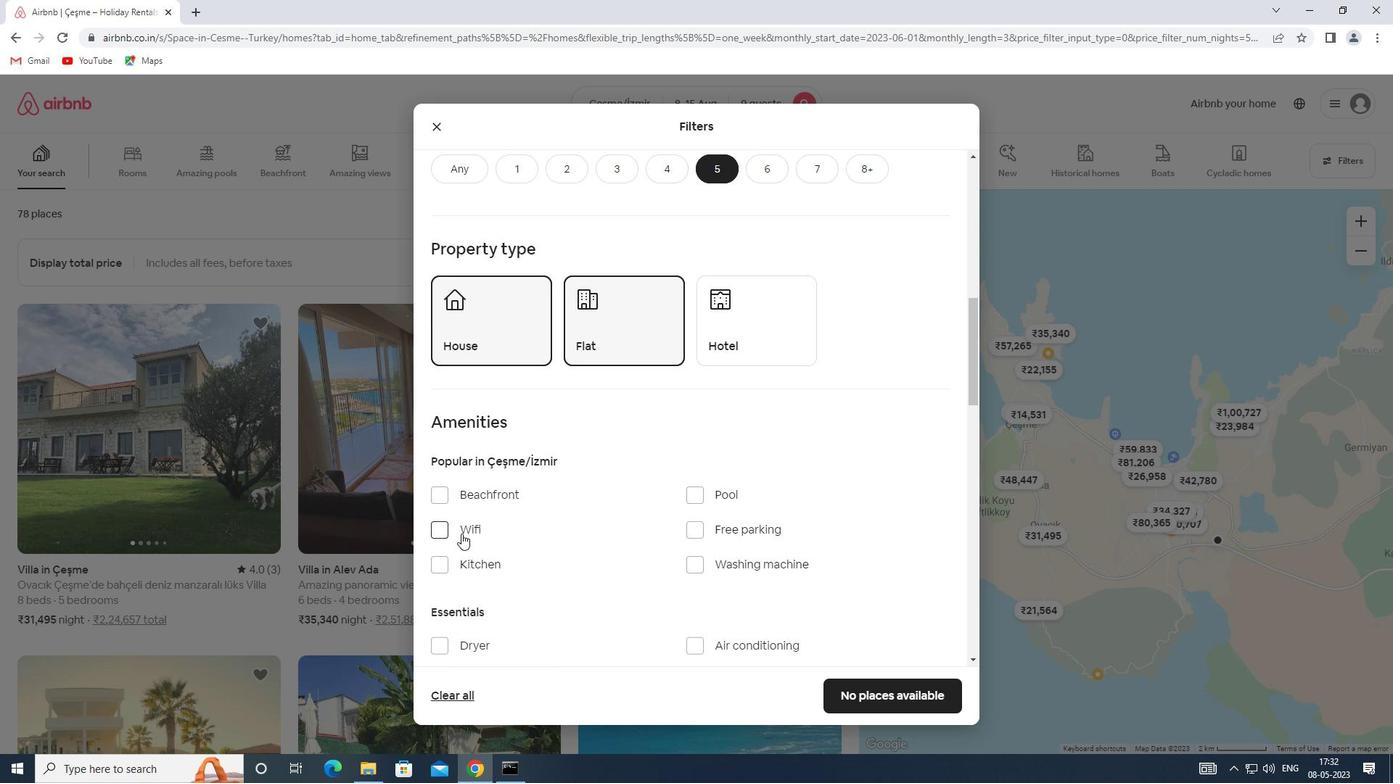 
Action: Mouse moved to (642, 577)
Screenshot: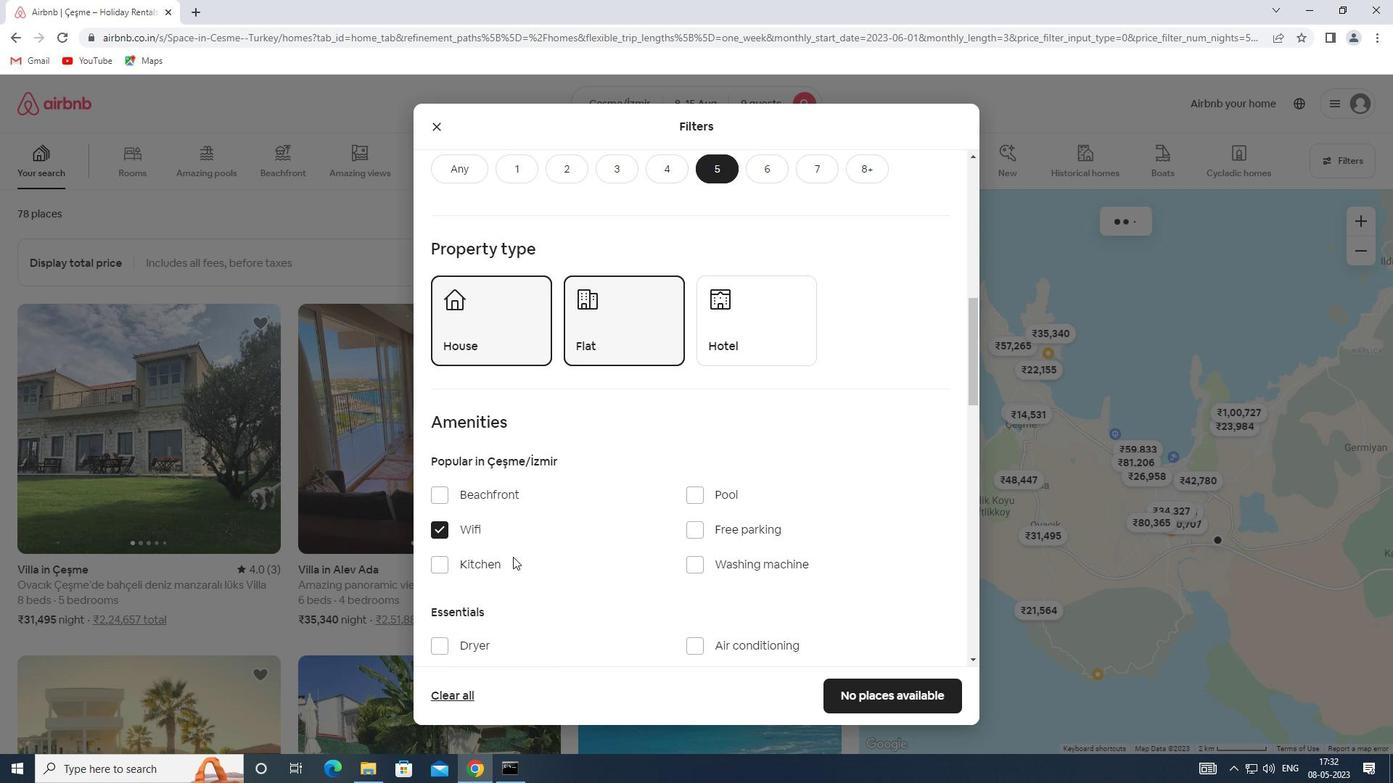 
Action: Mouse scrolled (642, 576) with delta (0, 0)
Screenshot: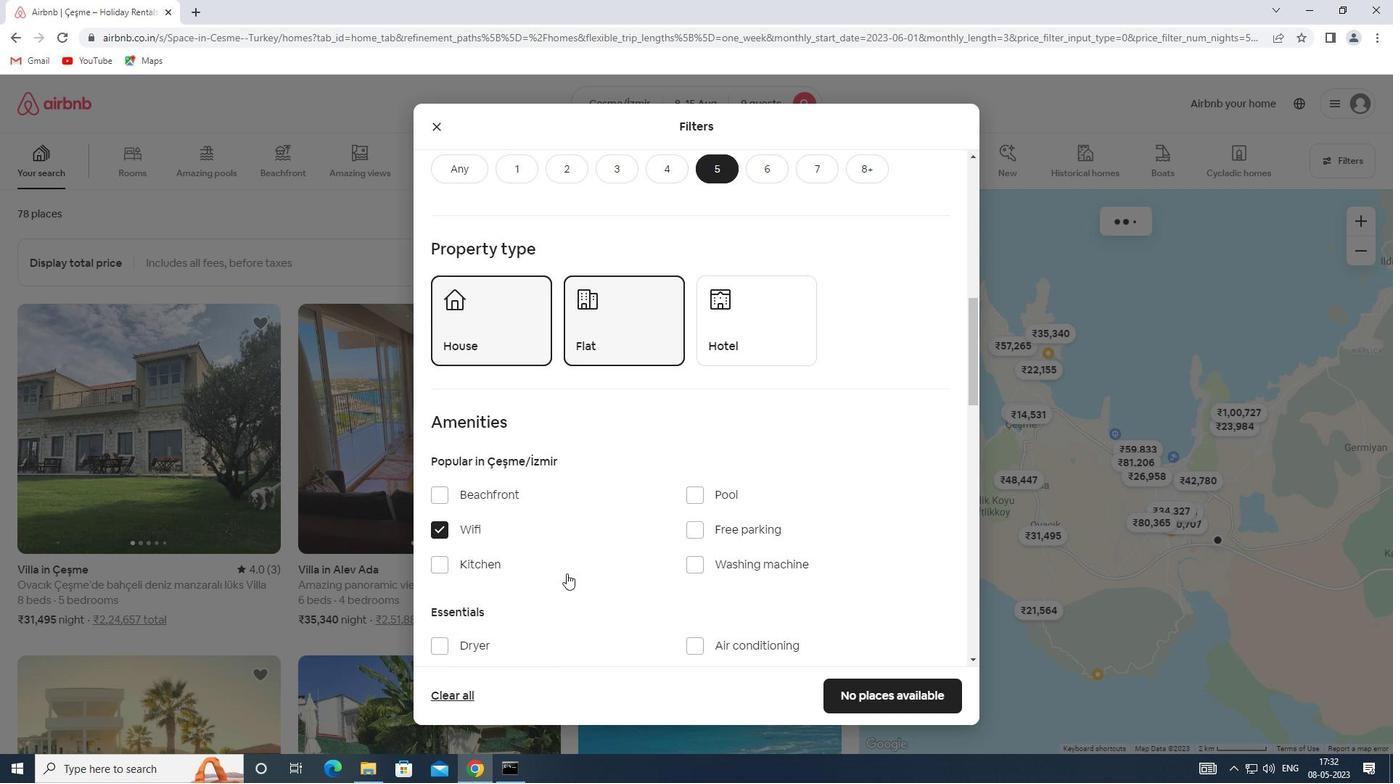
Action: Mouse scrolled (642, 576) with delta (0, 0)
Screenshot: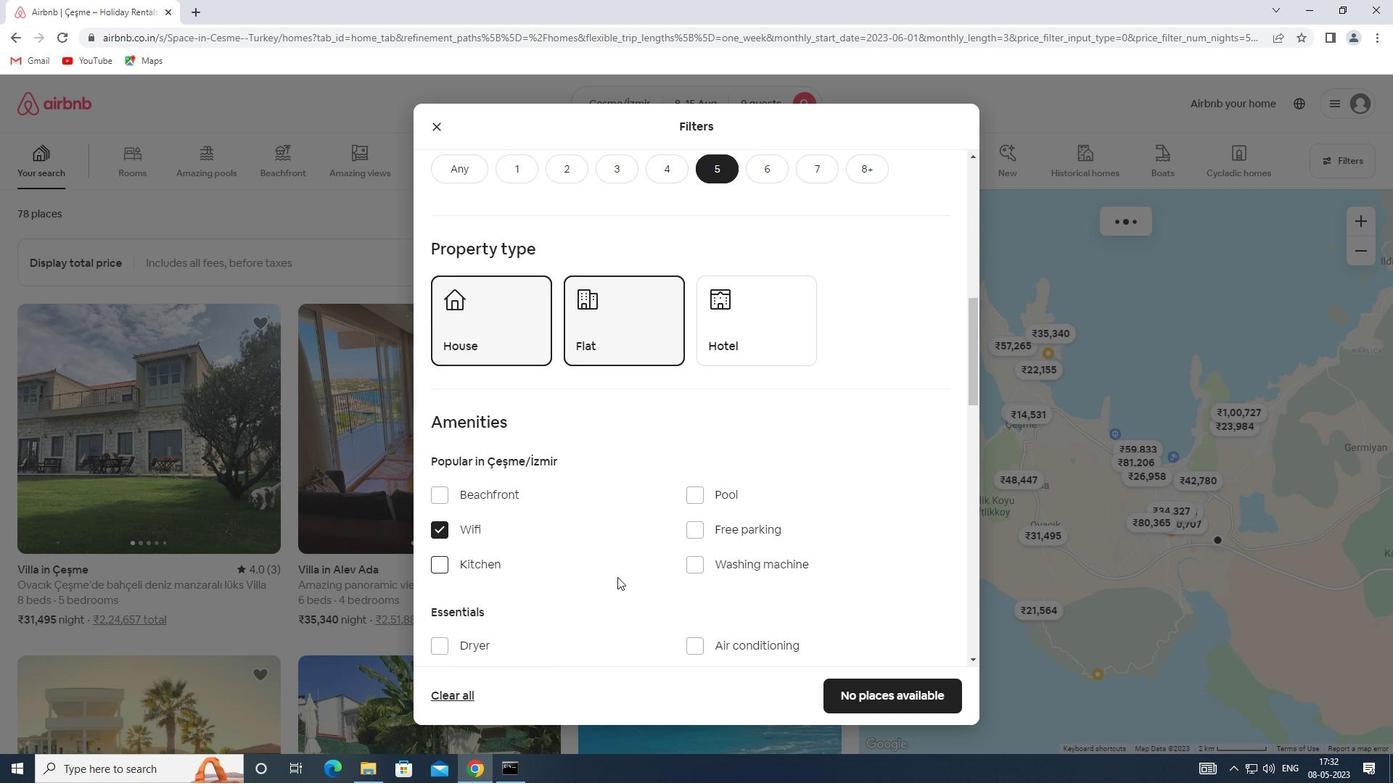 
Action: Mouse moved to (453, 567)
Screenshot: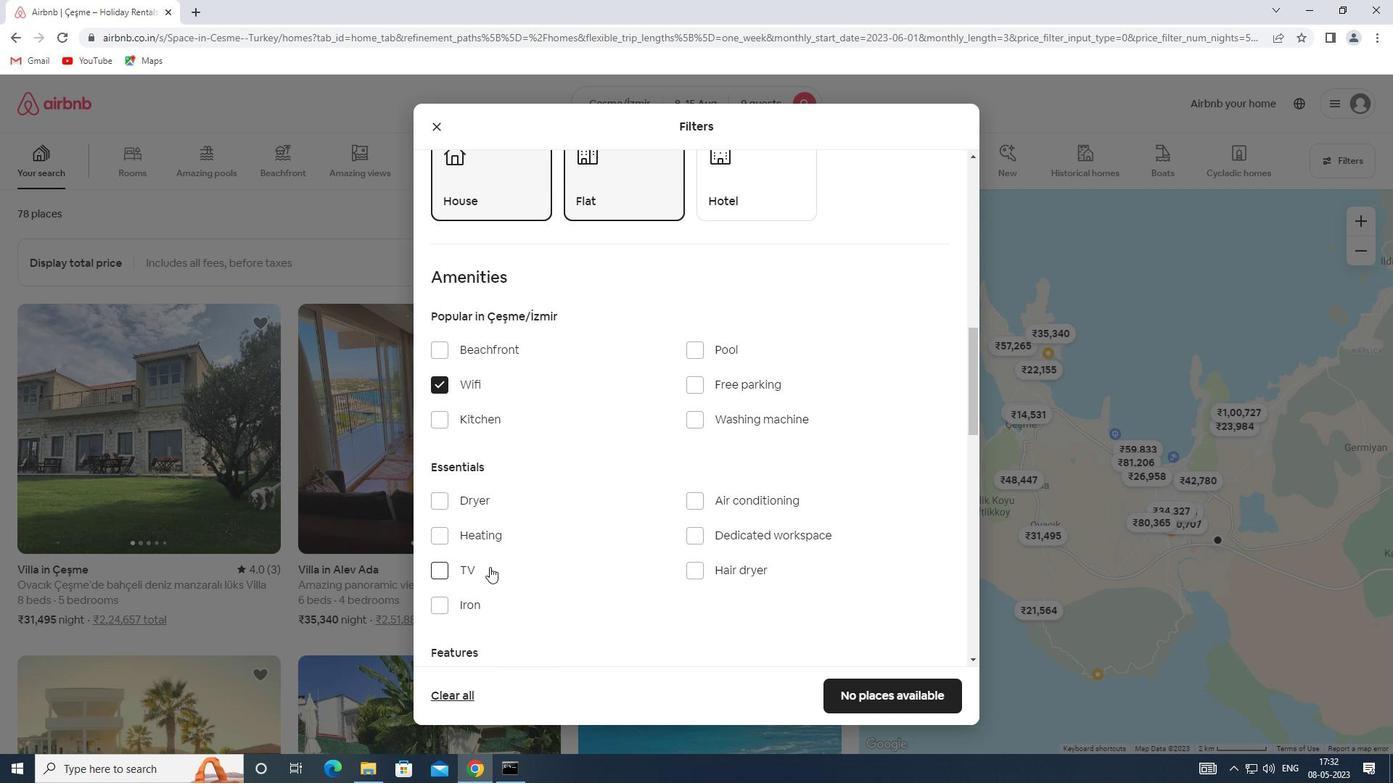 
Action: Mouse pressed left at (453, 567)
Screenshot: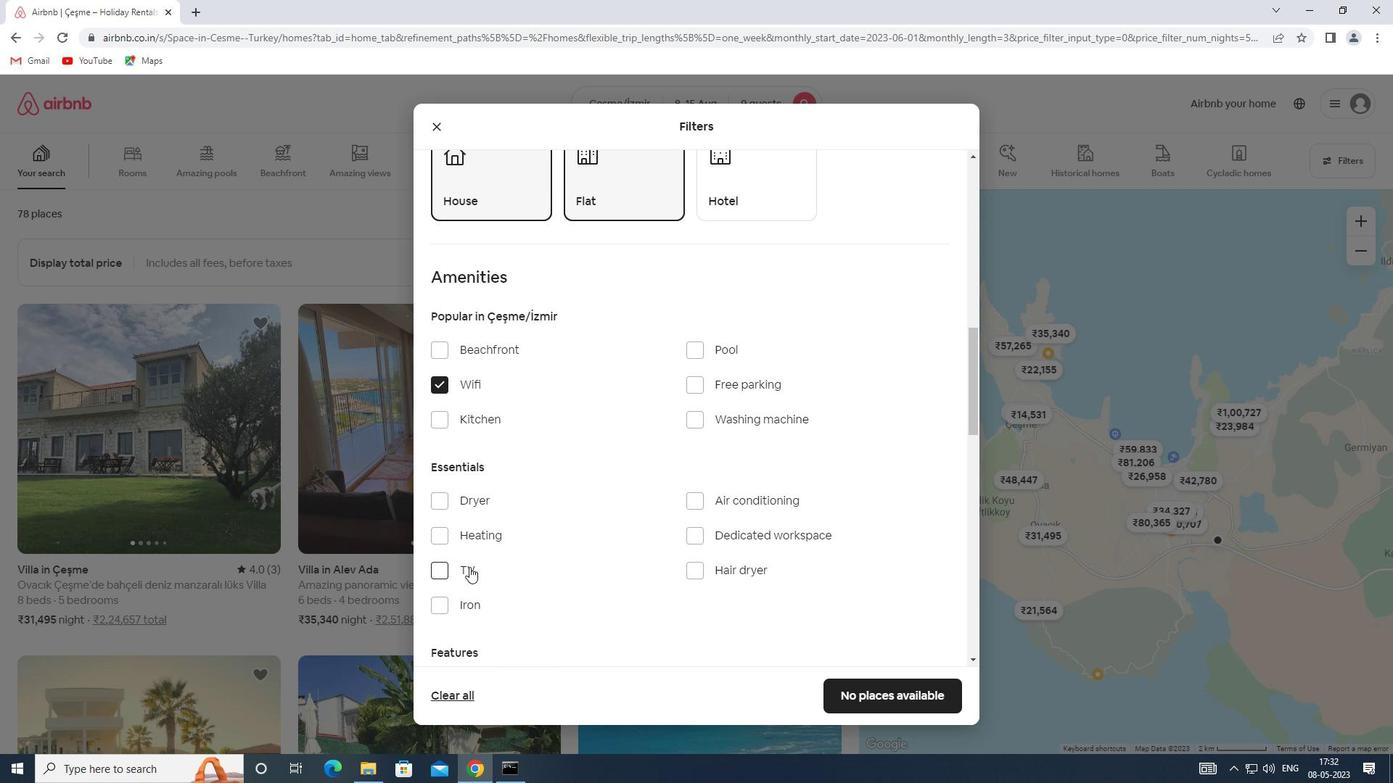 
Action: Mouse moved to (700, 382)
Screenshot: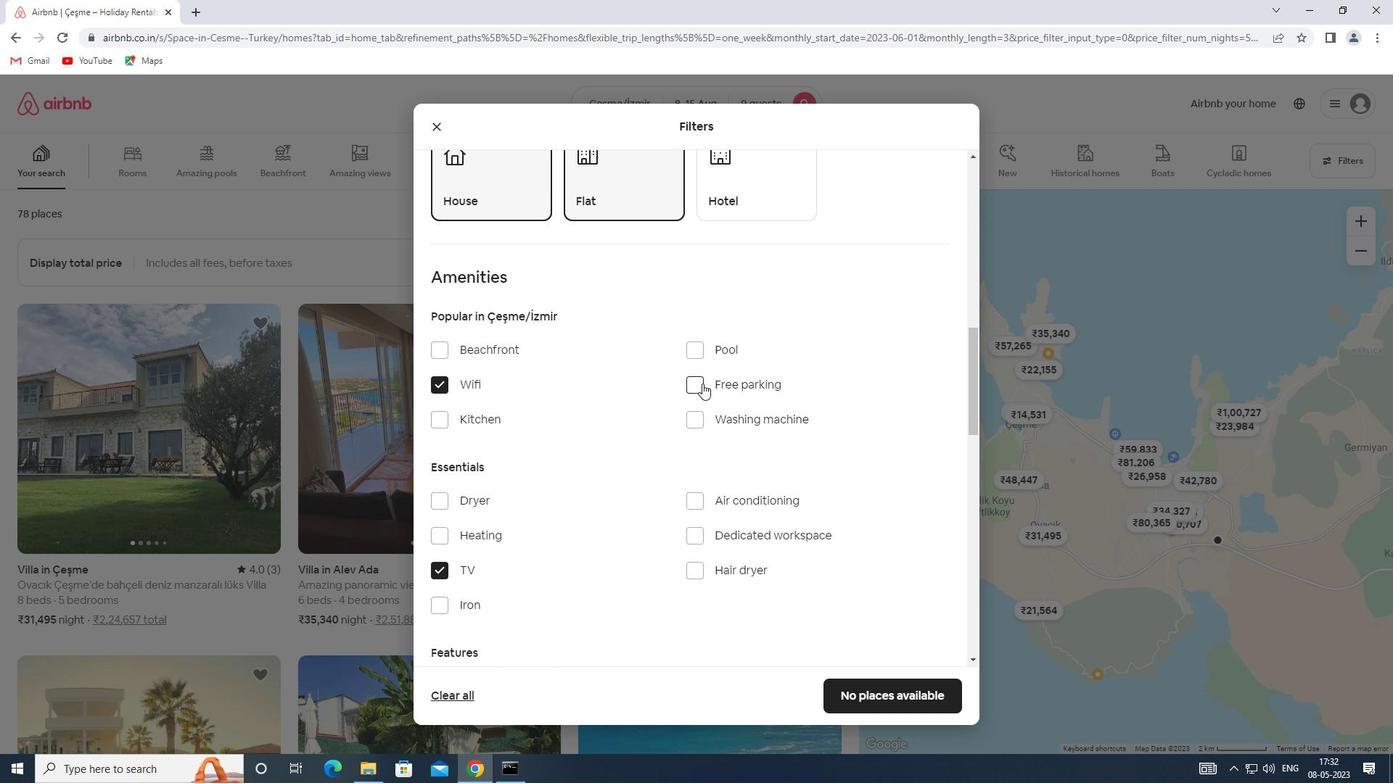 
Action: Mouse pressed left at (700, 382)
Screenshot: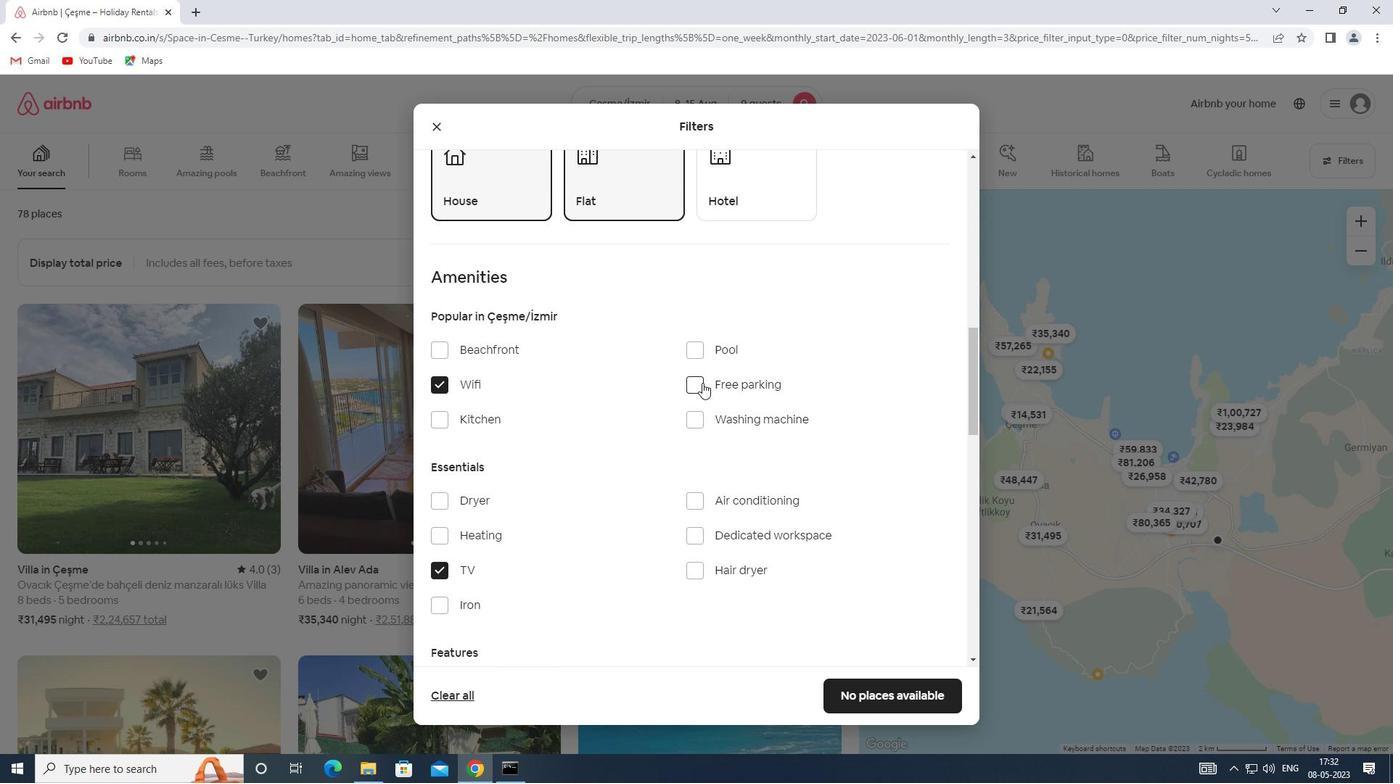 
Action: Mouse moved to (522, 458)
Screenshot: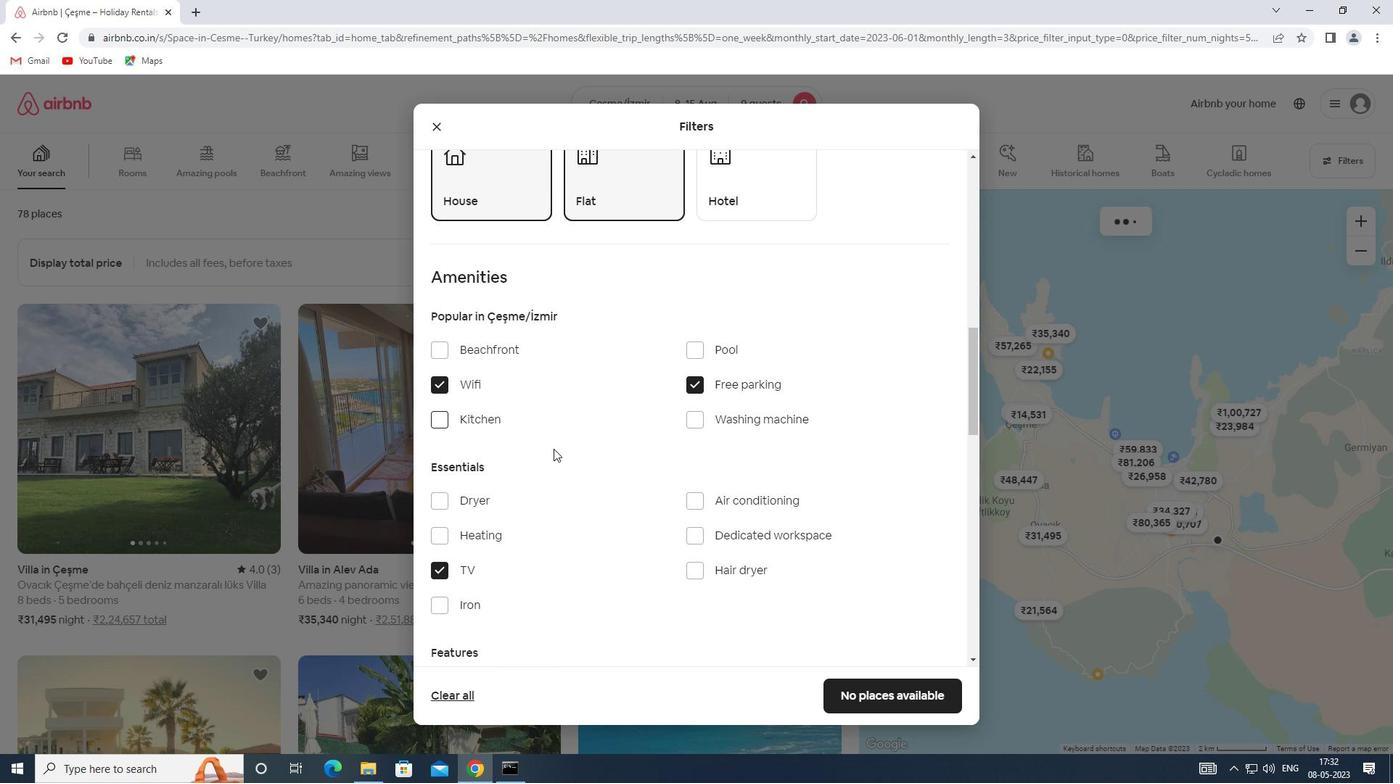 
Action: Mouse scrolled (522, 457) with delta (0, 0)
Screenshot: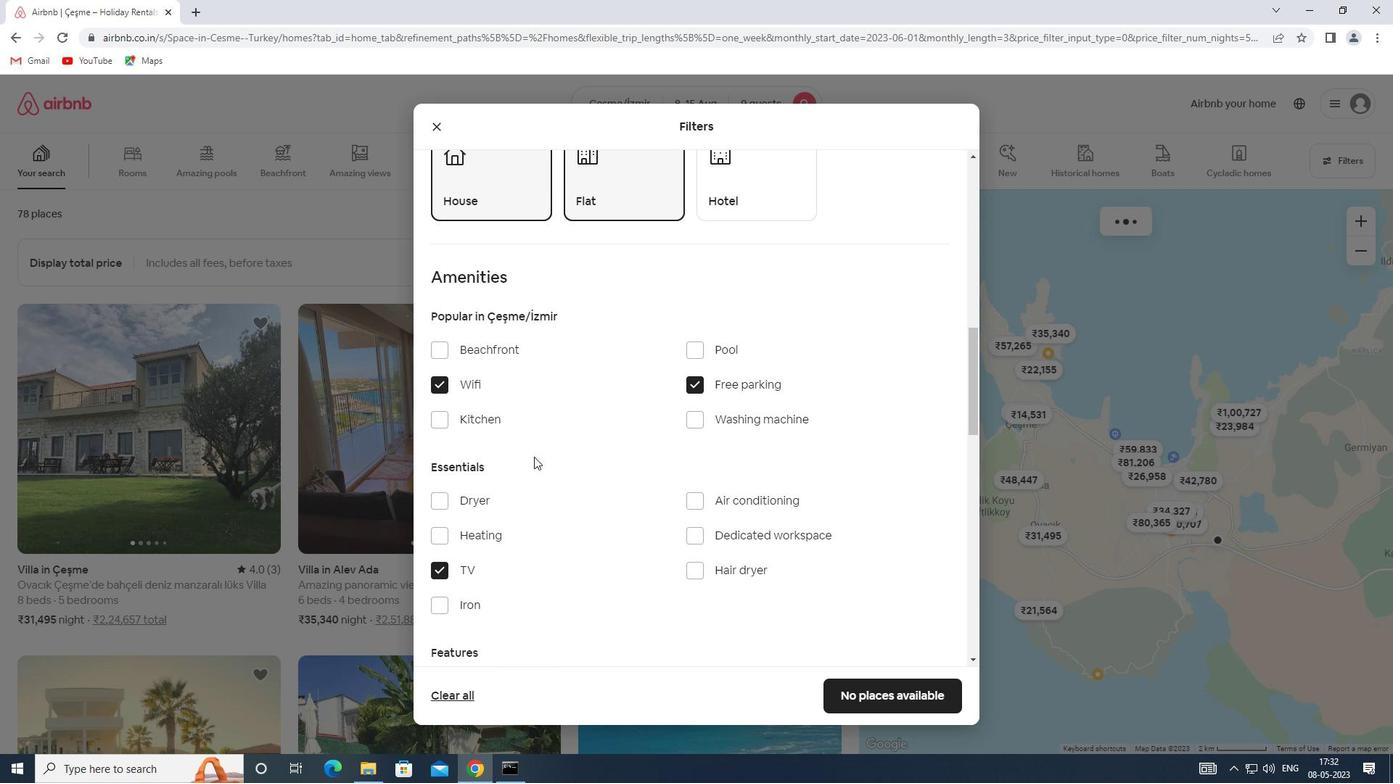 
Action: Mouse scrolled (522, 457) with delta (0, 0)
Screenshot: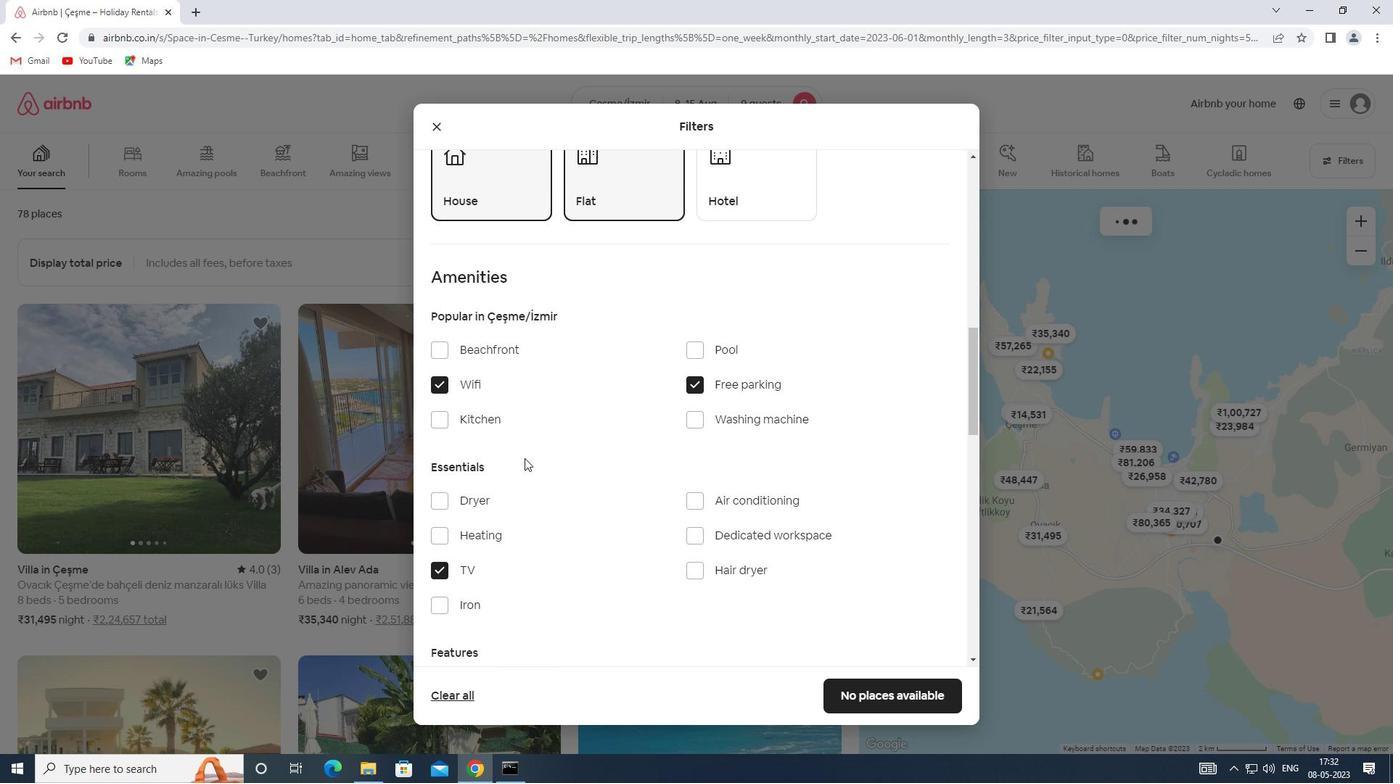 
Action: Mouse scrolled (522, 457) with delta (0, 0)
Screenshot: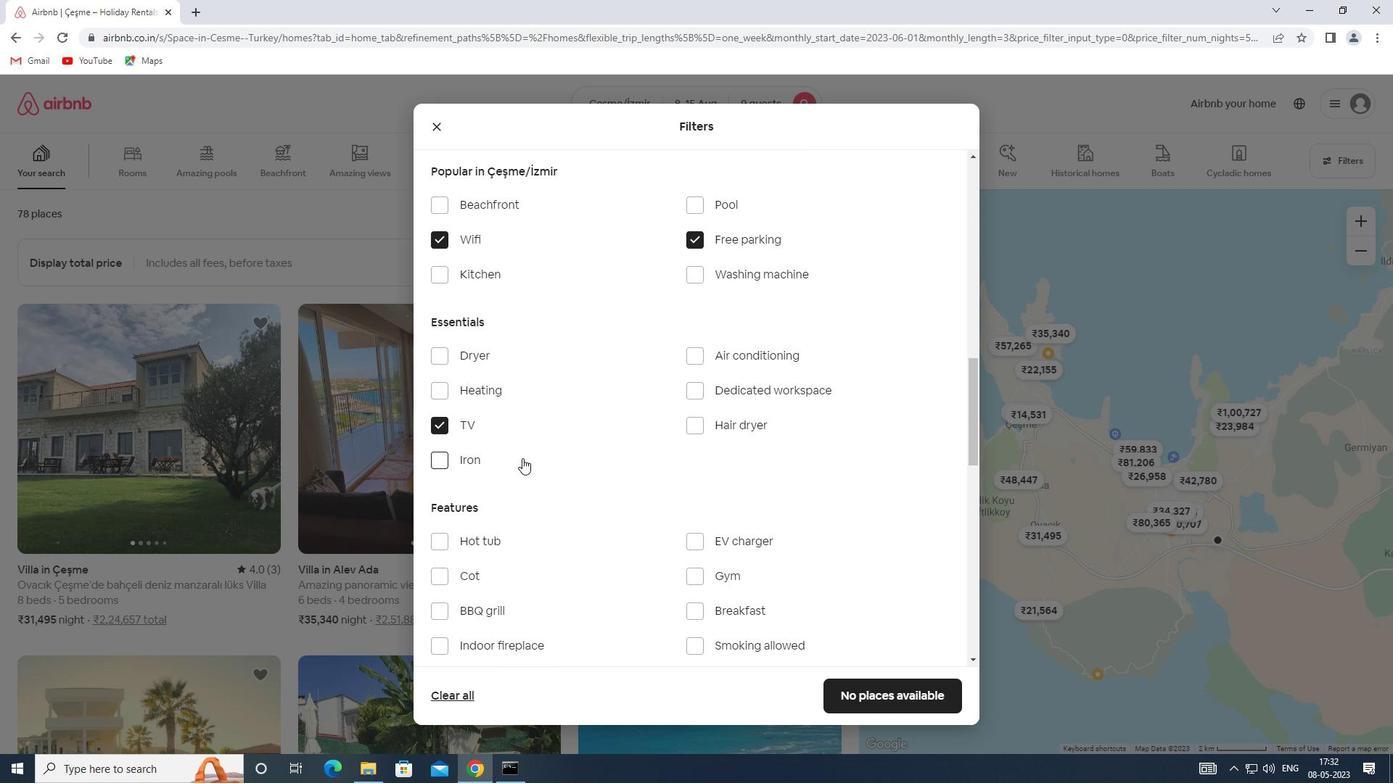 
Action: Mouse scrolled (522, 457) with delta (0, 0)
Screenshot: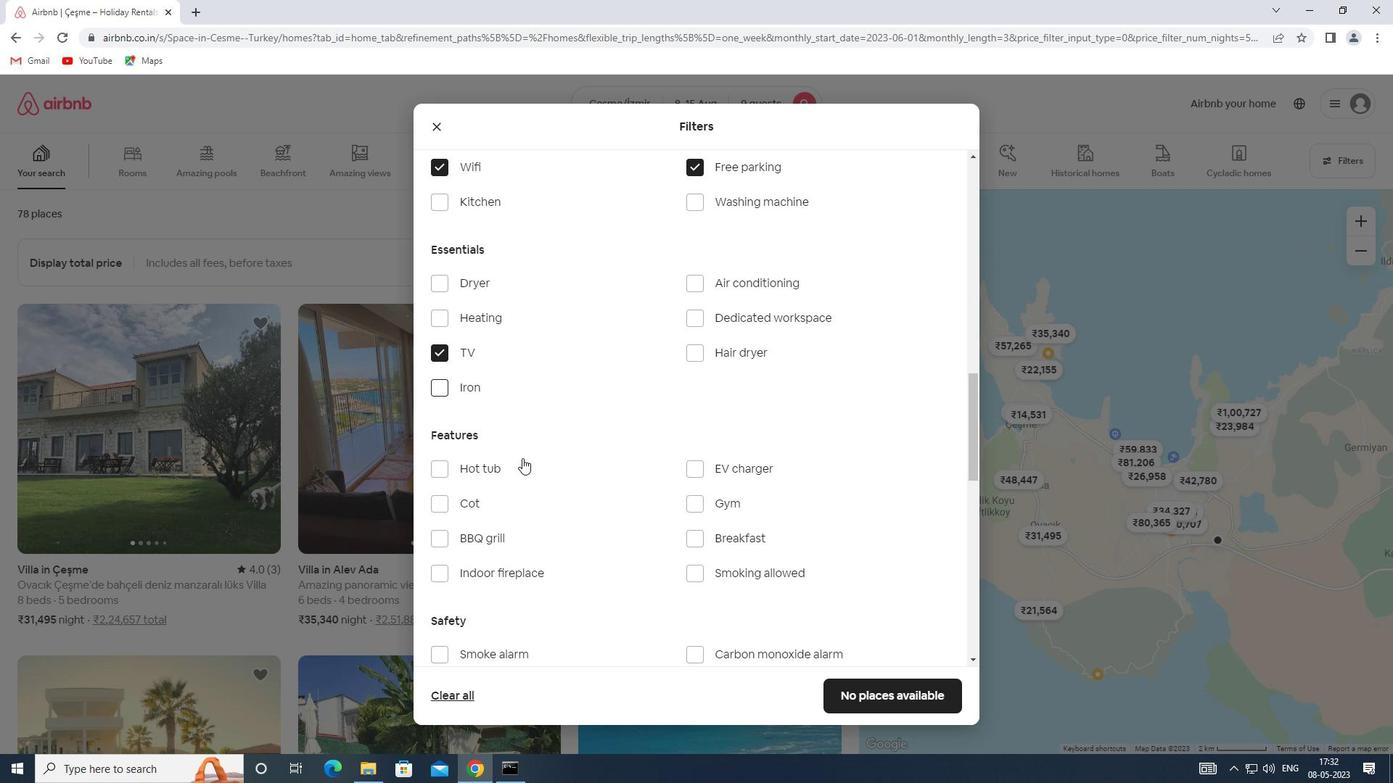
Action: Mouse moved to (695, 438)
Screenshot: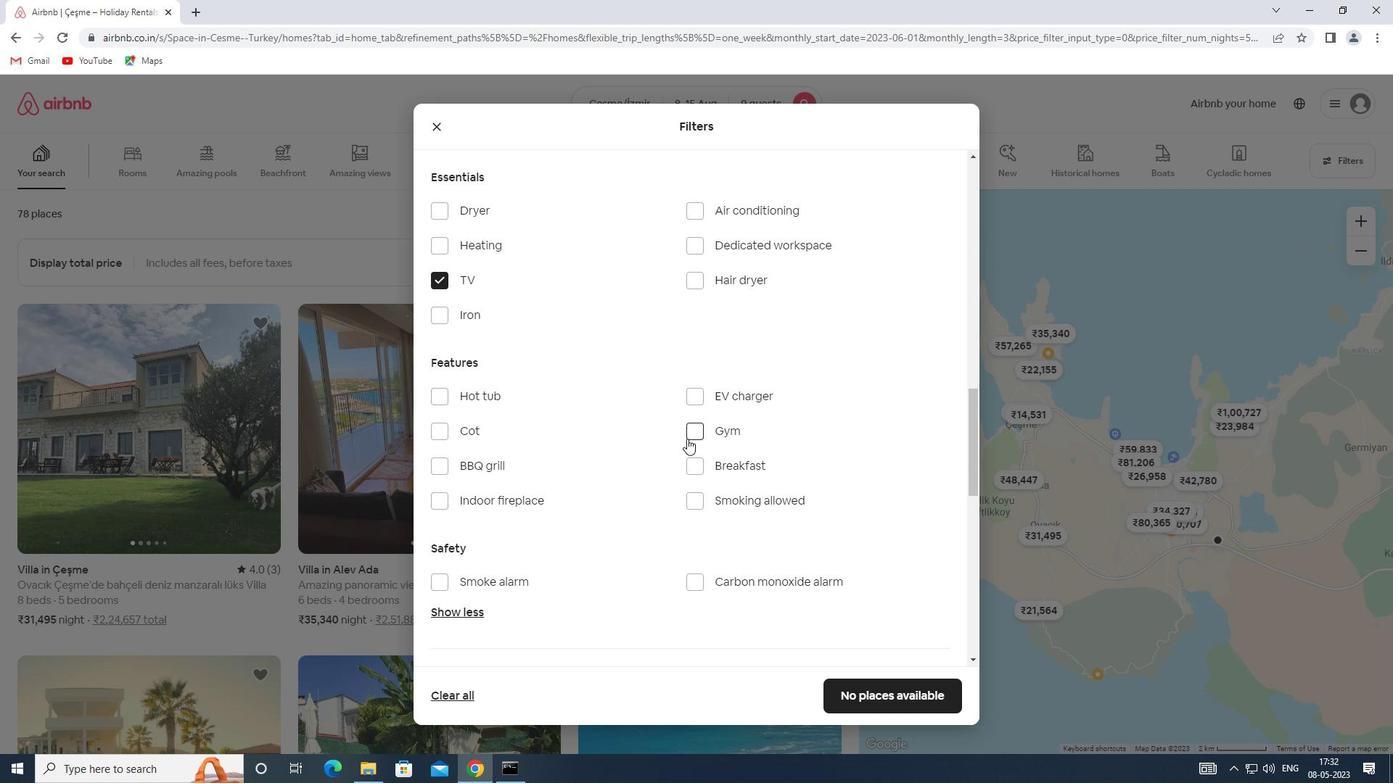 
Action: Mouse pressed left at (695, 438)
Screenshot: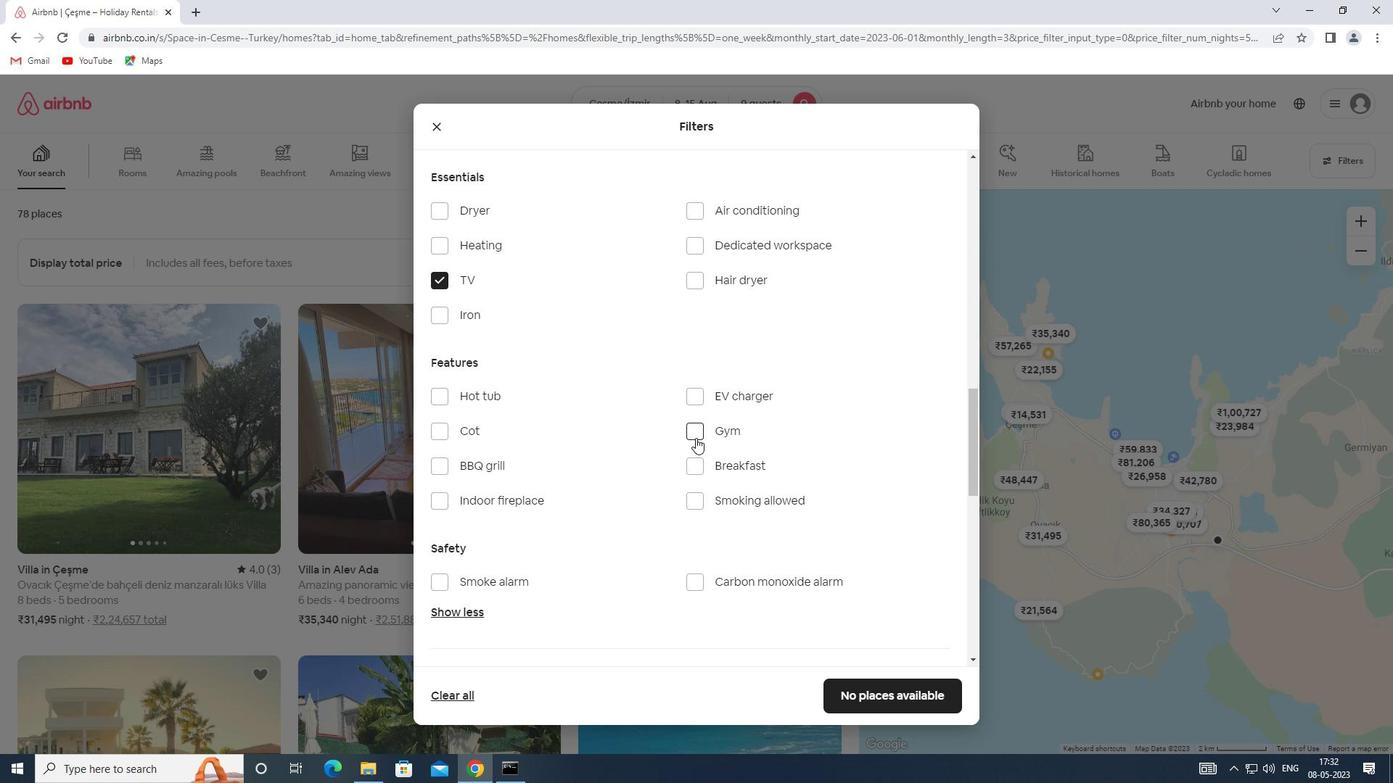 
Action: Mouse moved to (695, 466)
Screenshot: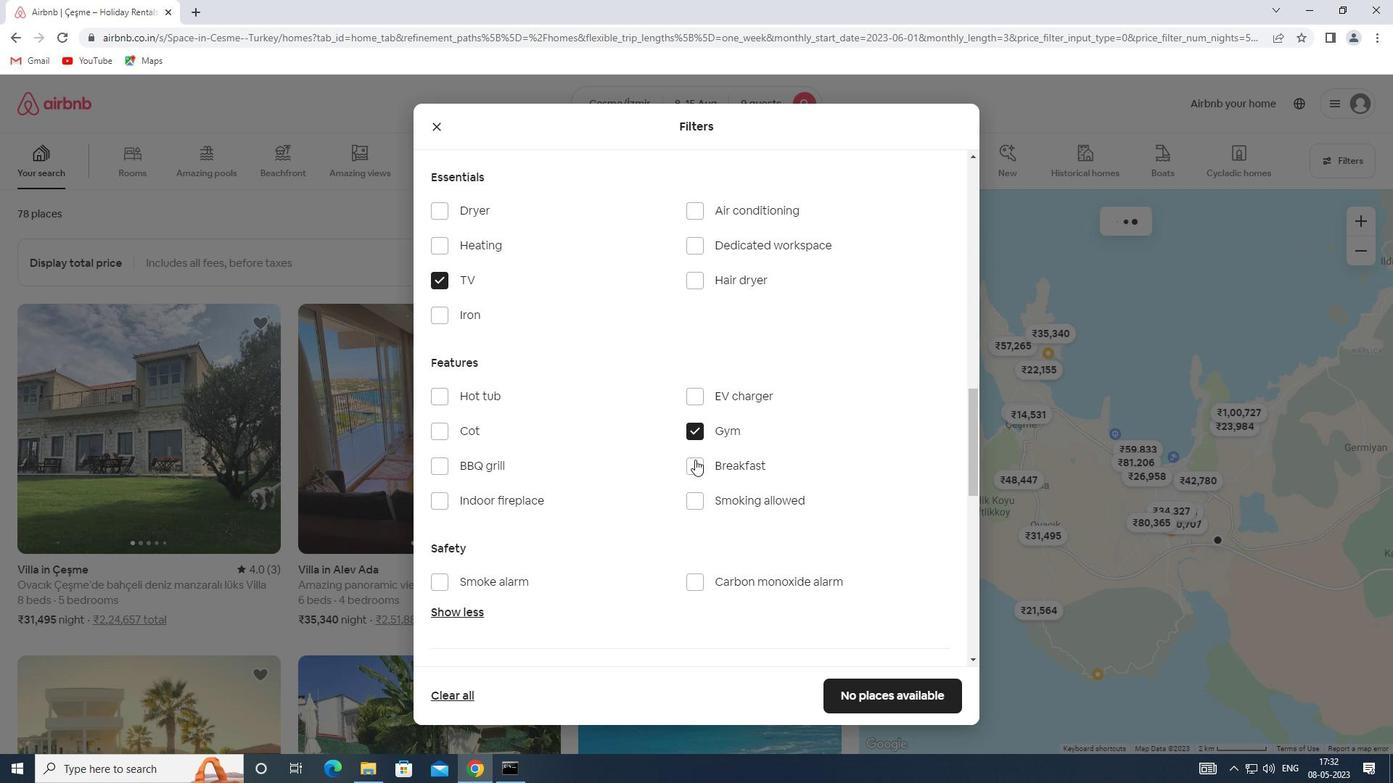 
Action: Mouse pressed left at (695, 466)
Screenshot: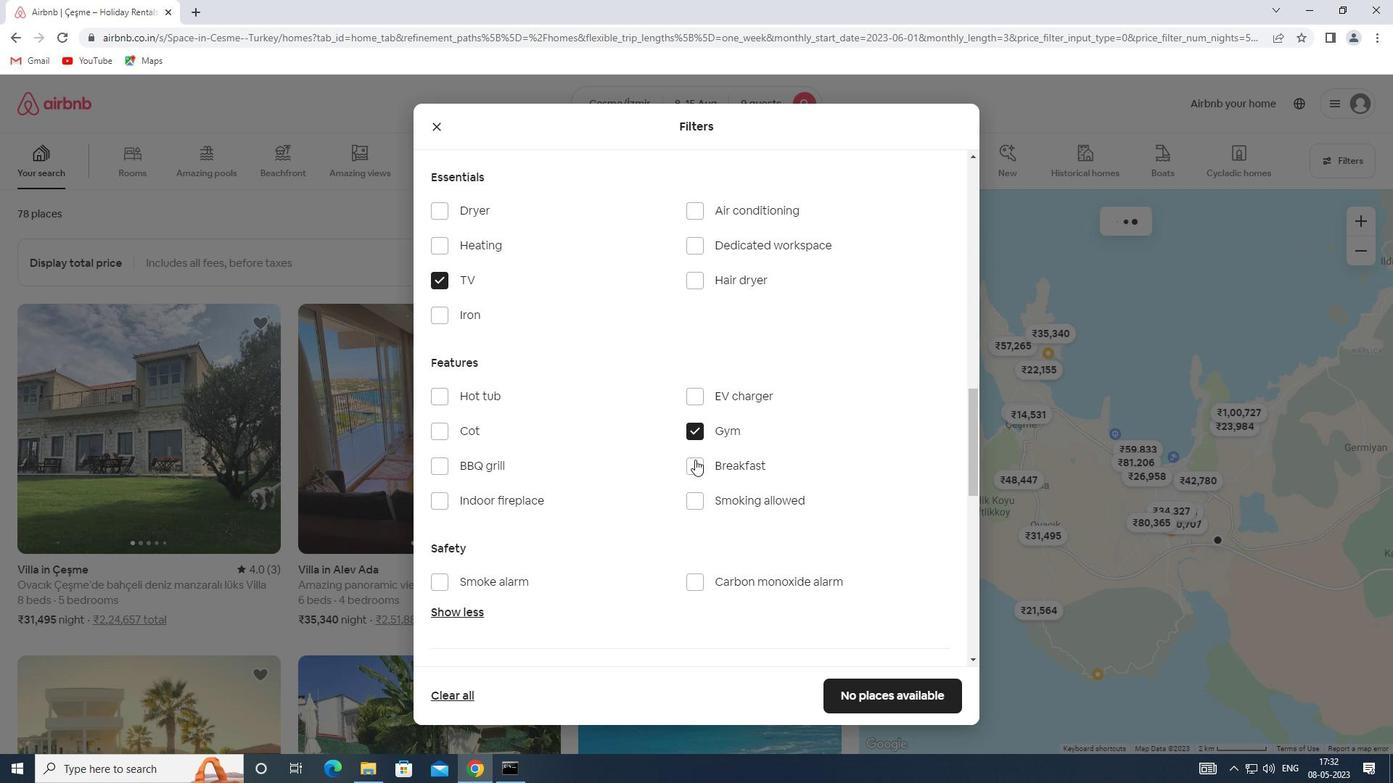 
Action: Mouse moved to (630, 507)
Screenshot: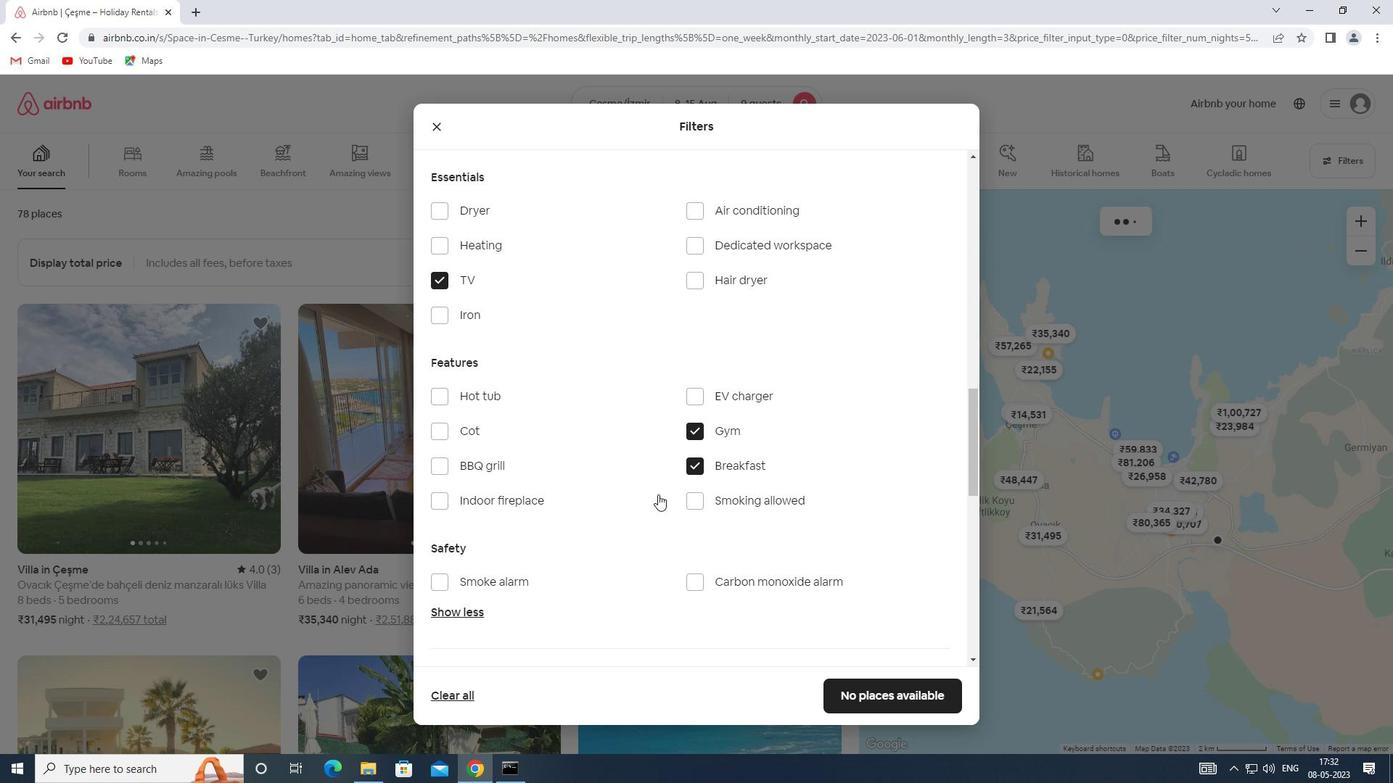 
Action: Mouse scrolled (630, 507) with delta (0, 0)
Screenshot: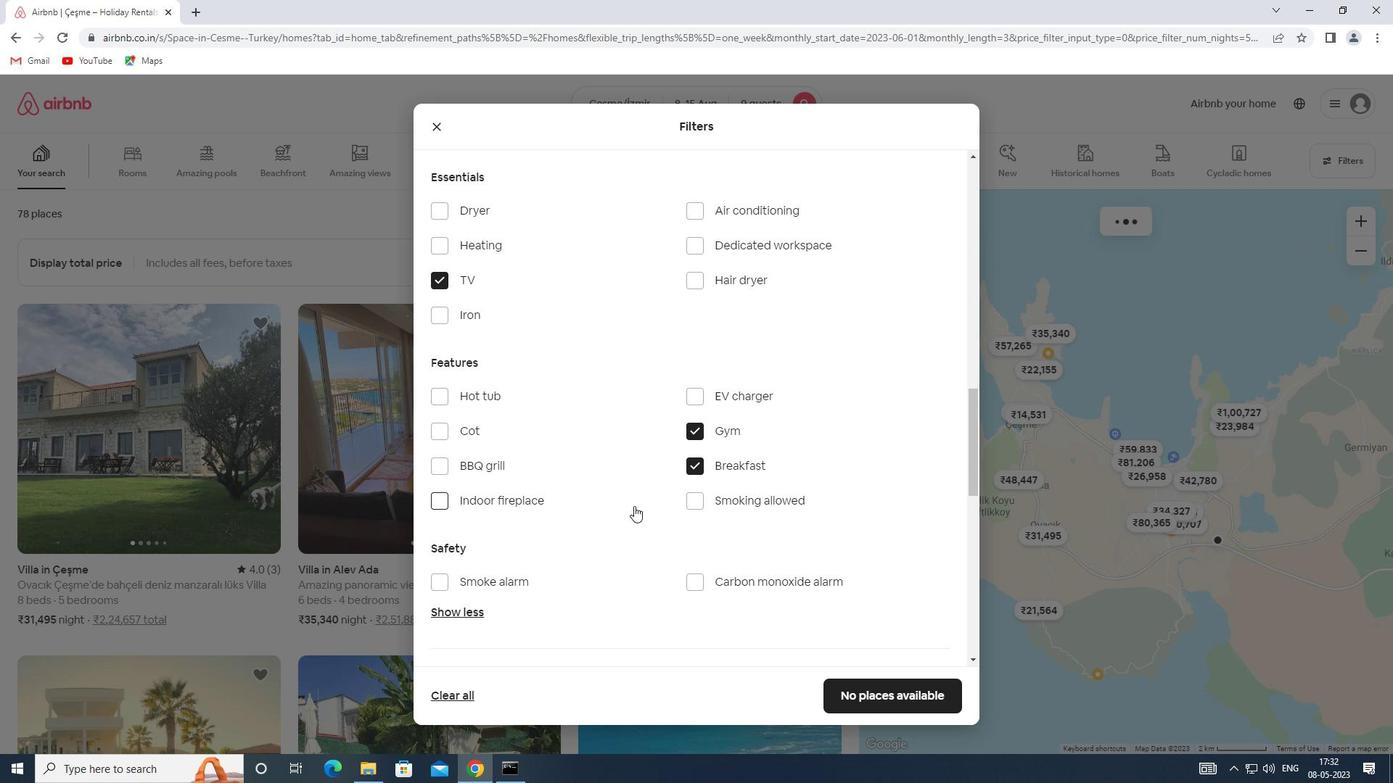 
Action: Mouse scrolled (630, 507) with delta (0, 0)
Screenshot: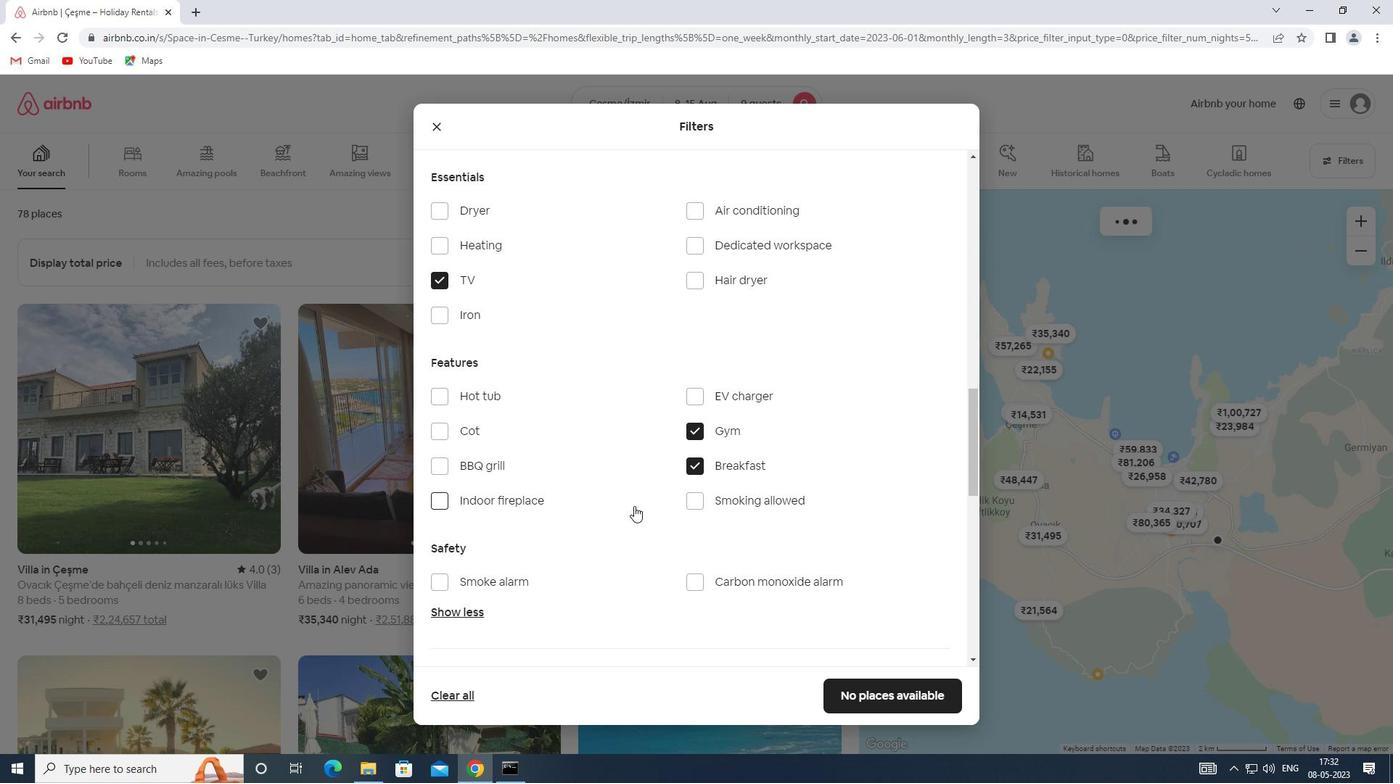 
Action: Mouse scrolled (630, 507) with delta (0, 0)
Screenshot: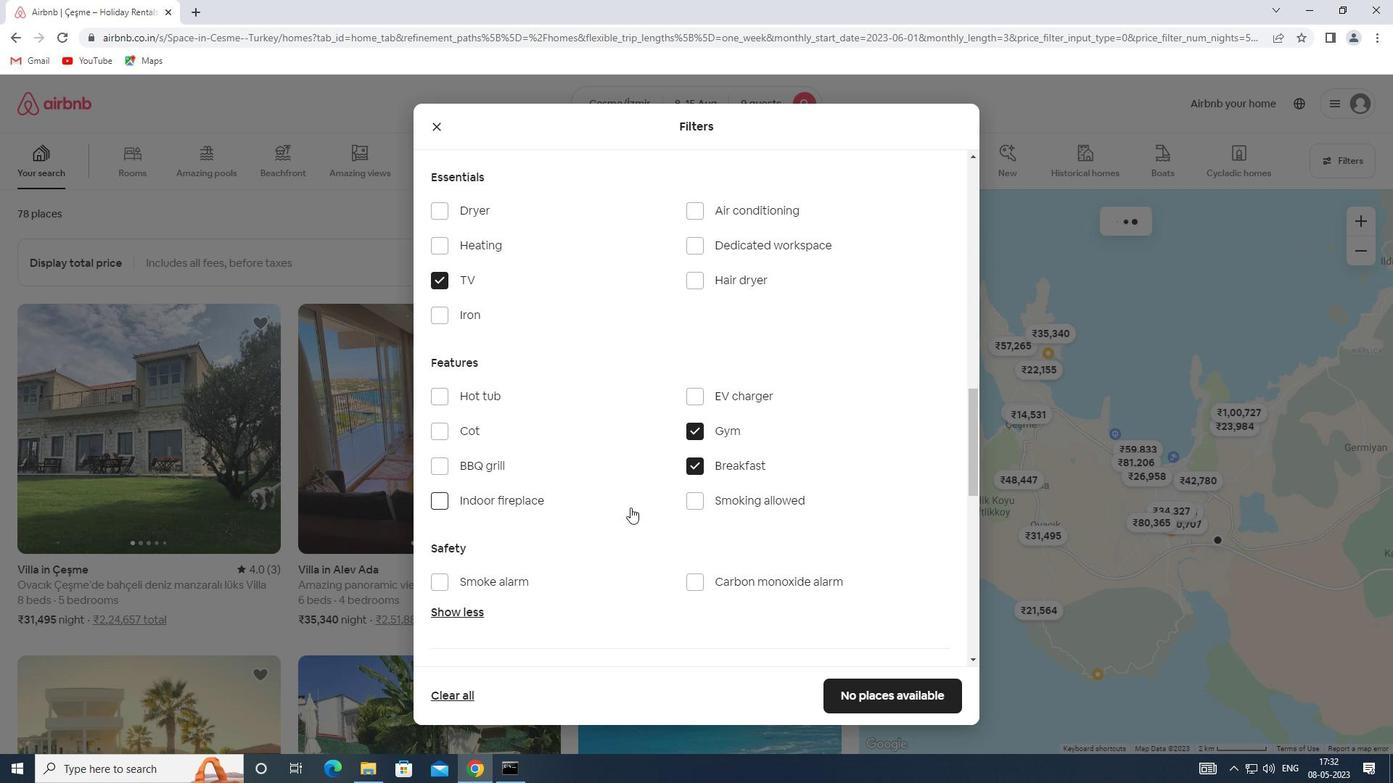 
Action: Mouse moved to (619, 500)
Screenshot: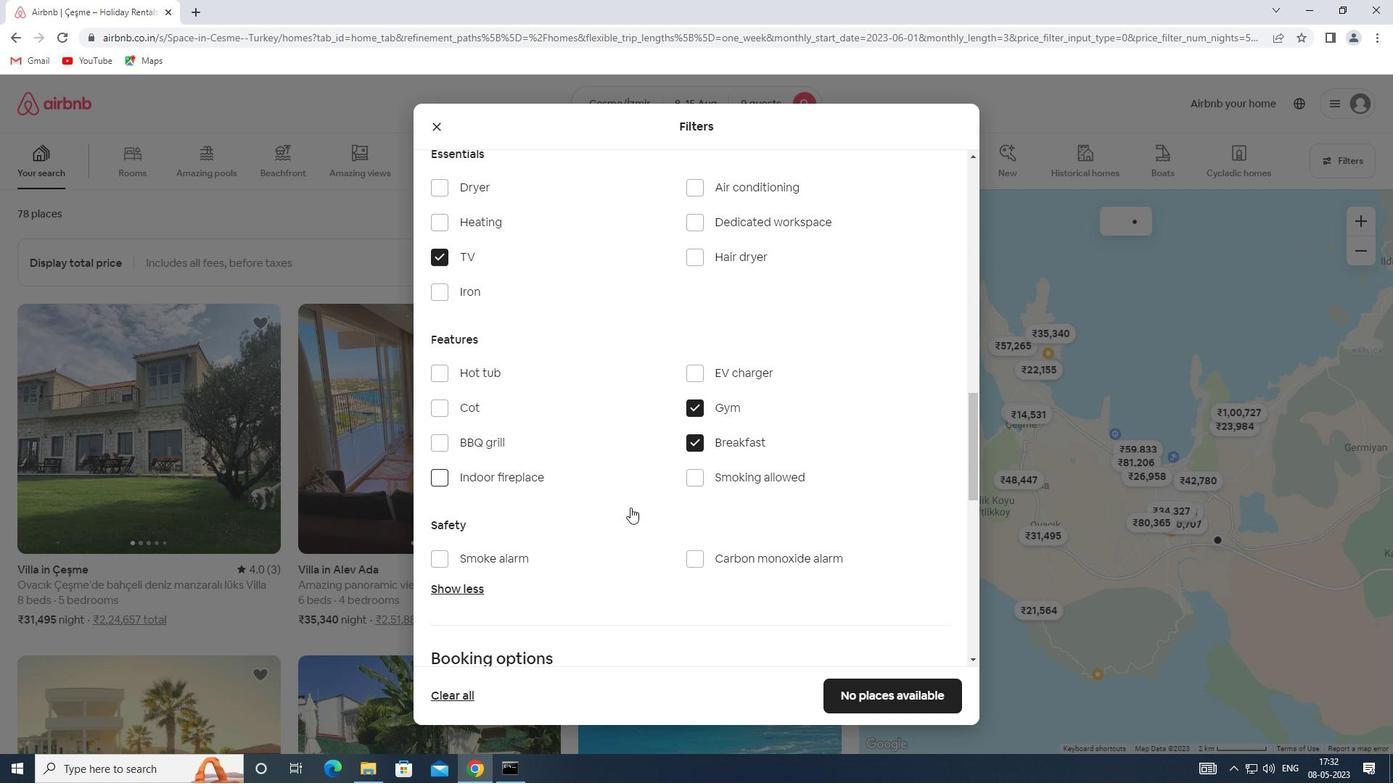 
Action: Mouse scrolled (619, 499) with delta (0, 0)
Screenshot: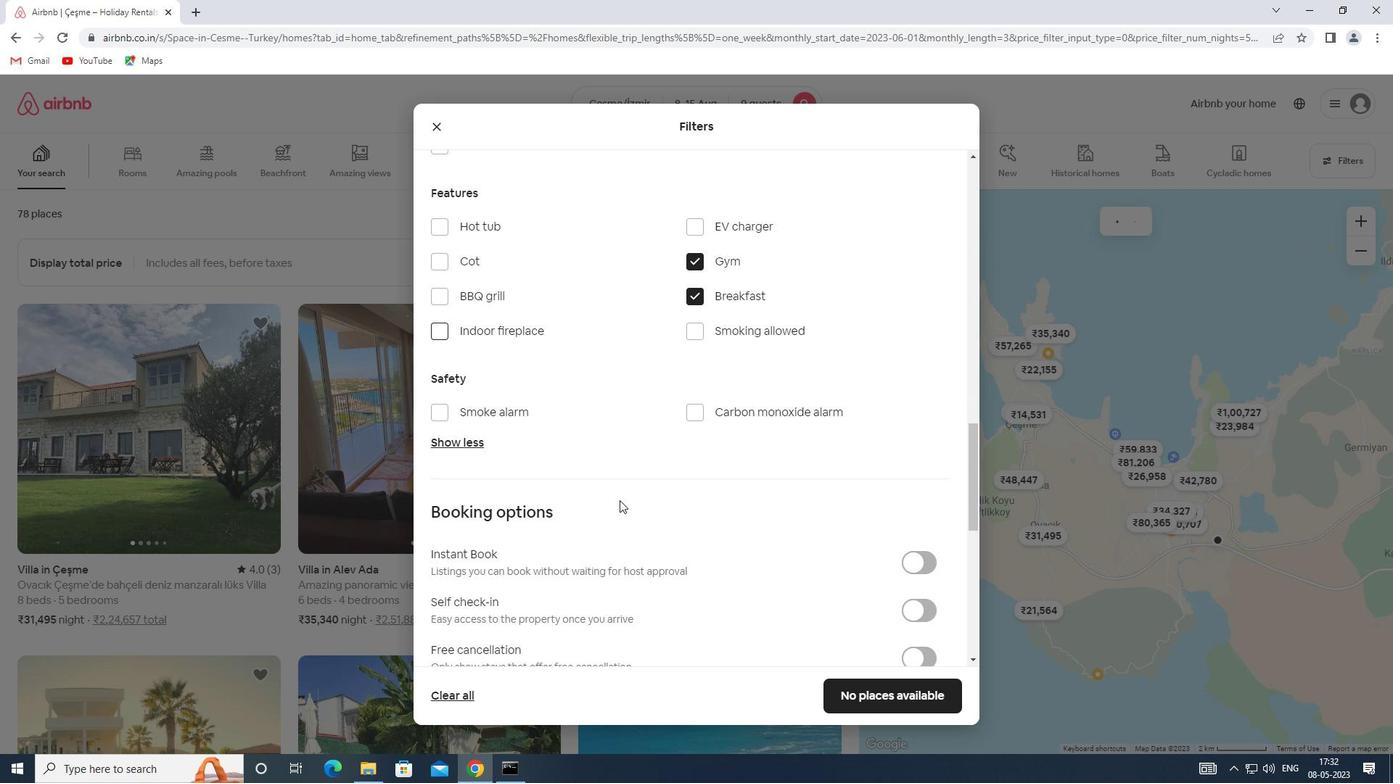 
Action: Mouse scrolled (619, 499) with delta (0, 0)
Screenshot: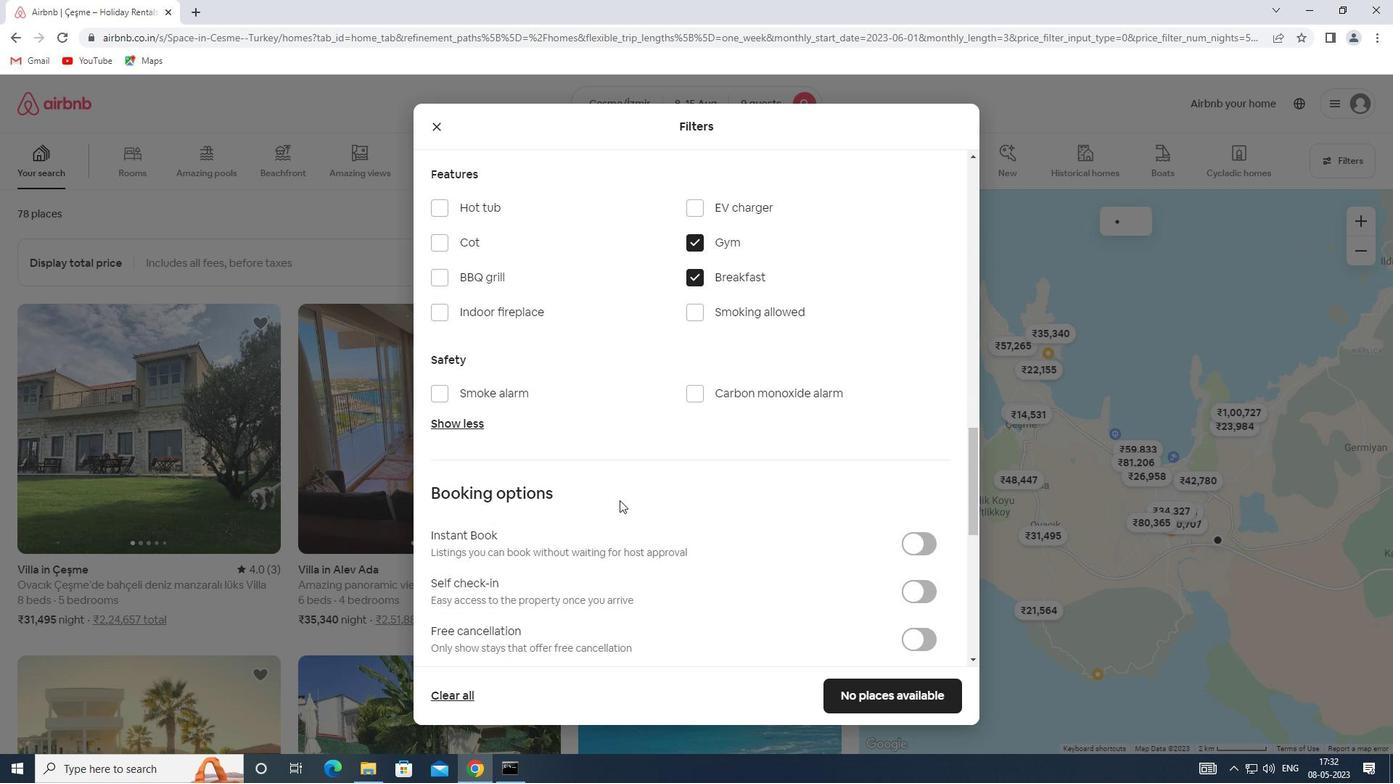 
Action: Mouse moved to (915, 411)
Screenshot: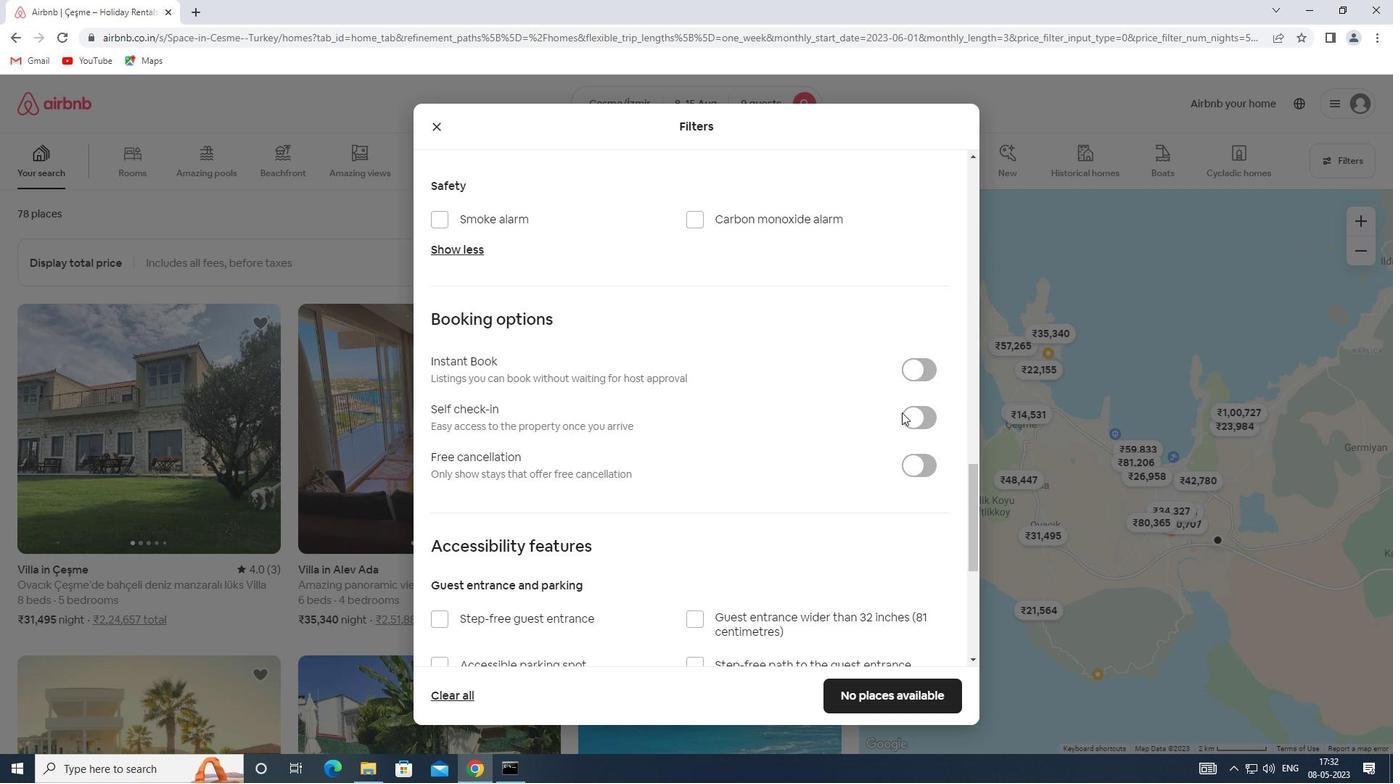
Action: Mouse pressed left at (915, 411)
Screenshot: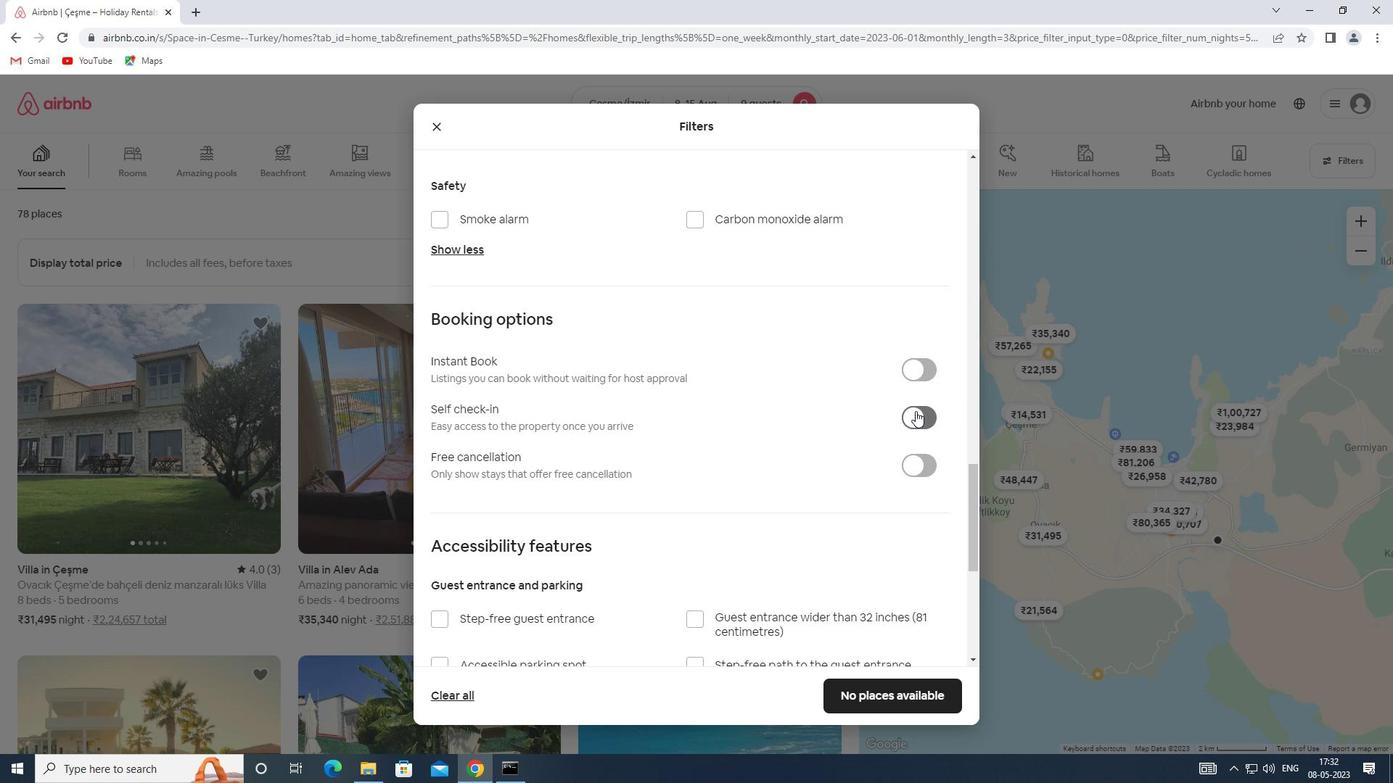 
Action: Mouse moved to (503, 538)
Screenshot: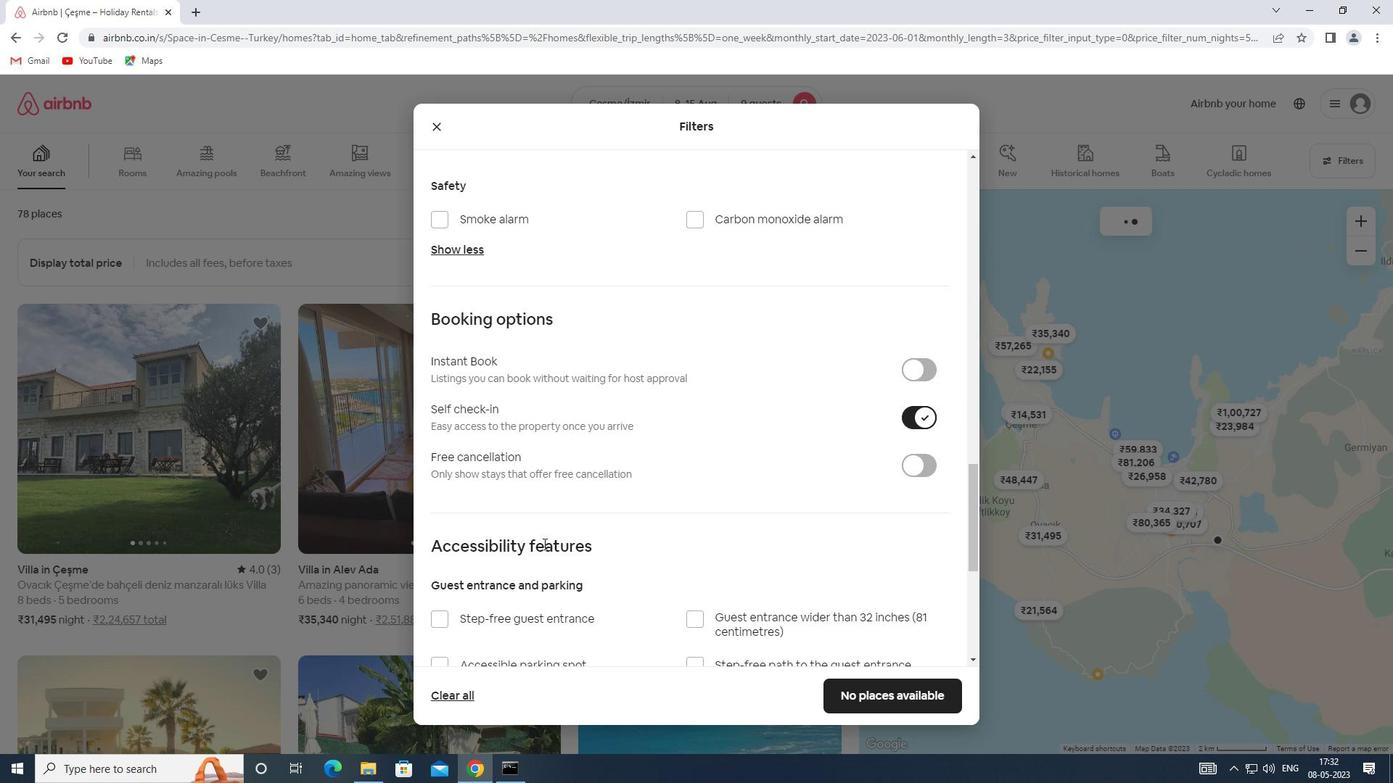 
Action: Mouse scrolled (503, 537) with delta (0, 0)
Screenshot: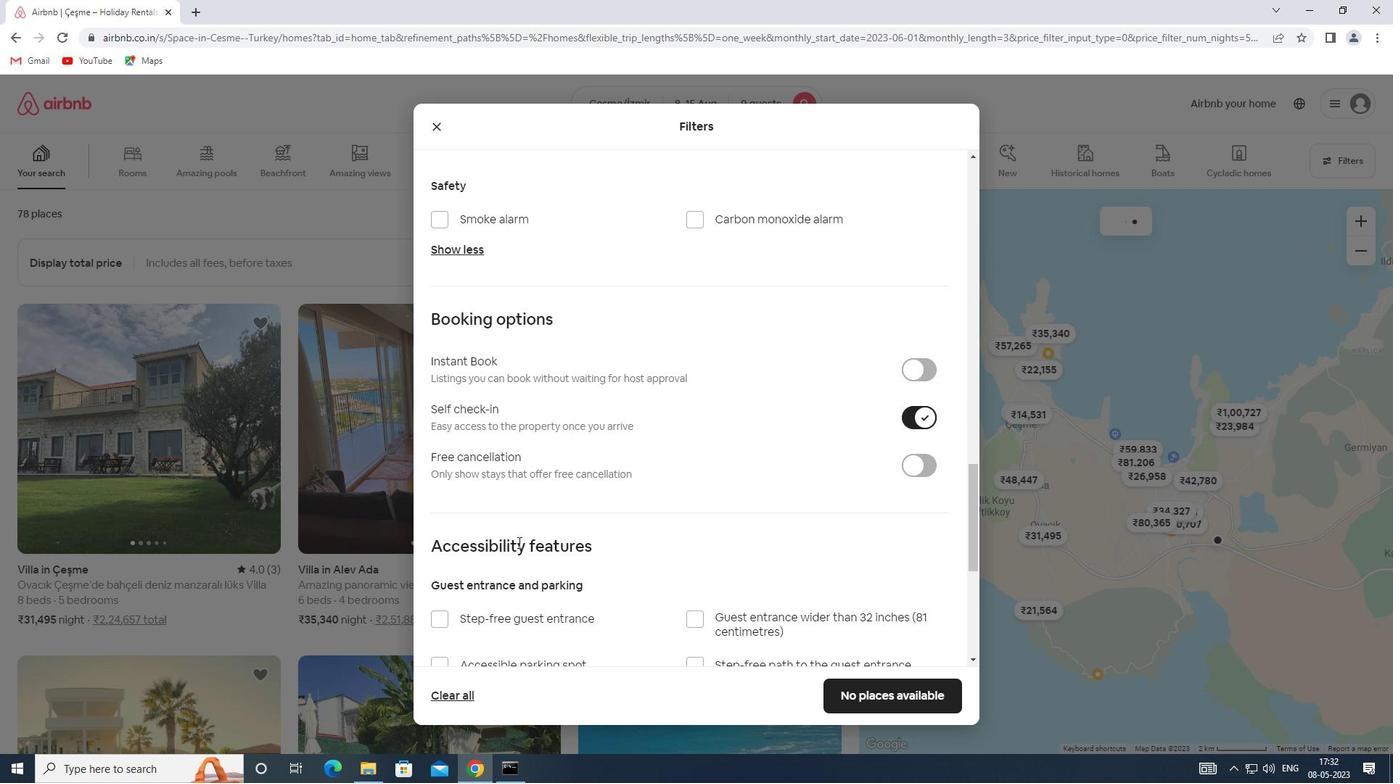 
Action: Mouse scrolled (503, 537) with delta (0, 0)
Screenshot: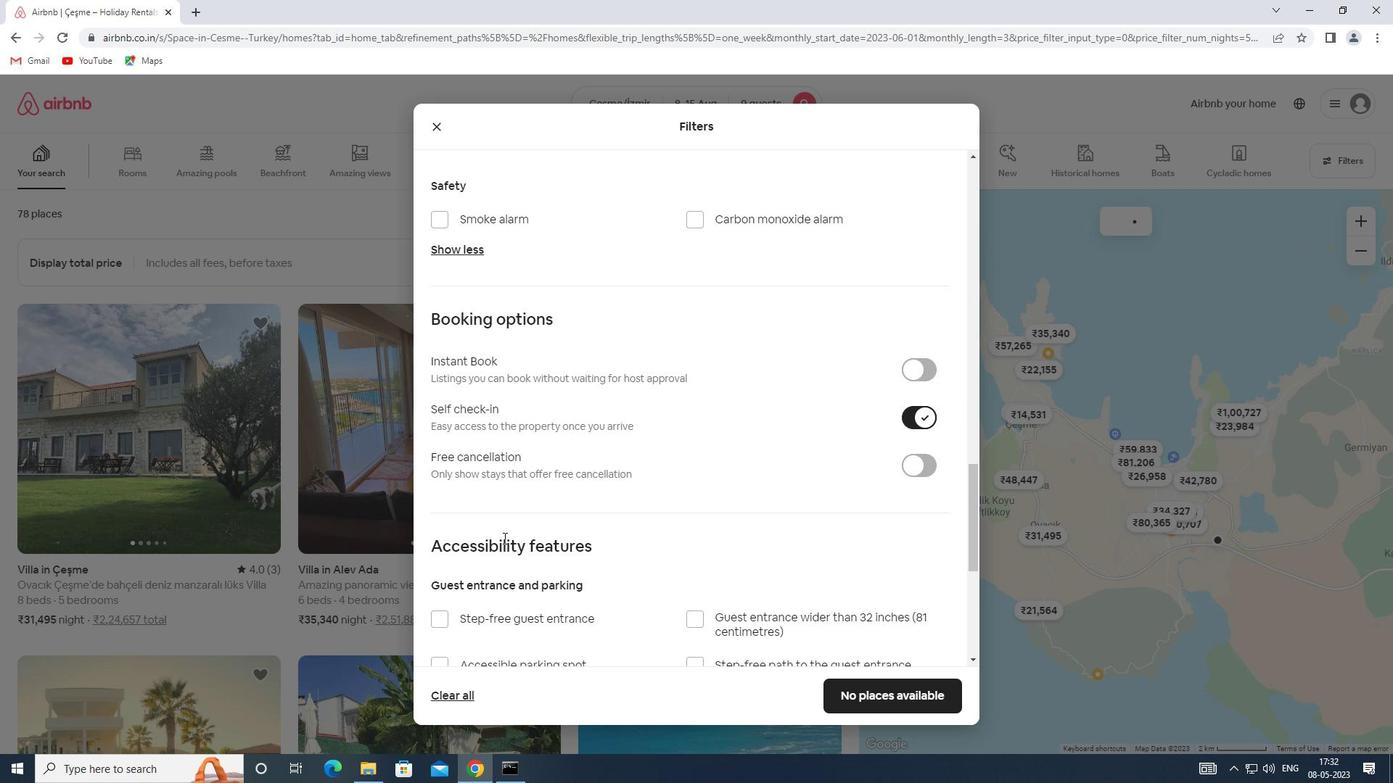 
Action: Mouse moved to (493, 527)
Screenshot: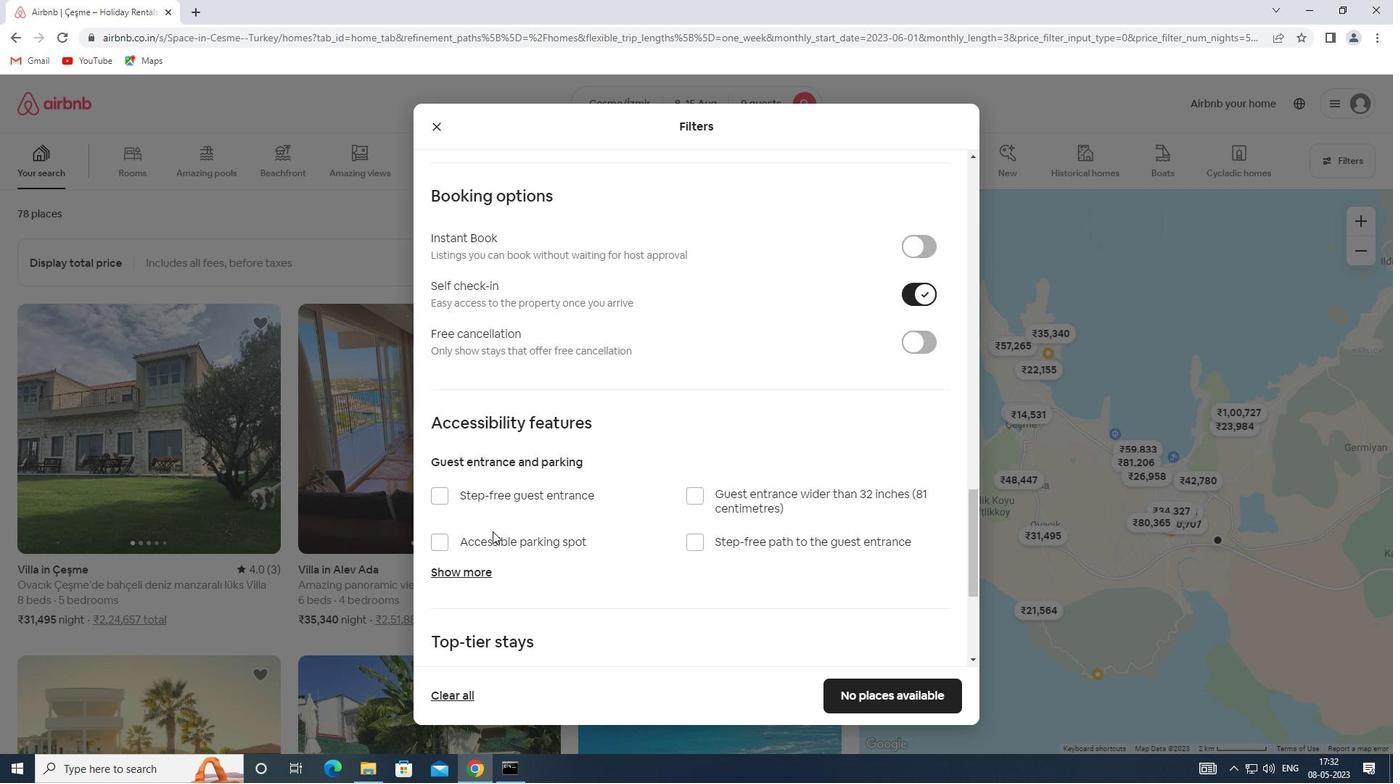 
Action: Mouse scrolled (493, 526) with delta (0, 0)
Screenshot: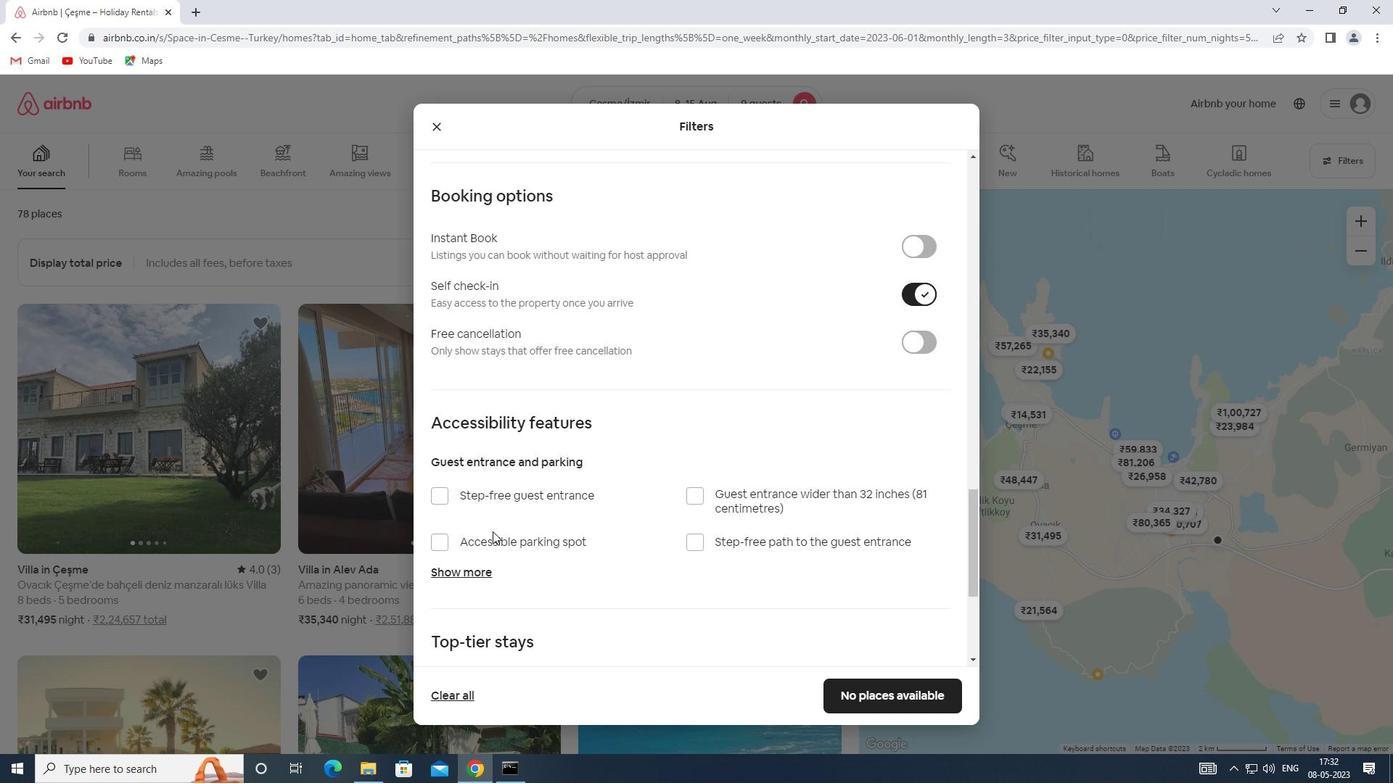 
Action: Mouse scrolled (493, 526) with delta (0, 0)
Screenshot: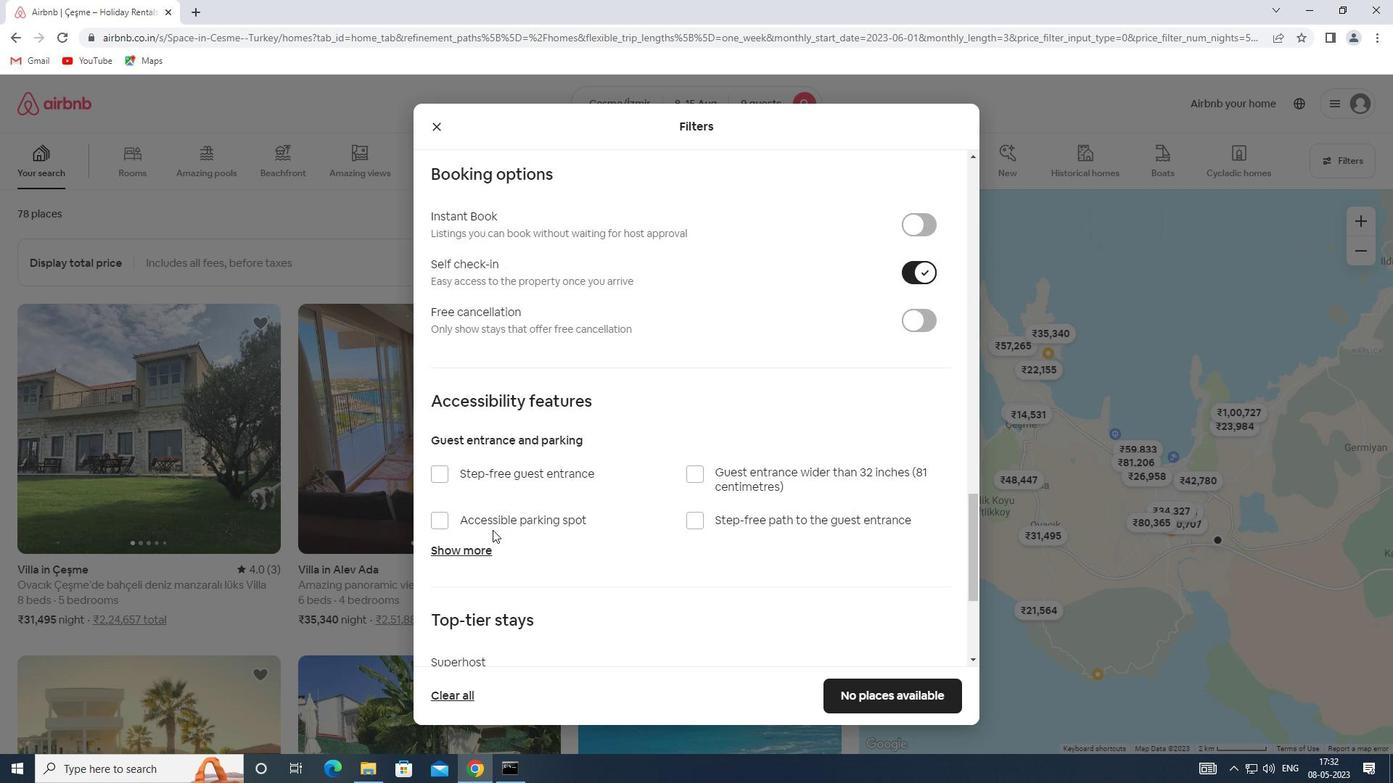 
Action: Mouse scrolled (493, 526) with delta (0, 0)
Screenshot: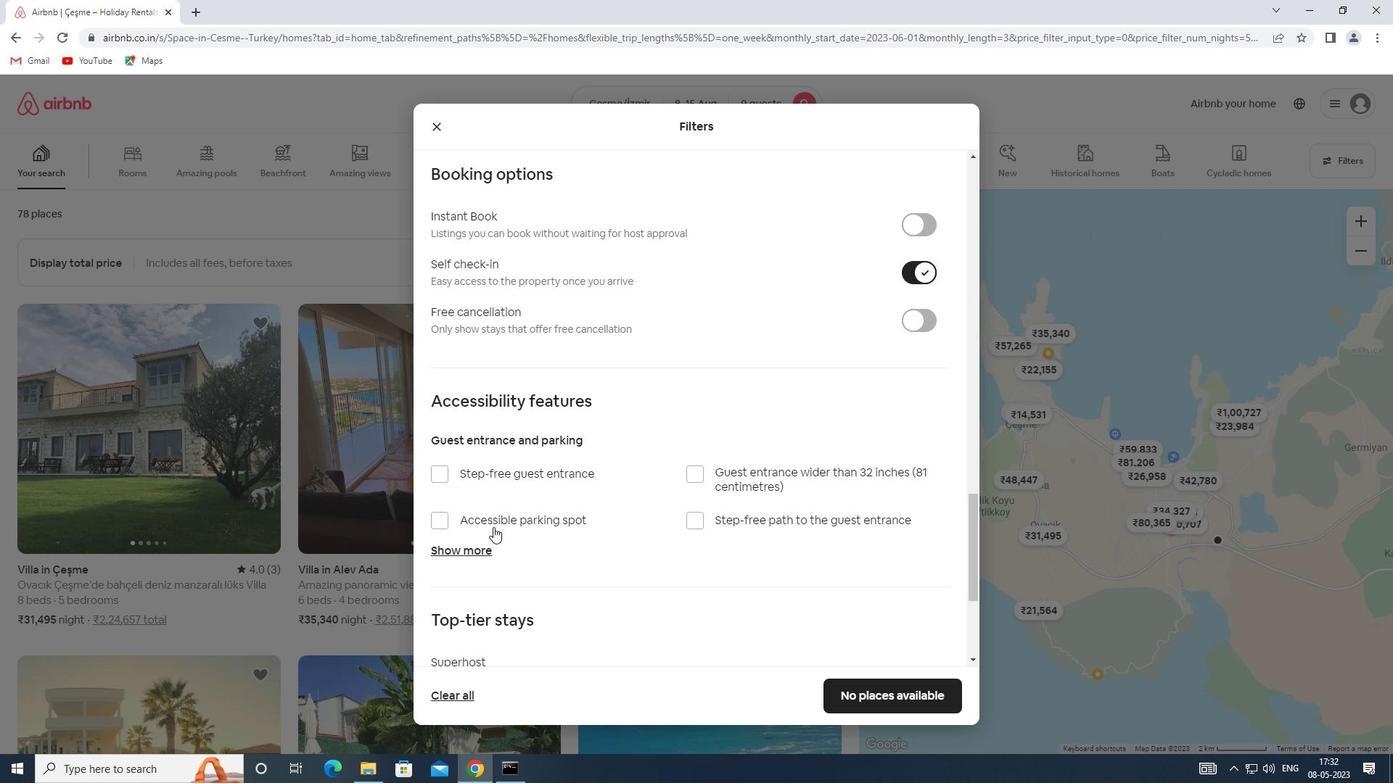 
Action: Mouse scrolled (493, 526) with delta (0, 0)
Screenshot: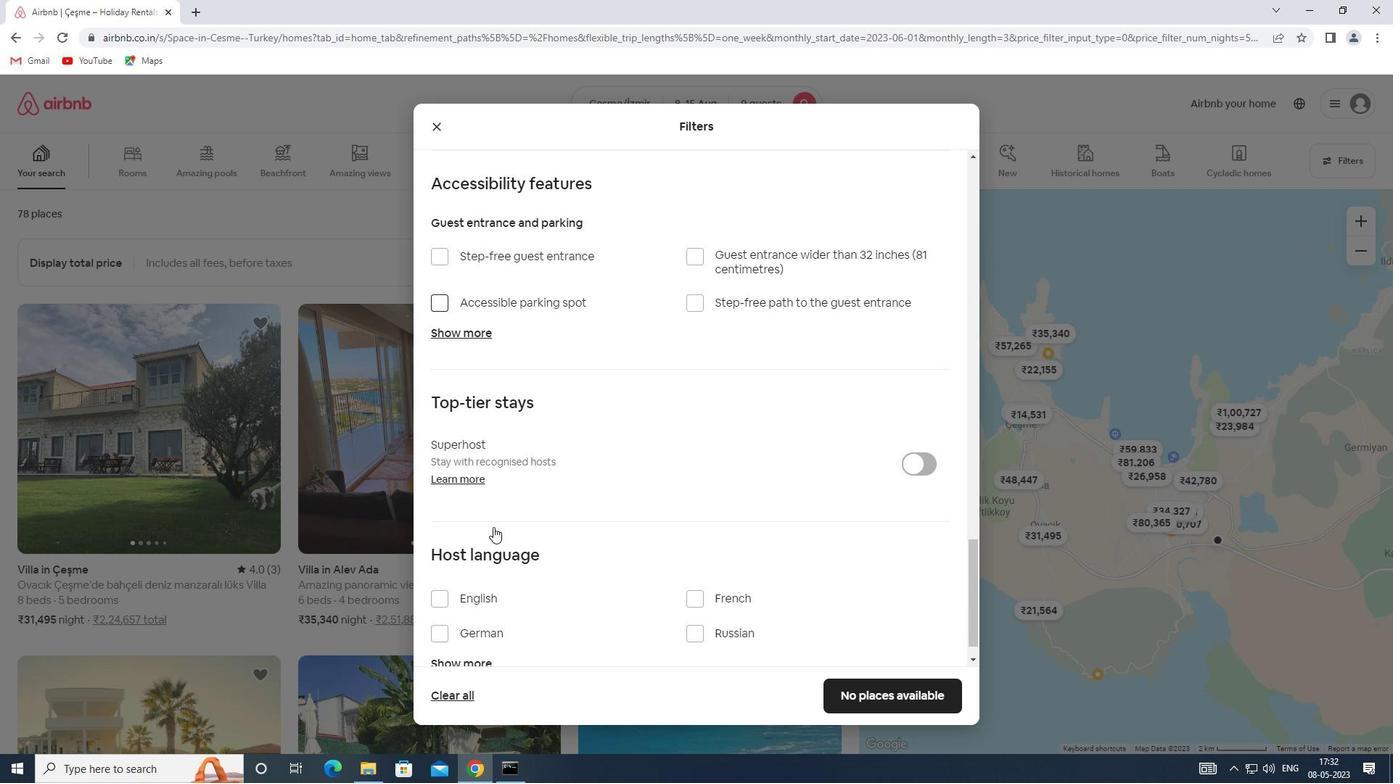 
Action: Mouse moved to (475, 564)
Screenshot: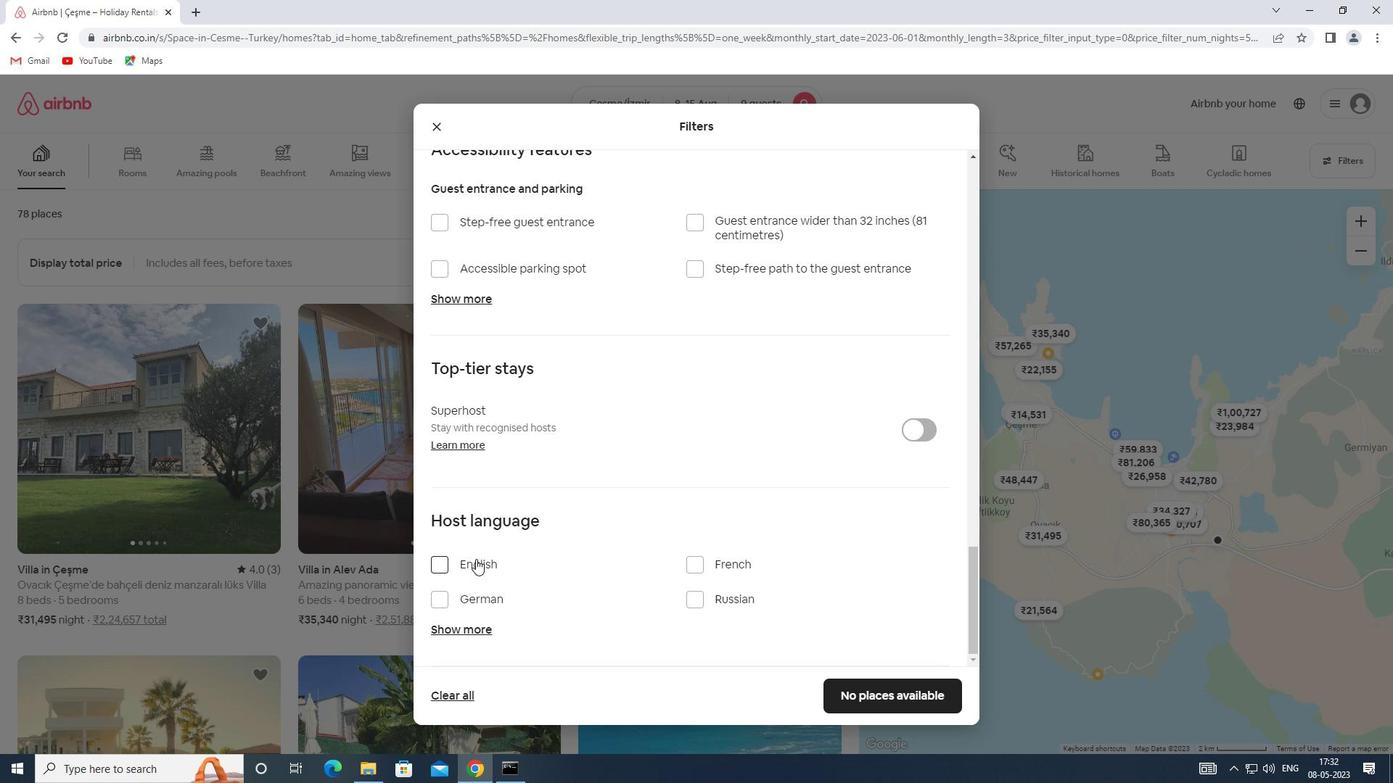 
Action: Mouse pressed left at (475, 564)
Screenshot: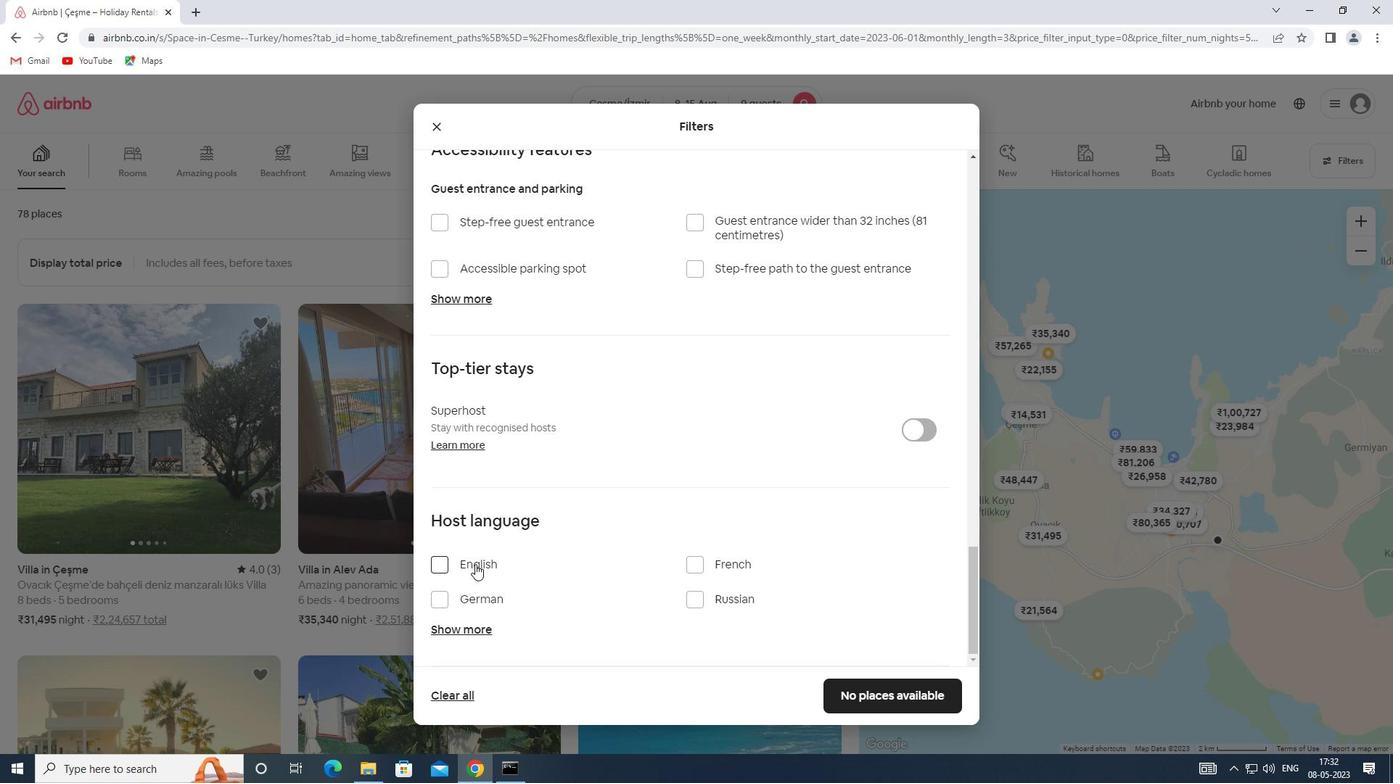 
Action: Mouse moved to (859, 688)
Screenshot: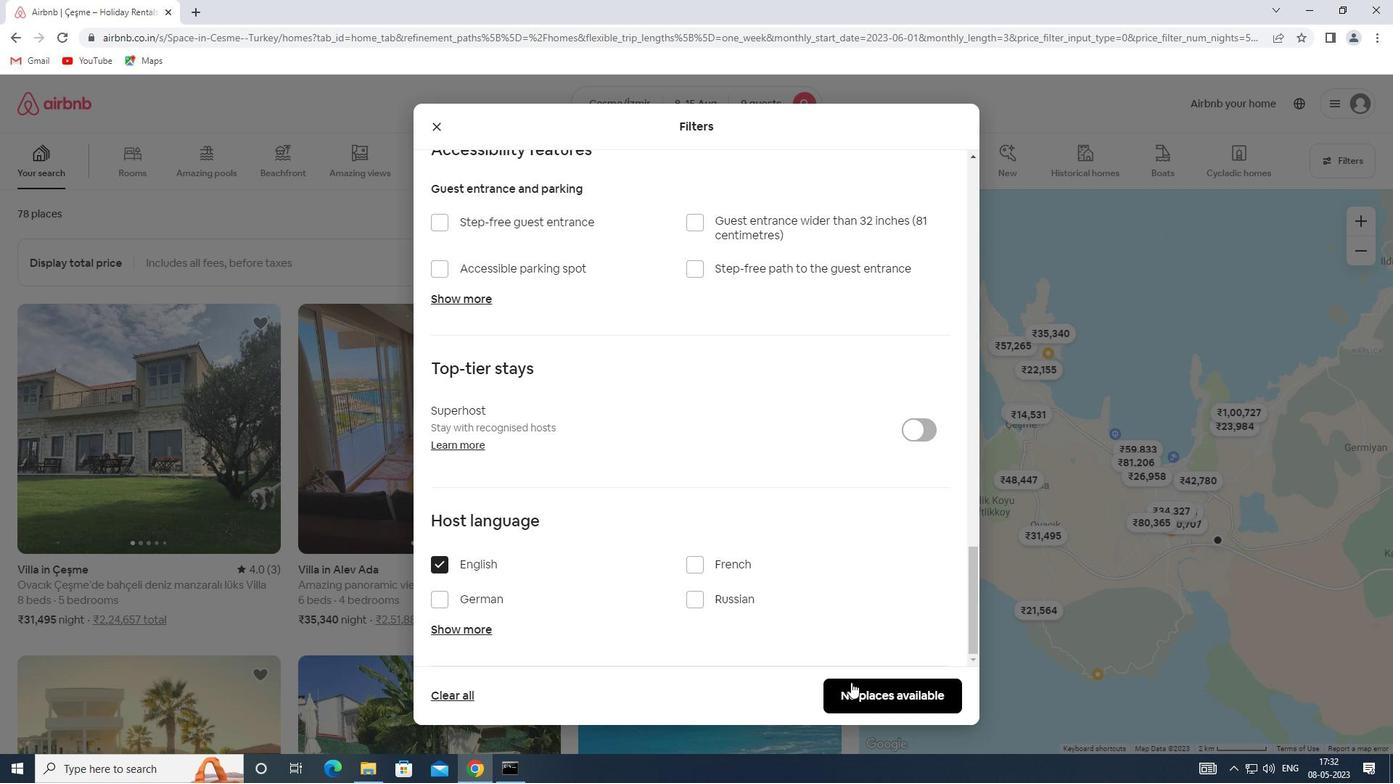 
Action: Mouse pressed left at (859, 688)
Screenshot: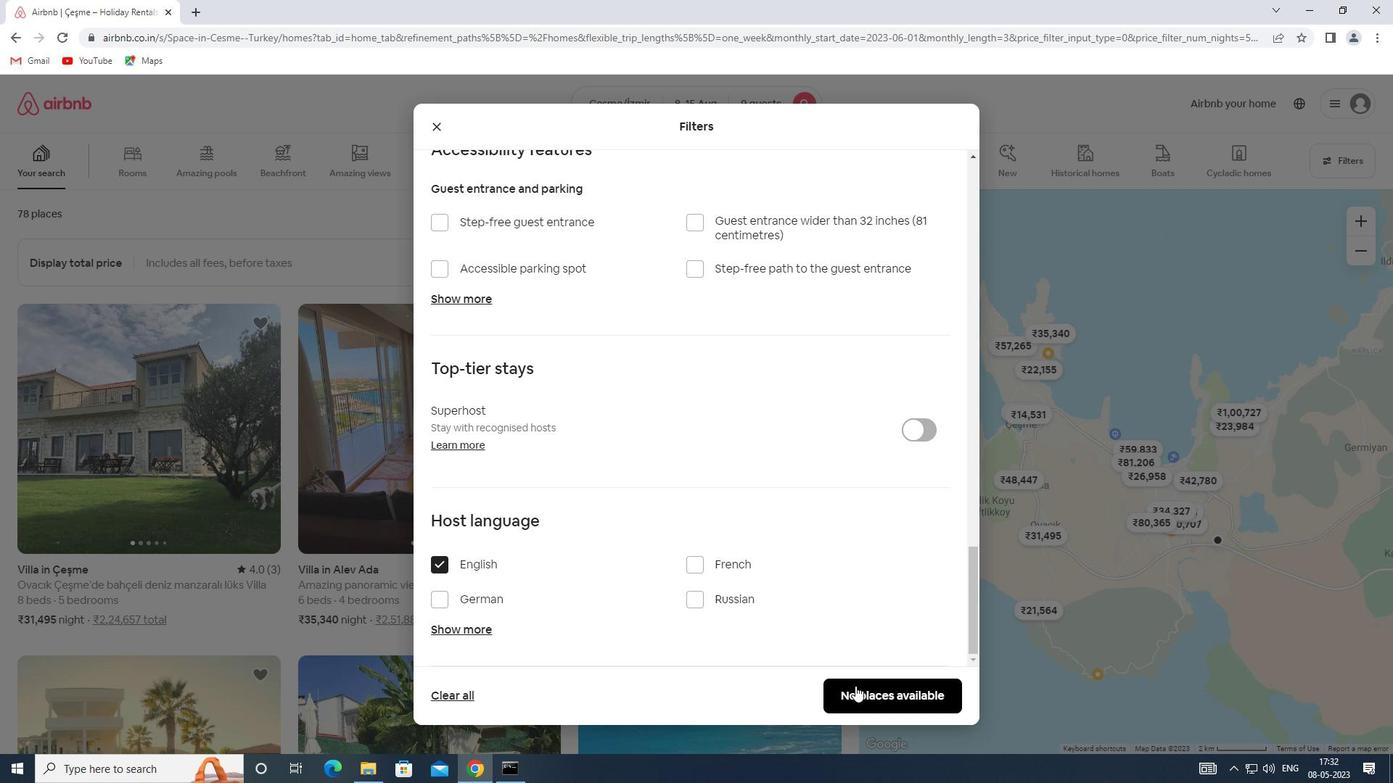
Action: Mouse moved to (859, 689)
Screenshot: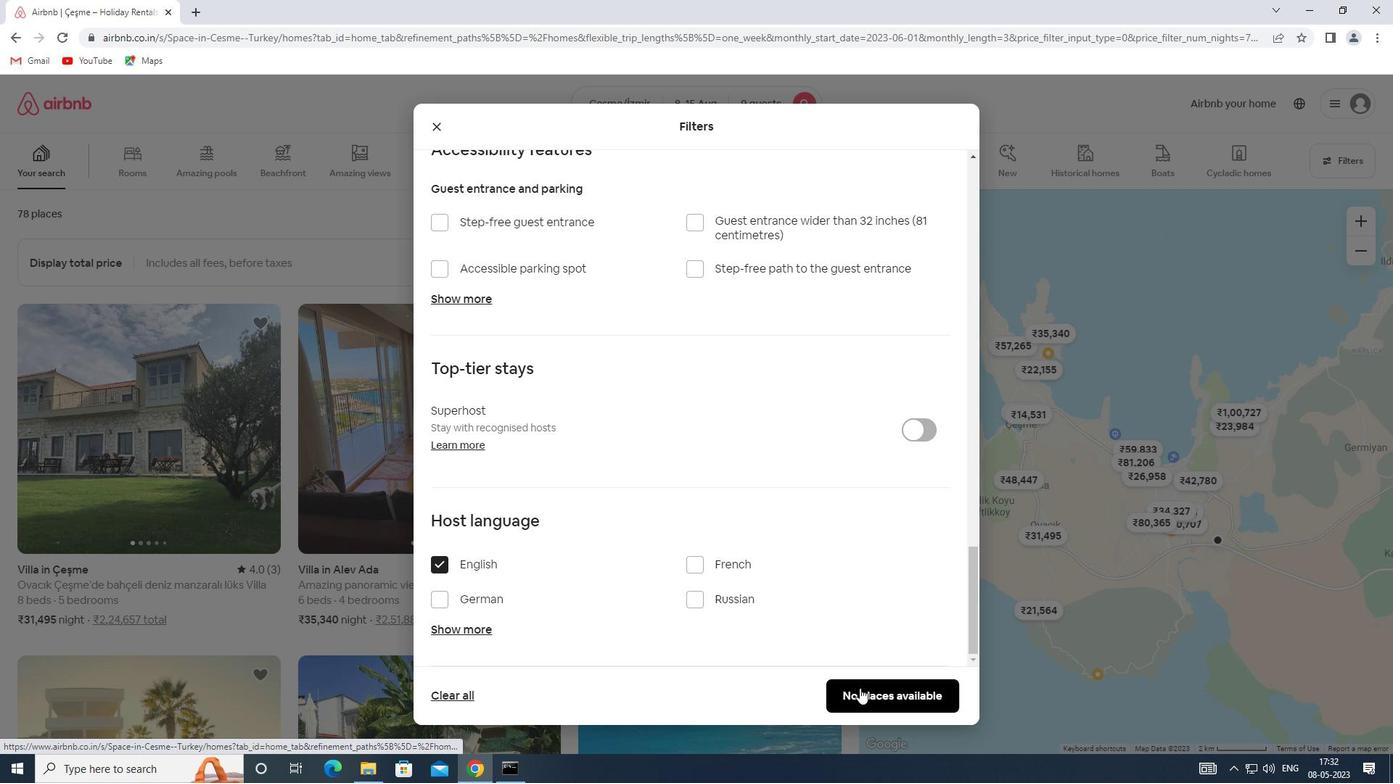 
